 Task: Look for space in La Chaux-de-Fonds, Switzerland from 10th July, 2023 to 15th July, 2023 for 7 adults in price range Rs.10000 to Rs.15000. Place can be entire place or shared room with 4 bedrooms having 7 beds and 4 bathrooms. Property type can be house, flat, guest house. Amenities needed are: wifi, TV, free parkinig on premises, gym, breakfast. Booking option can be shelf check-in. Required host language is English.
Action: Mouse moved to (543, 117)
Screenshot: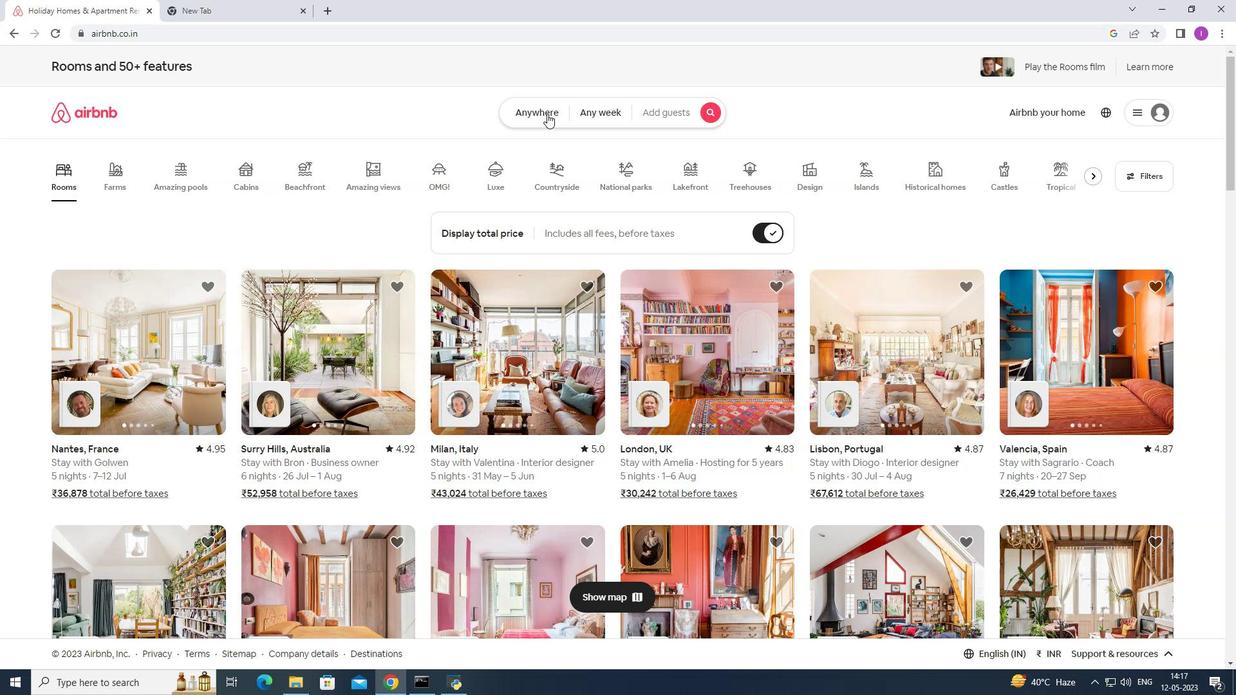 
Action: Mouse pressed left at (543, 117)
Screenshot: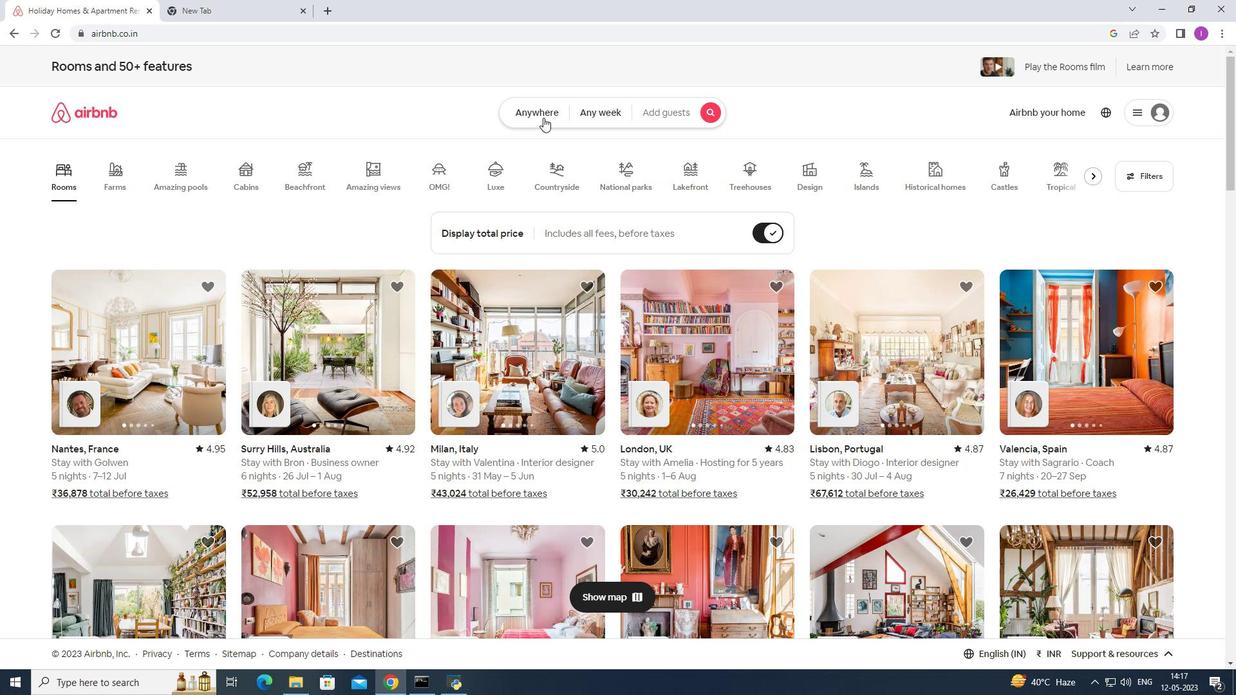 
Action: Mouse moved to (434, 170)
Screenshot: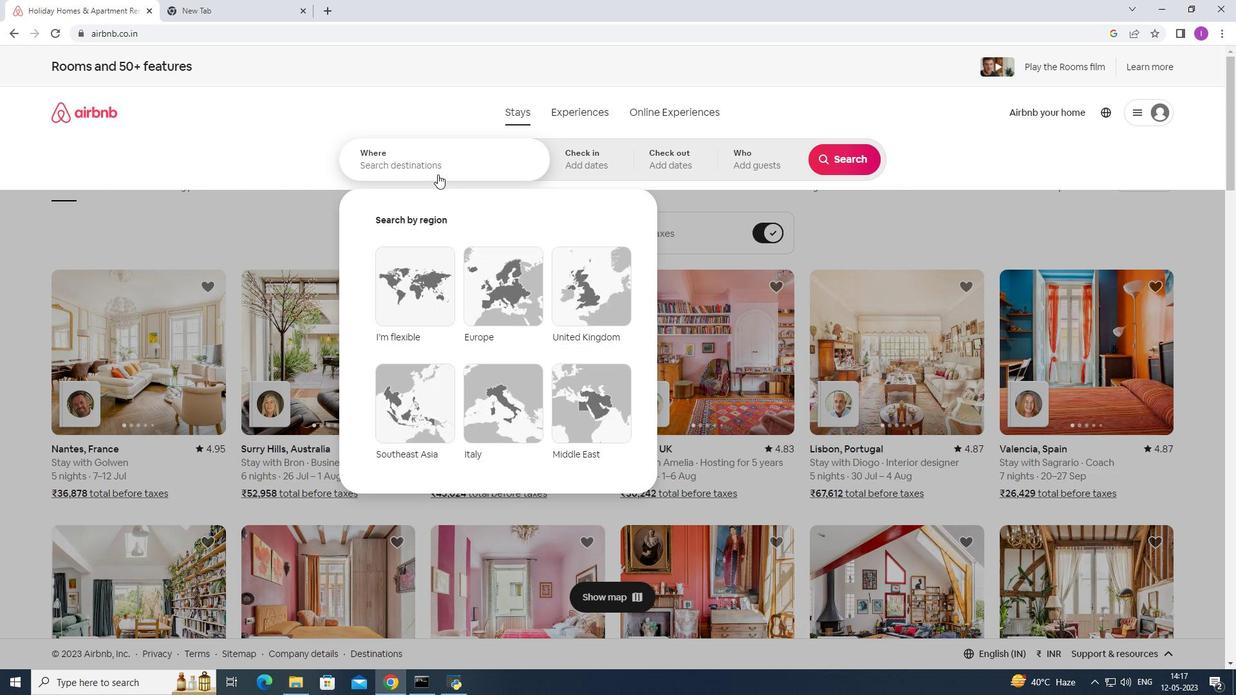 
Action: Mouse pressed left at (434, 170)
Screenshot: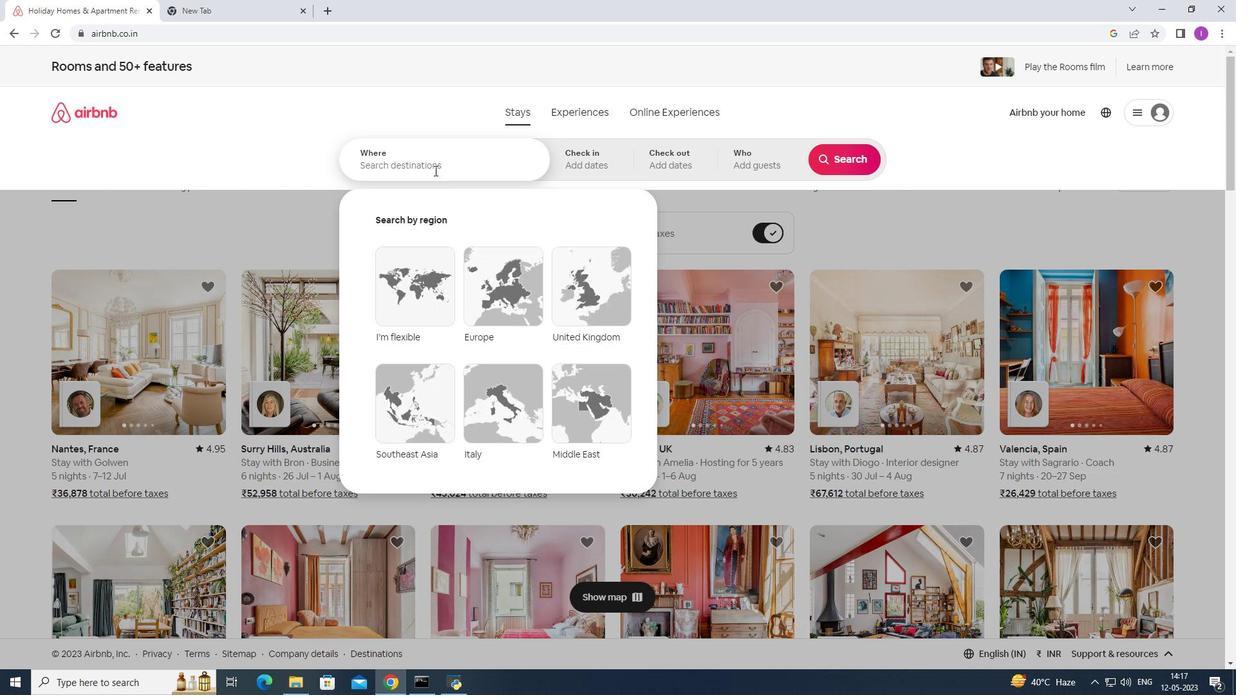 
Action: Mouse moved to (434, 168)
Screenshot: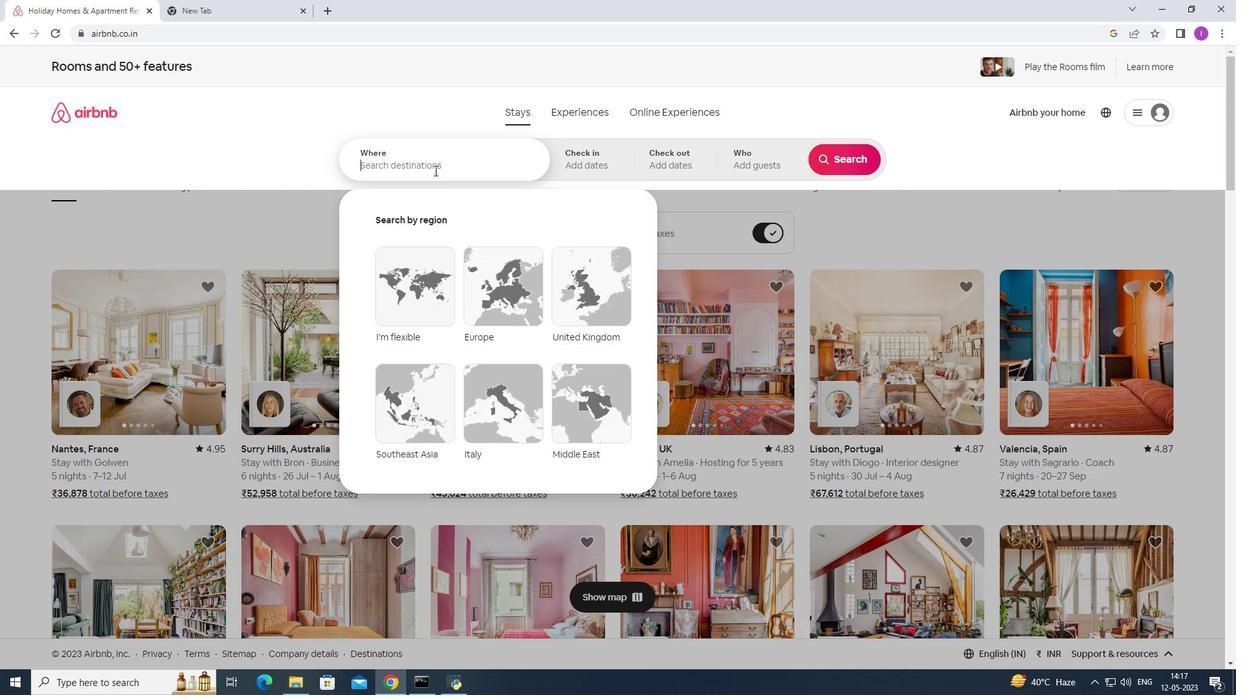 
Action: Key pressed <Key.shift>La<Key.space><Key.shift>Chaux-<Key.shift><Key.shift><Key.shift><Key.shift><Key.shift><Key.shift><Key.shift><Key.shift><Key.shift><Key.shift><Key.shift><Key.shift><Key.shift><Key.shift><Key.shift><Key.shift><Key.shift><Key.shift><Key.shift><Key.shift><Key.shift><Key.shift>De-<Key.shift><Key.shift><Key.shift><Key.shift><Key.shift>Fonds,<Key.shift>Sw
Screenshot: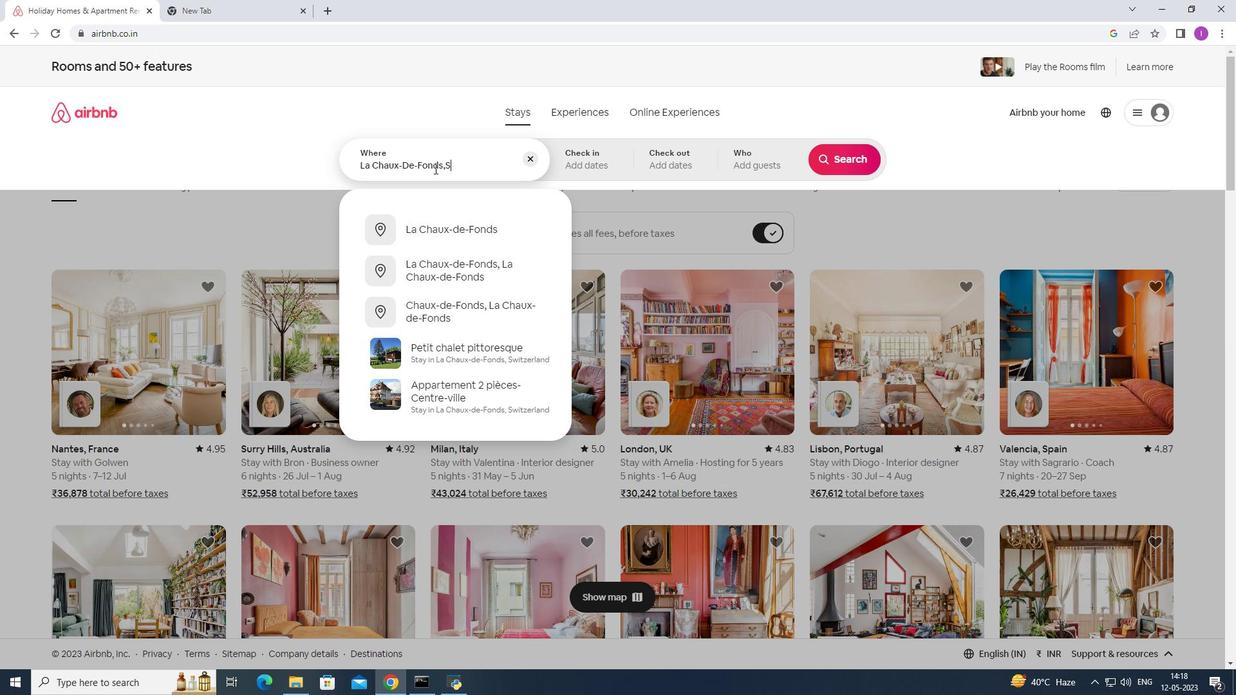 
Action: Mouse moved to (439, 220)
Screenshot: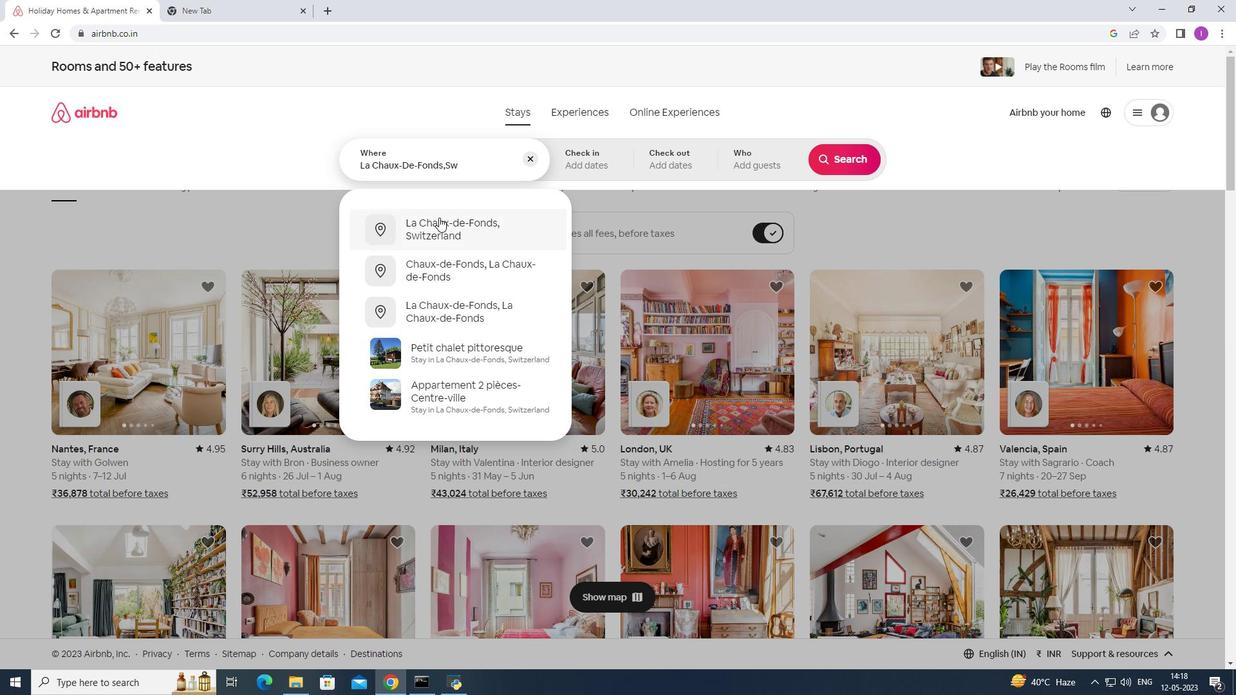 
Action: Mouse pressed left at (439, 220)
Screenshot: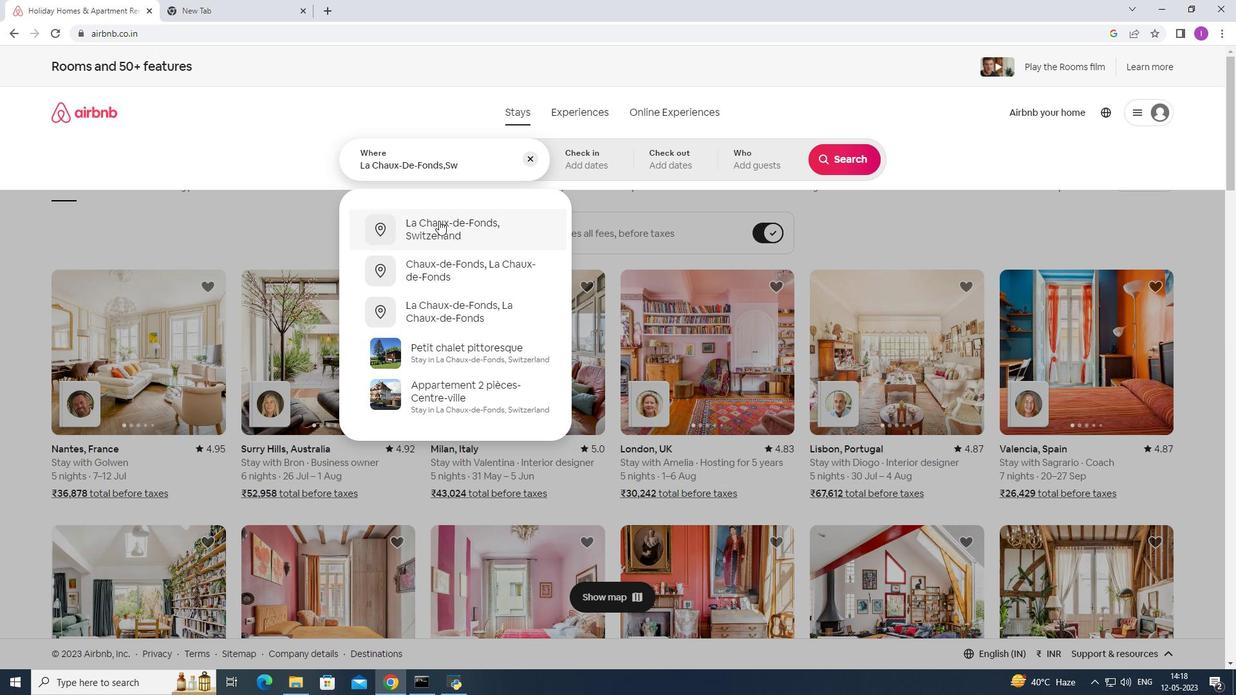 
Action: Mouse moved to (839, 256)
Screenshot: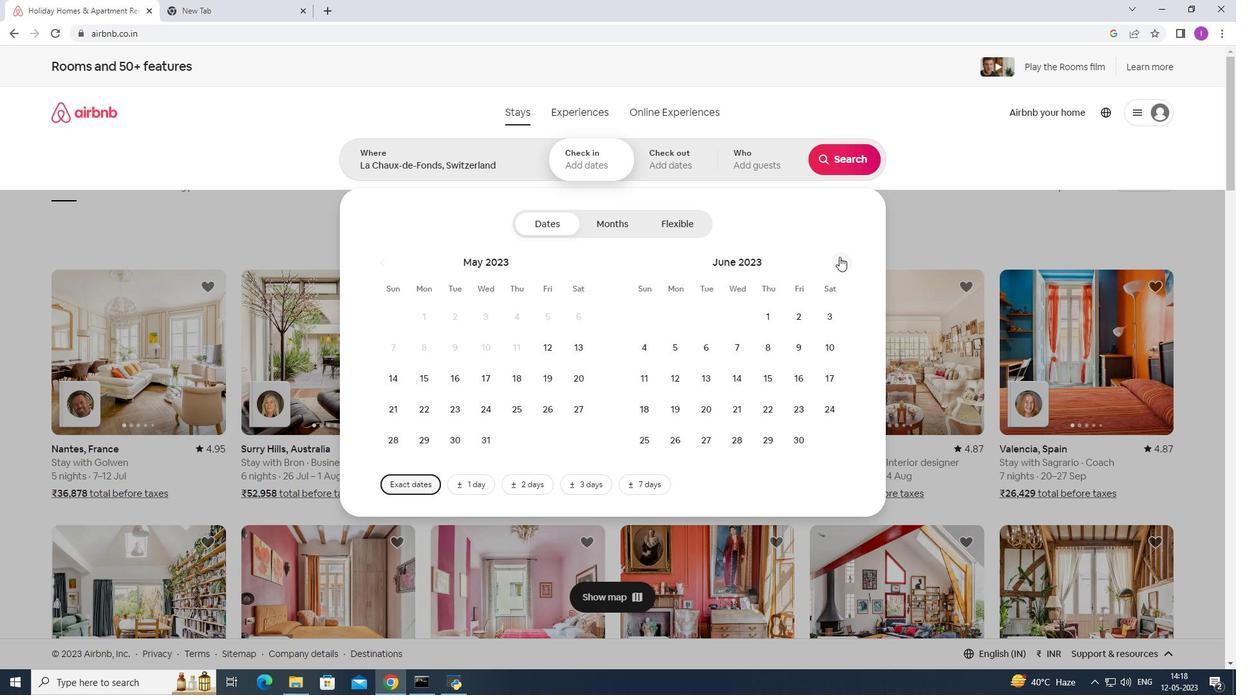
Action: Mouse pressed left at (839, 256)
Screenshot: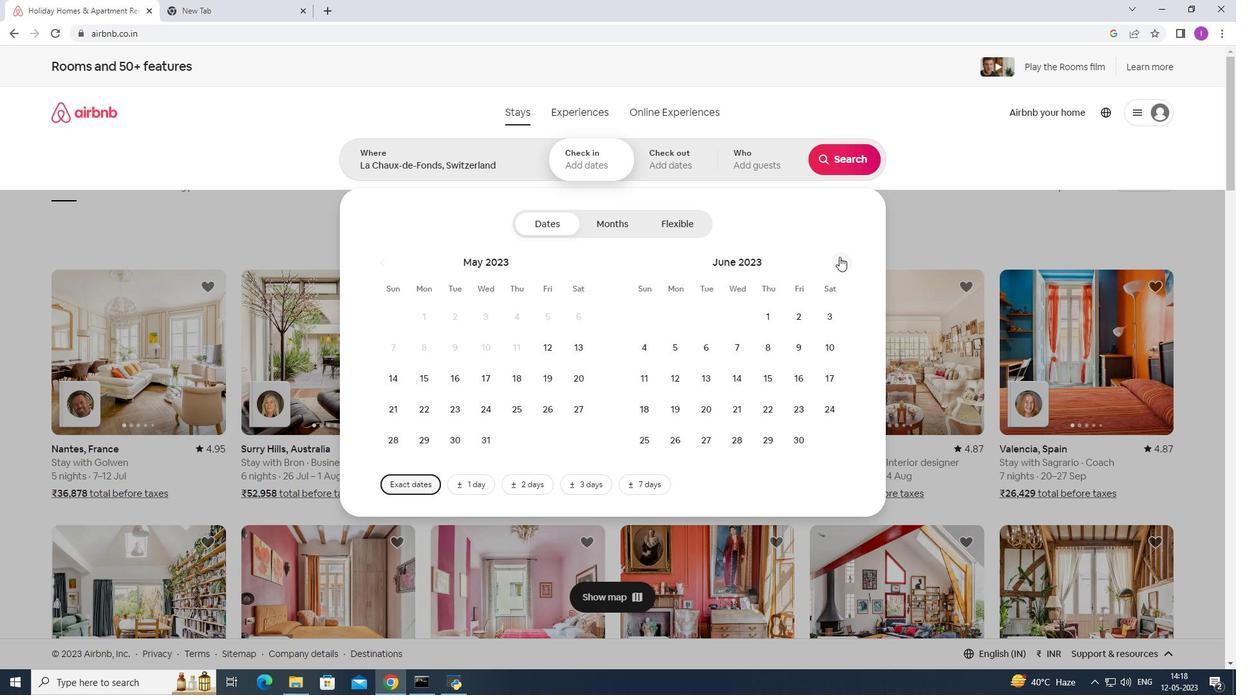 
Action: Mouse pressed left at (839, 256)
Screenshot: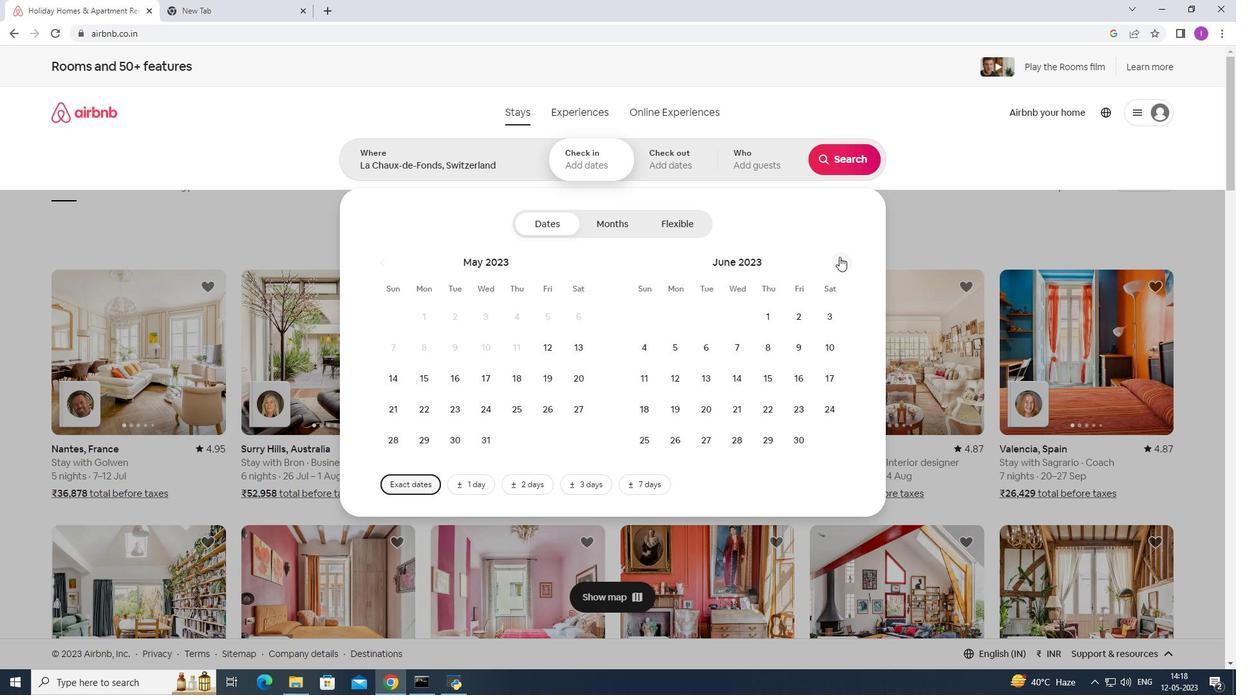 
Action: Mouse moved to (670, 381)
Screenshot: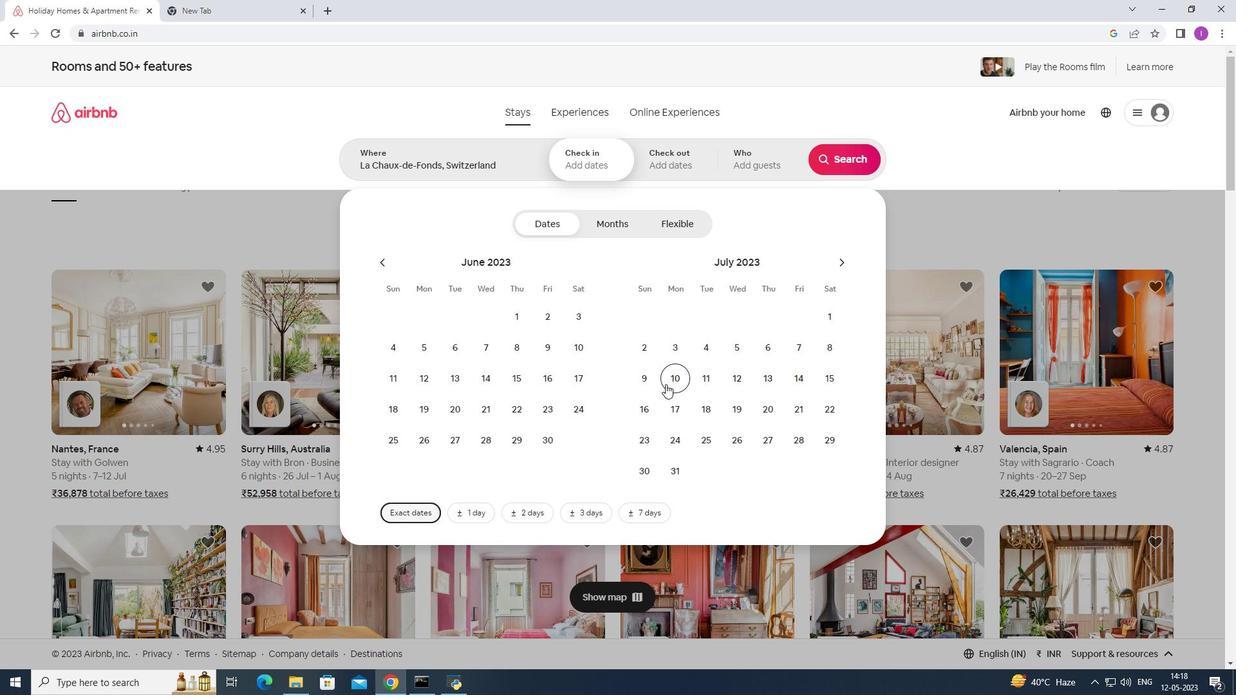 
Action: Mouse pressed left at (670, 381)
Screenshot: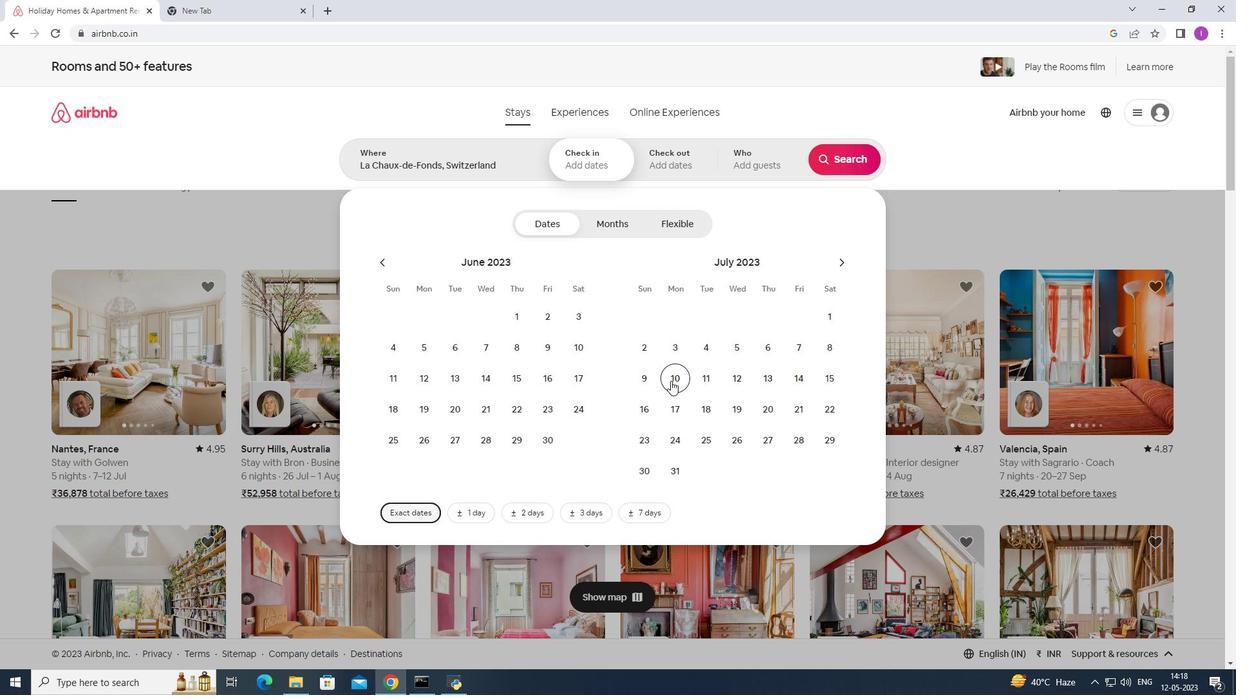 
Action: Mouse moved to (831, 377)
Screenshot: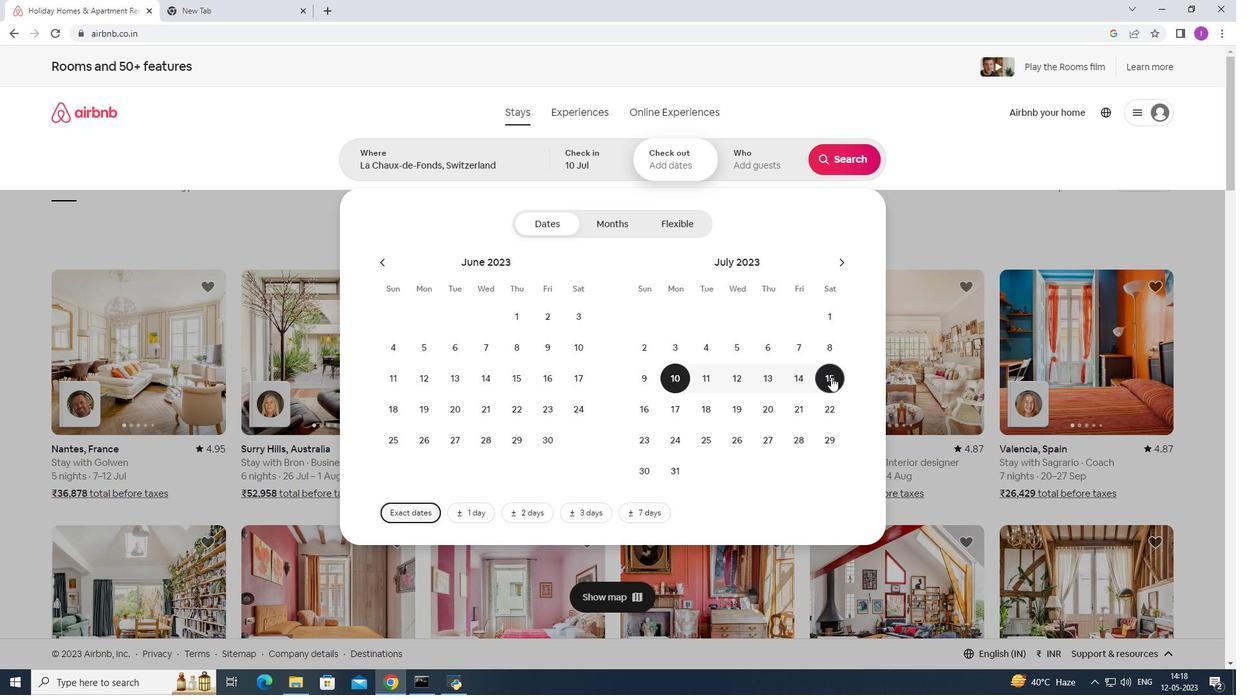 
Action: Mouse pressed left at (831, 377)
Screenshot: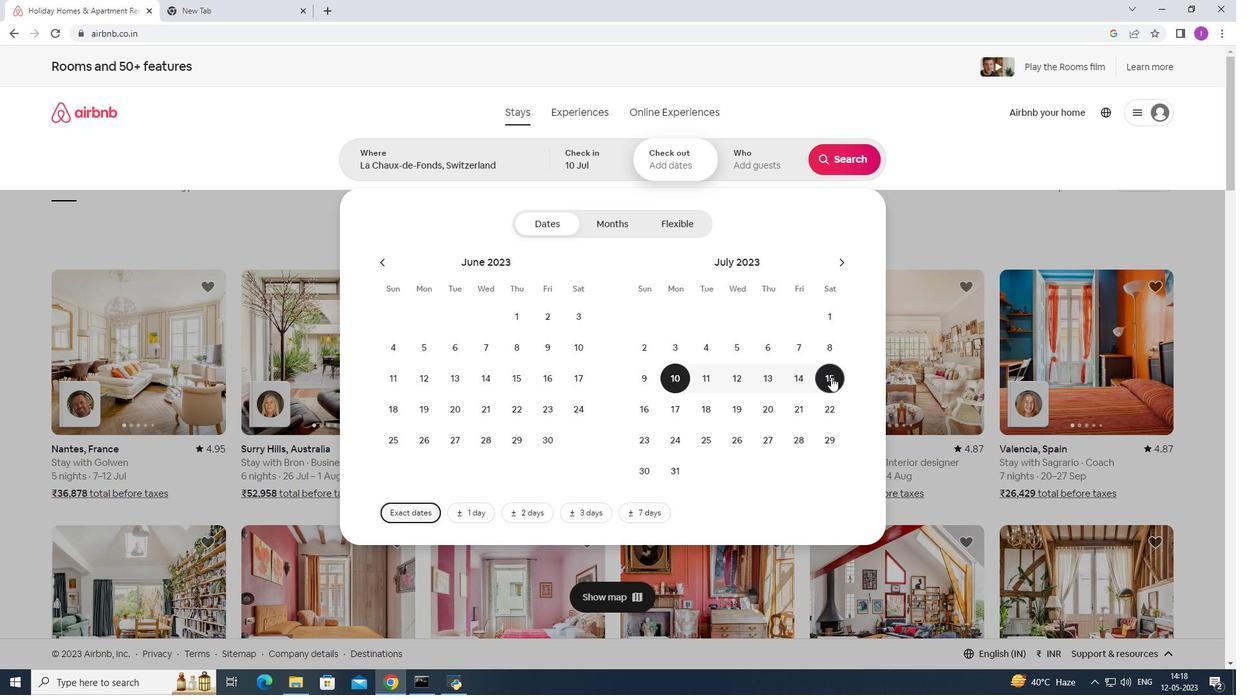 
Action: Mouse moved to (772, 168)
Screenshot: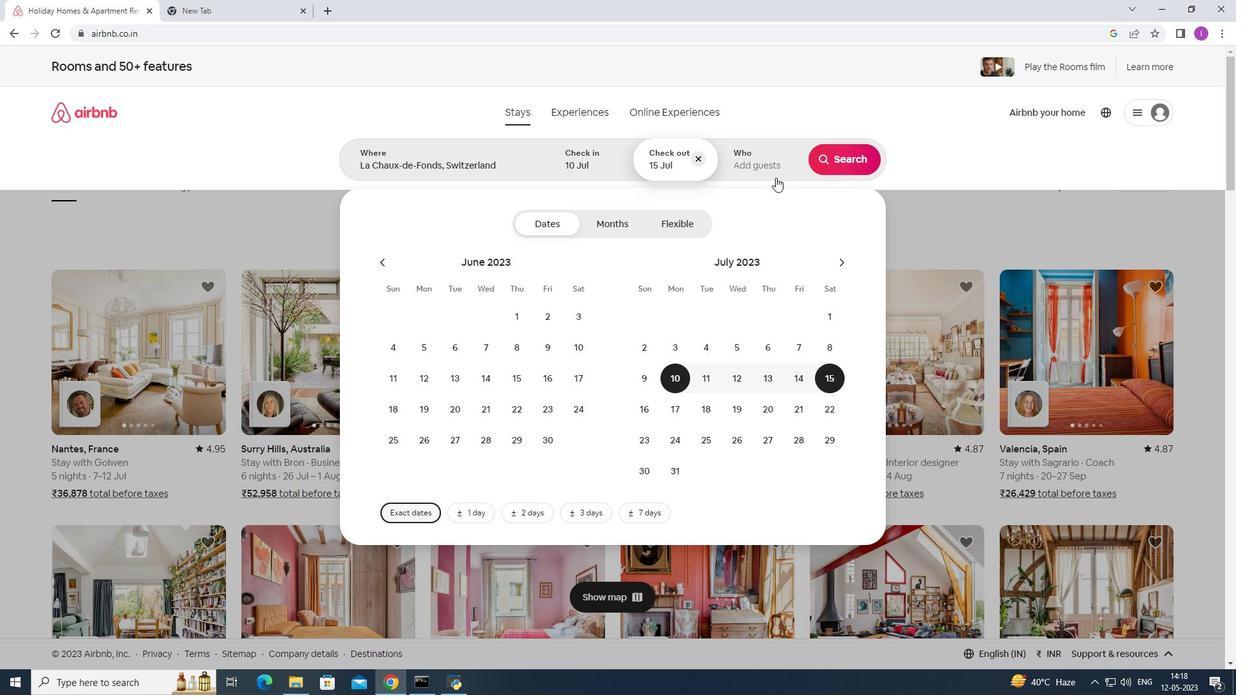 
Action: Mouse pressed left at (772, 168)
Screenshot: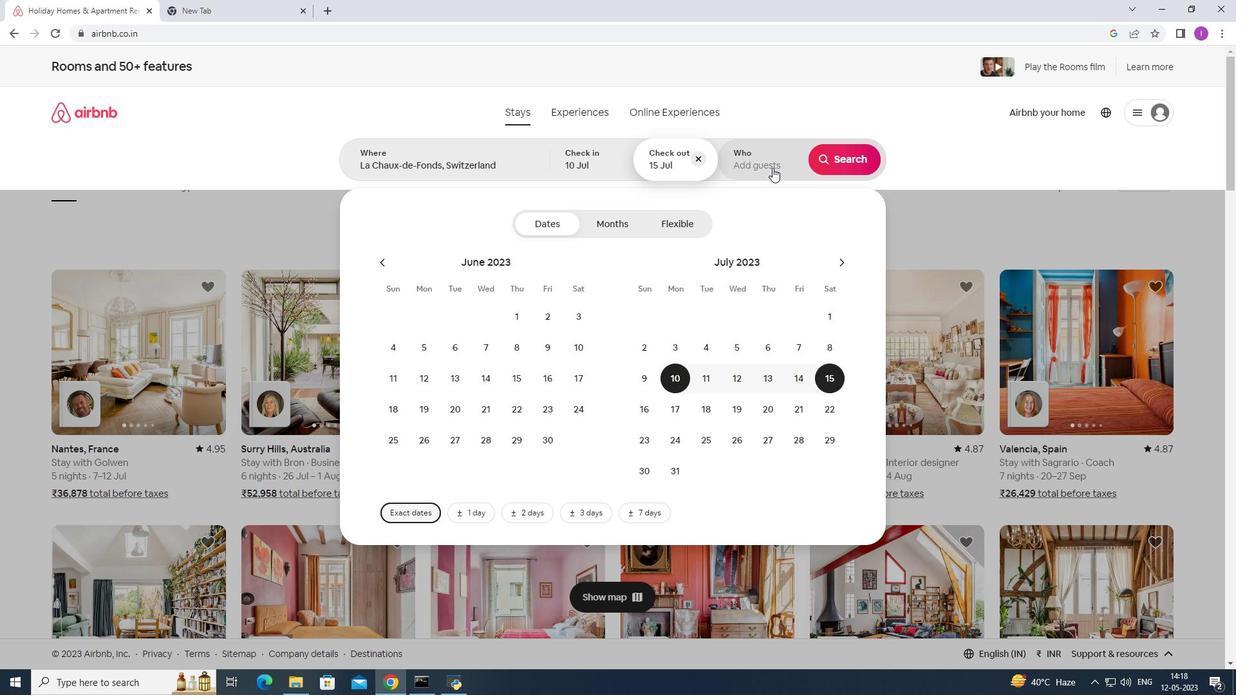 
Action: Mouse moved to (851, 229)
Screenshot: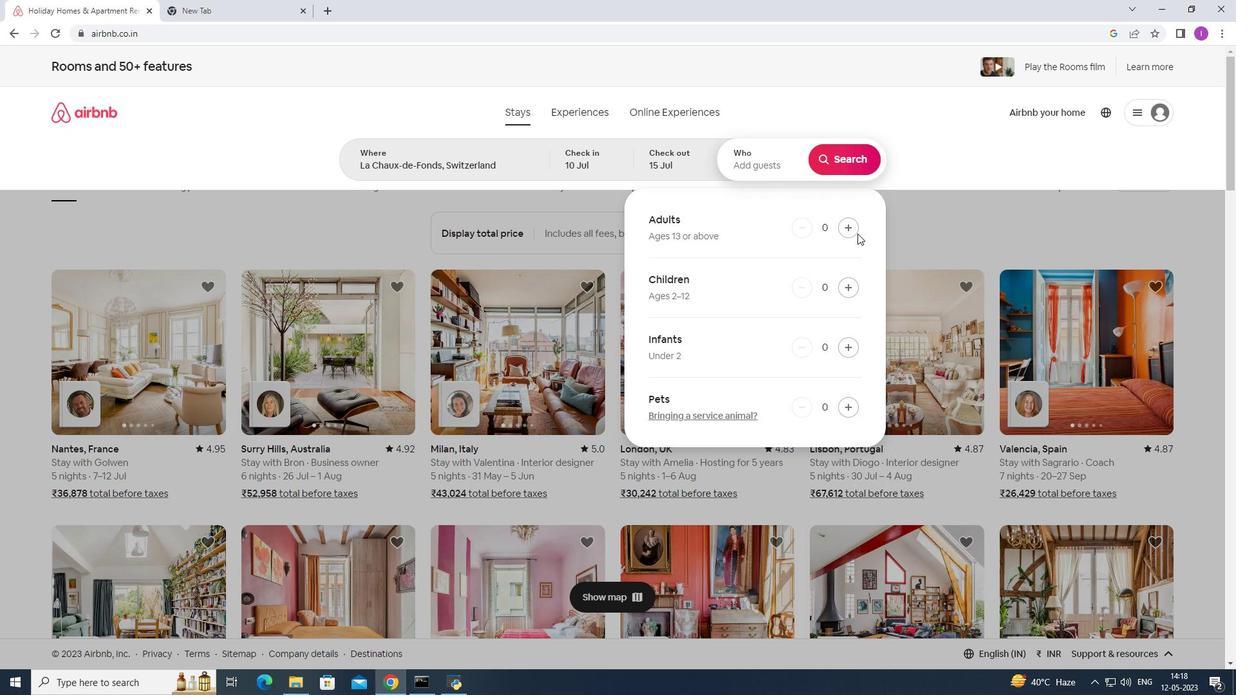 
Action: Mouse pressed left at (851, 229)
Screenshot: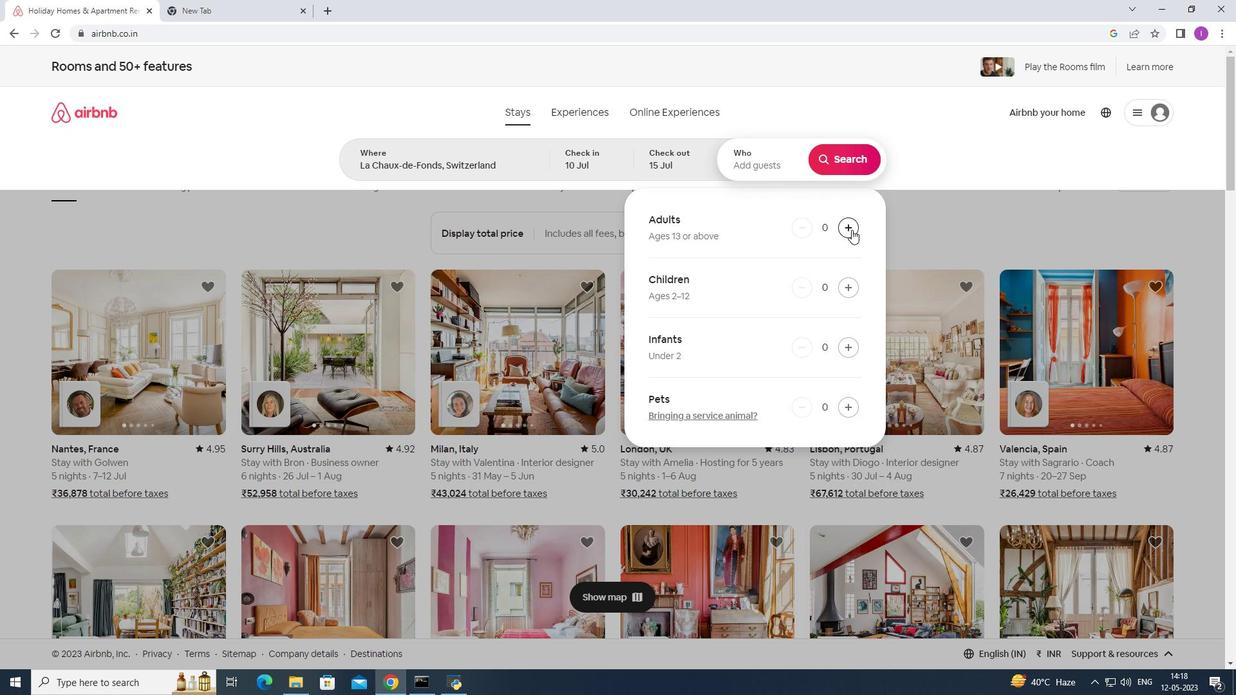 
Action: Mouse pressed left at (851, 229)
Screenshot: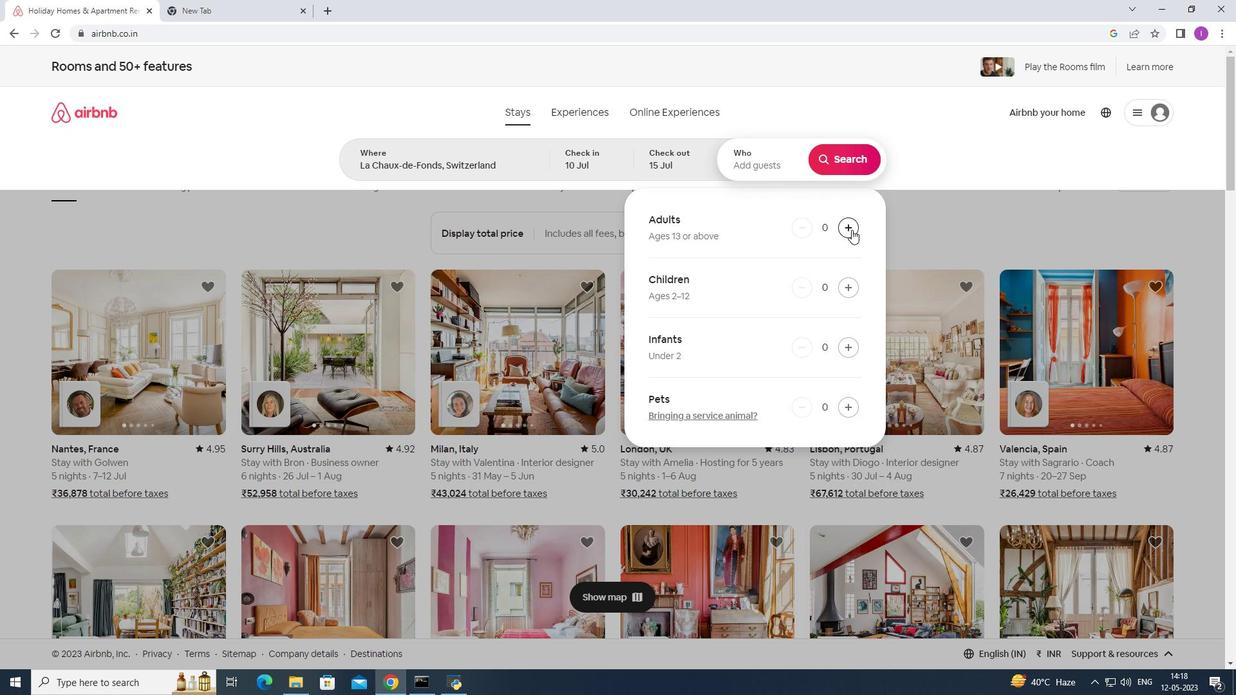 
Action: Mouse pressed left at (851, 229)
Screenshot: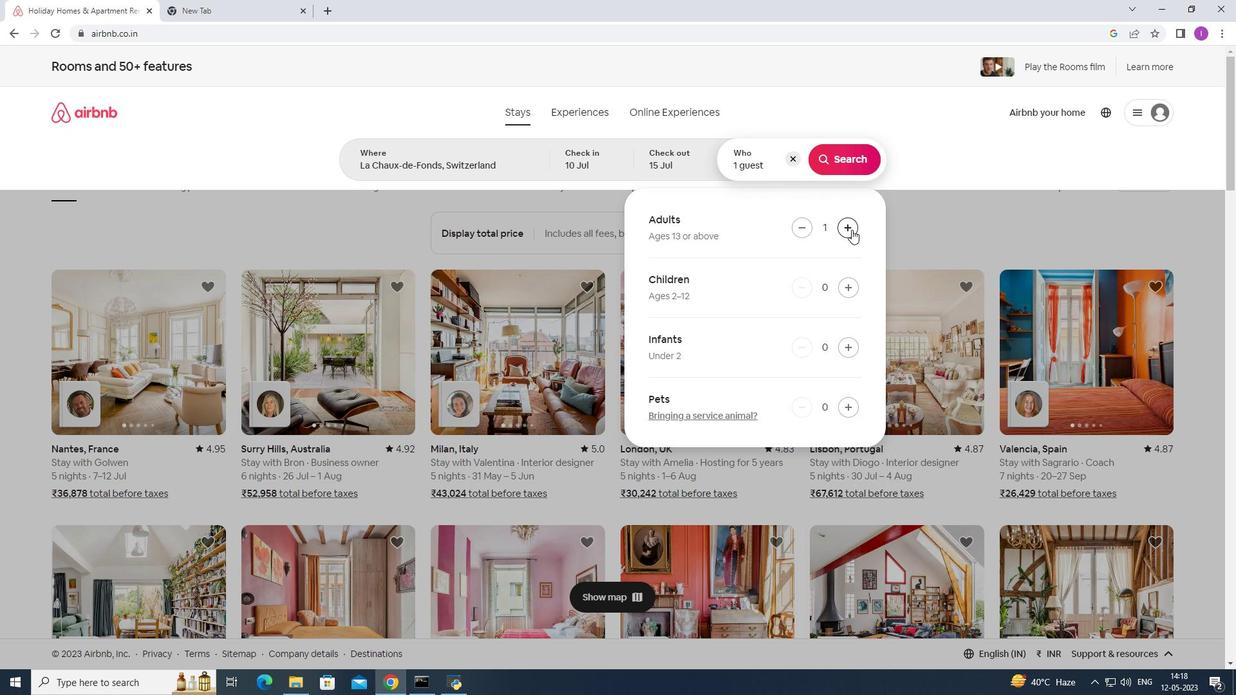 
Action: Mouse pressed left at (851, 229)
Screenshot: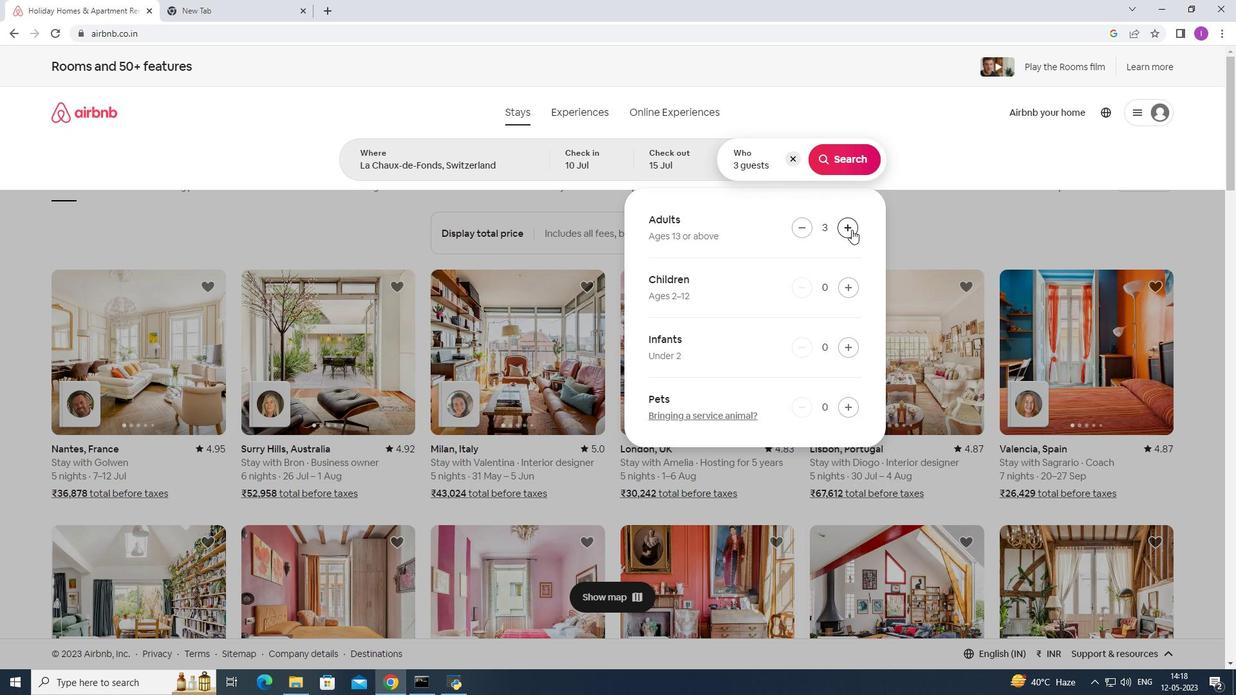 
Action: Mouse pressed left at (851, 229)
Screenshot: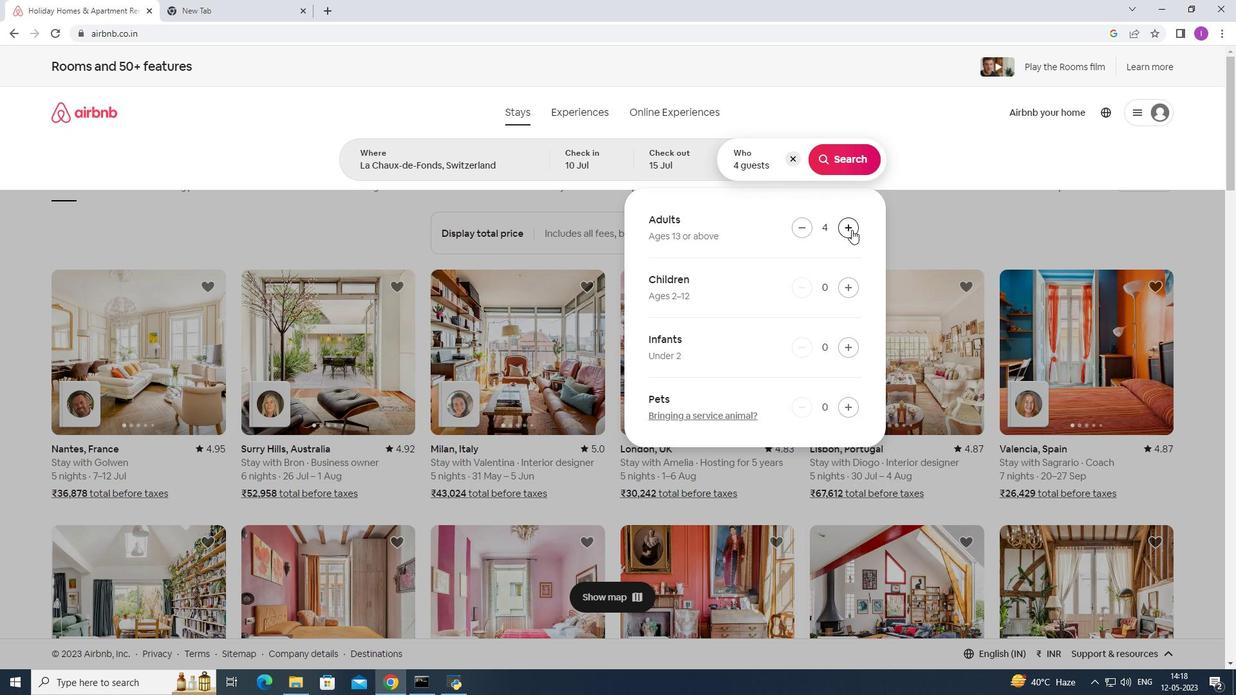
Action: Mouse pressed left at (851, 229)
Screenshot: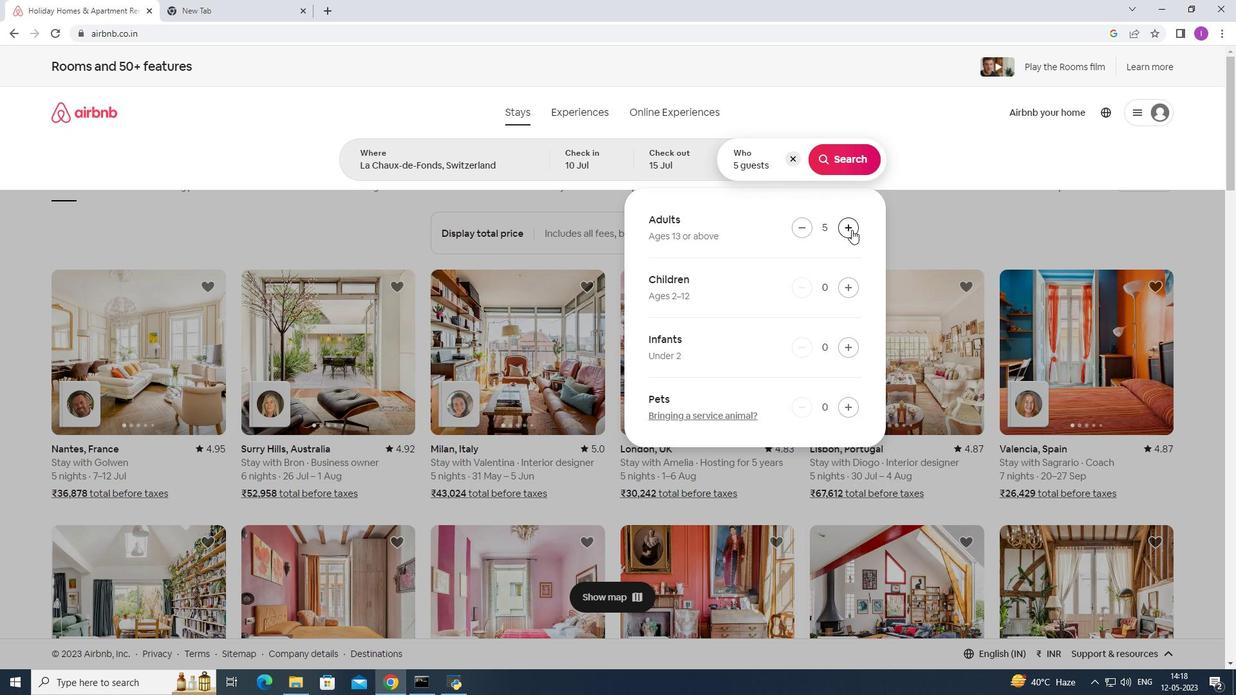 
Action: Mouse pressed left at (851, 229)
Screenshot: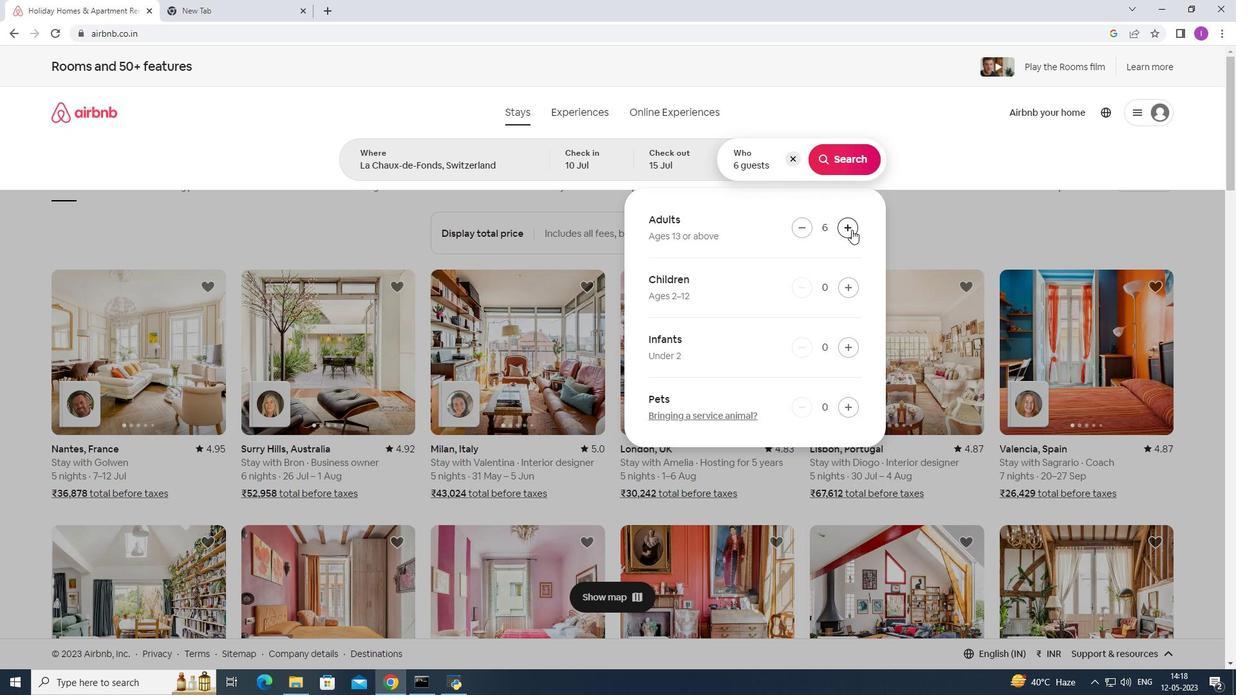 
Action: Mouse moved to (830, 167)
Screenshot: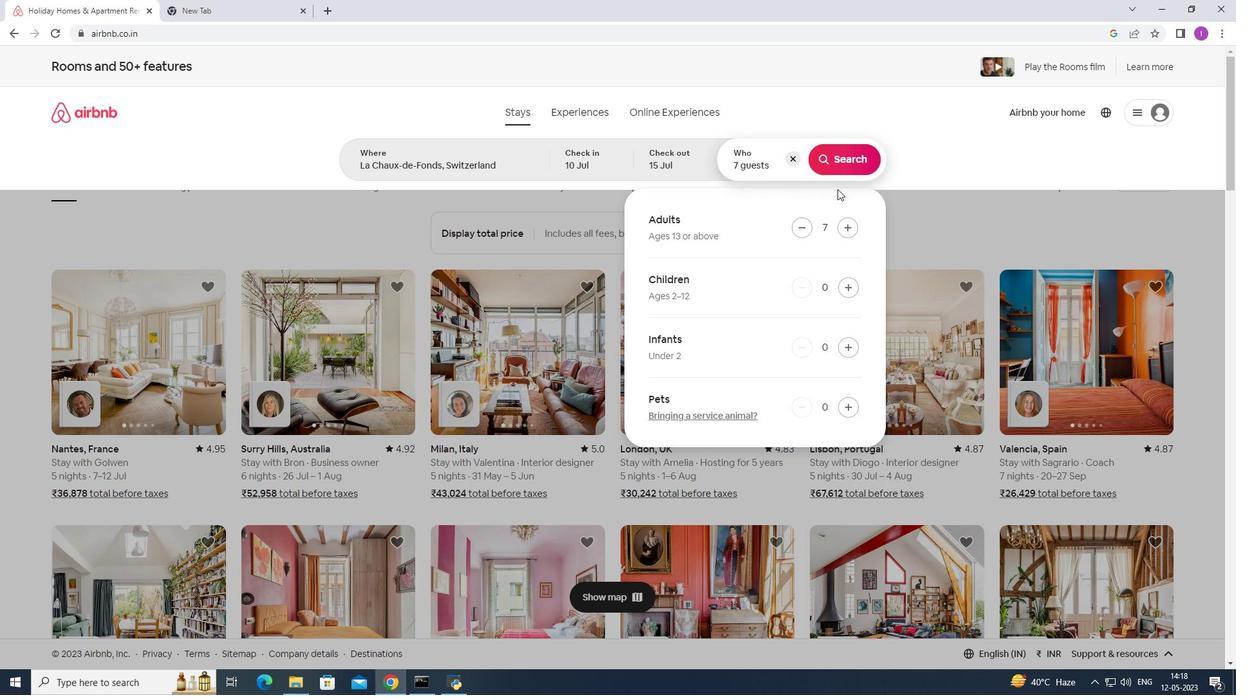 
Action: Mouse pressed left at (830, 167)
Screenshot: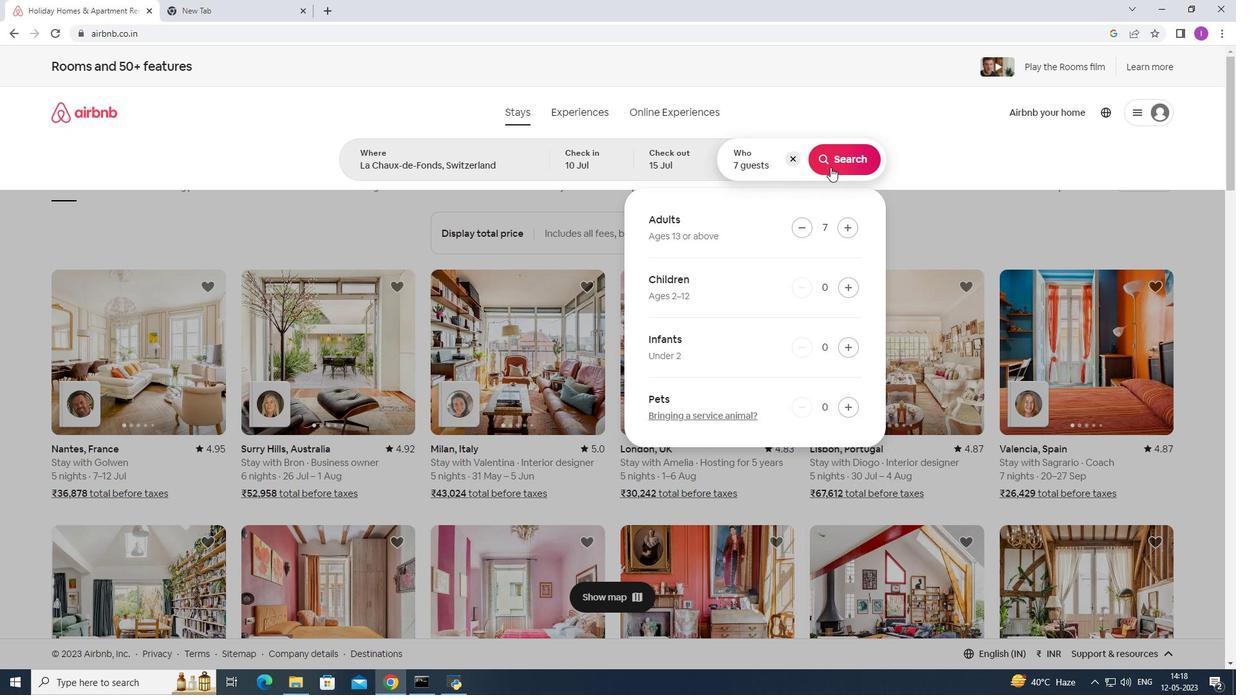
Action: Mouse moved to (1168, 126)
Screenshot: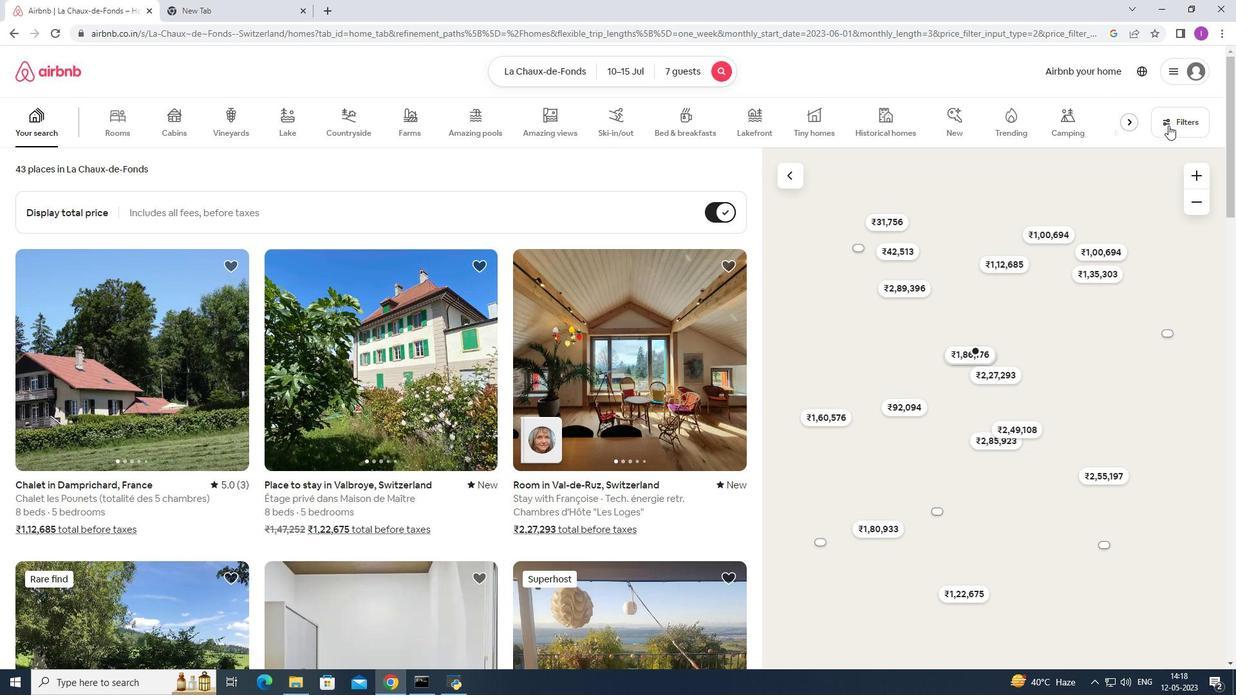 
Action: Mouse pressed left at (1168, 126)
Screenshot: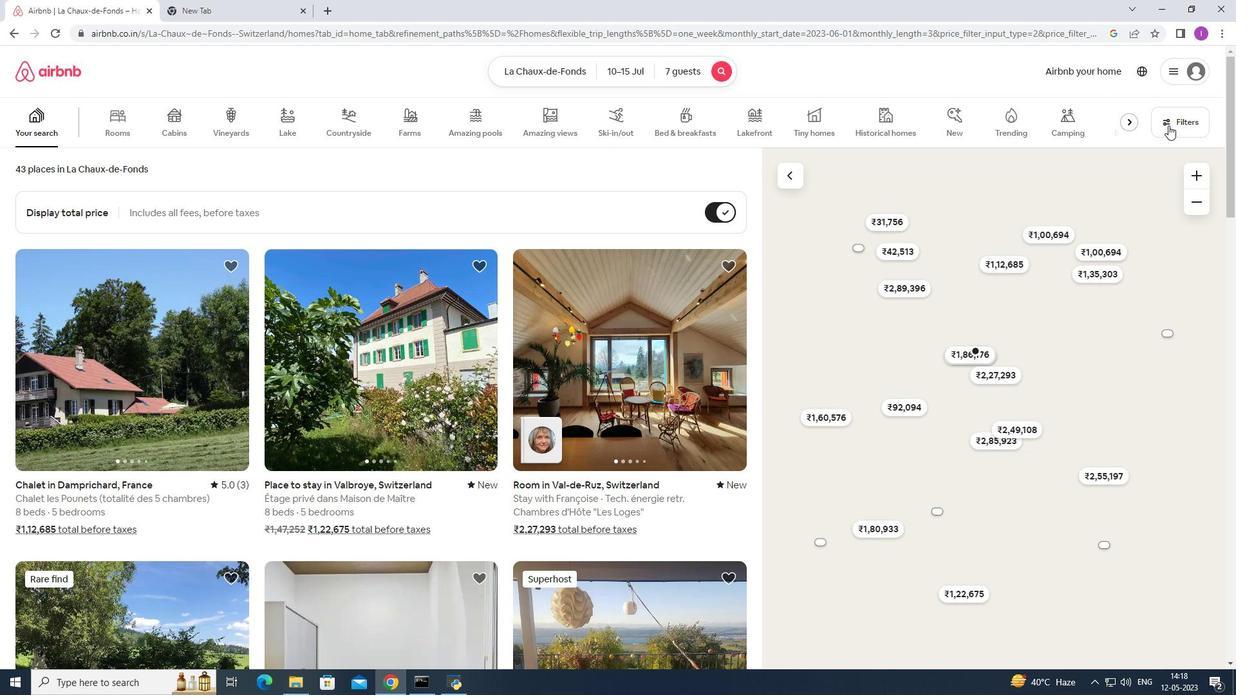 
Action: Mouse moved to (694, 439)
Screenshot: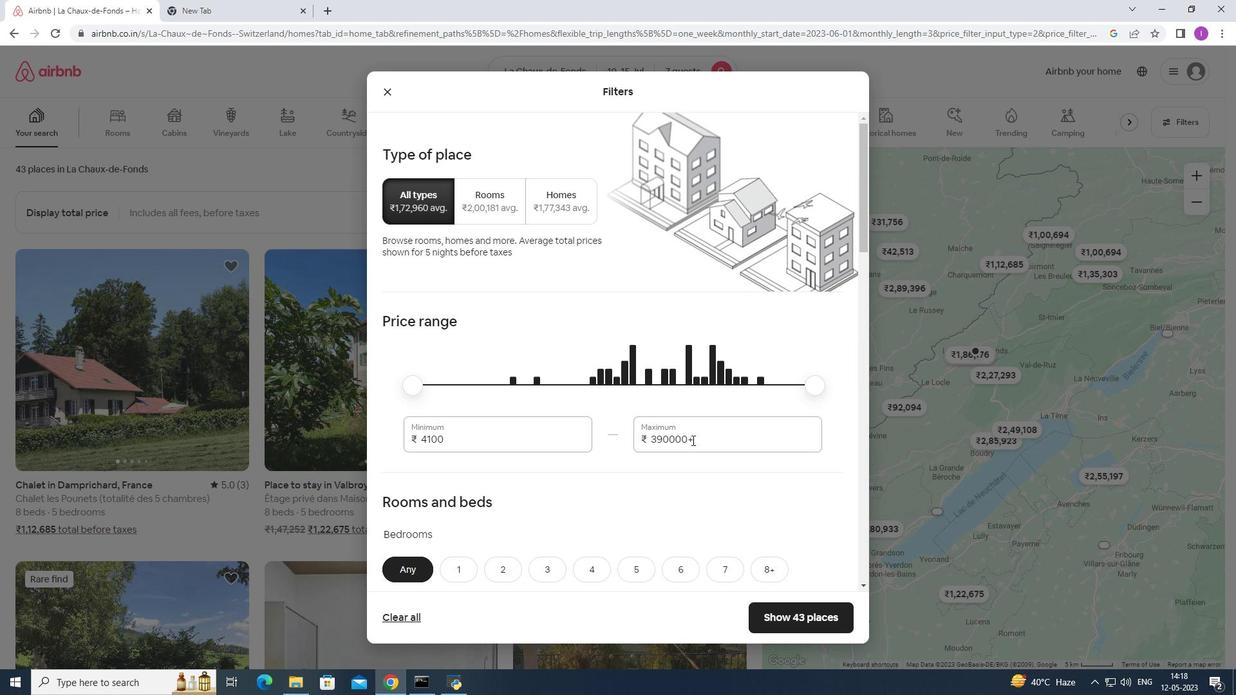 
Action: Mouse pressed left at (694, 439)
Screenshot: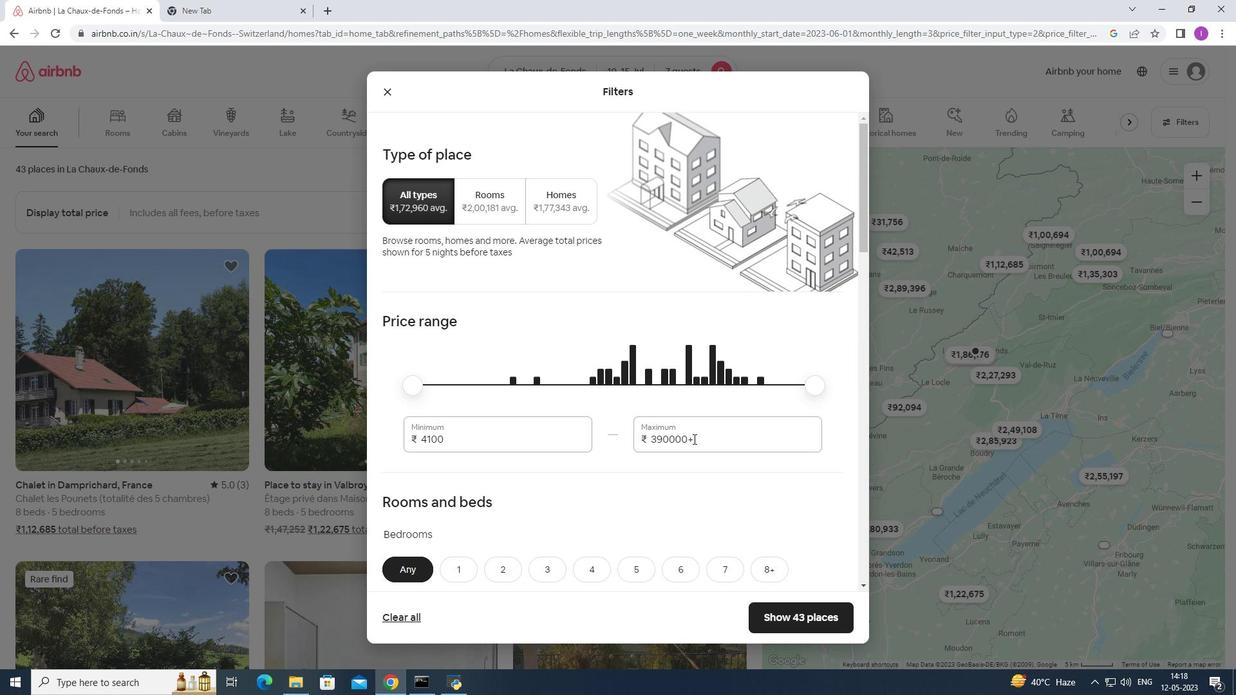 
Action: Mouse moved to (637, 433)
Screenshot: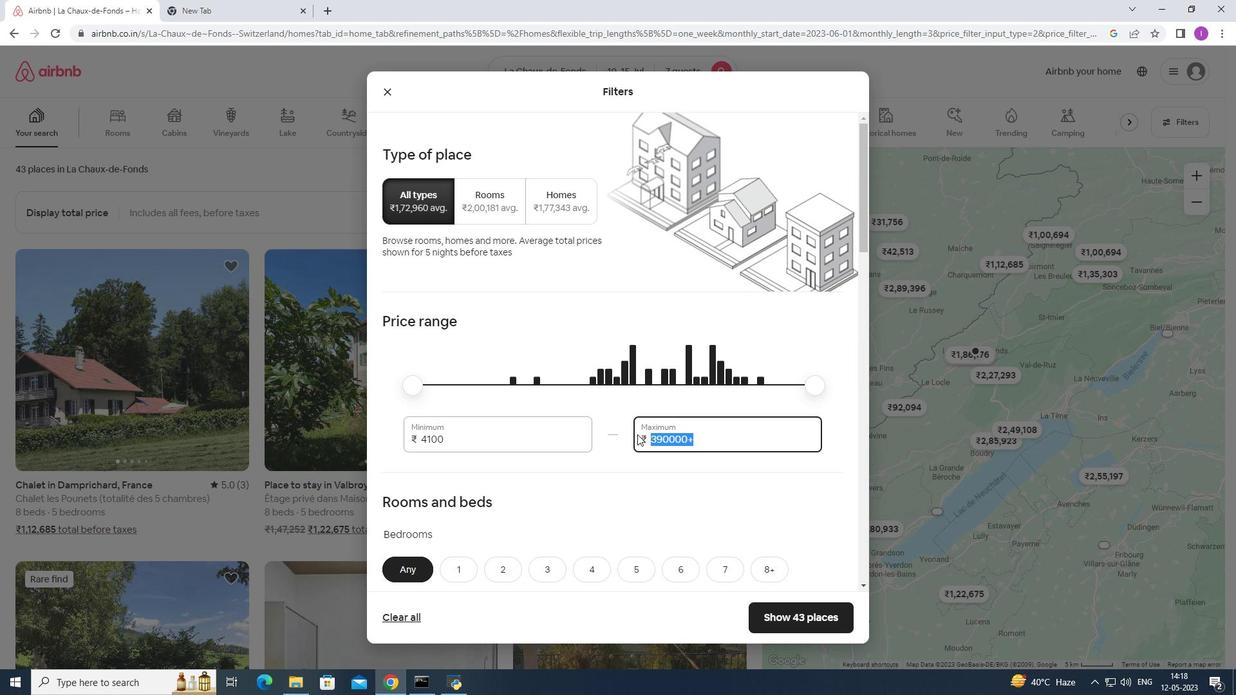 
Action: Key pressed 1
Screenshot: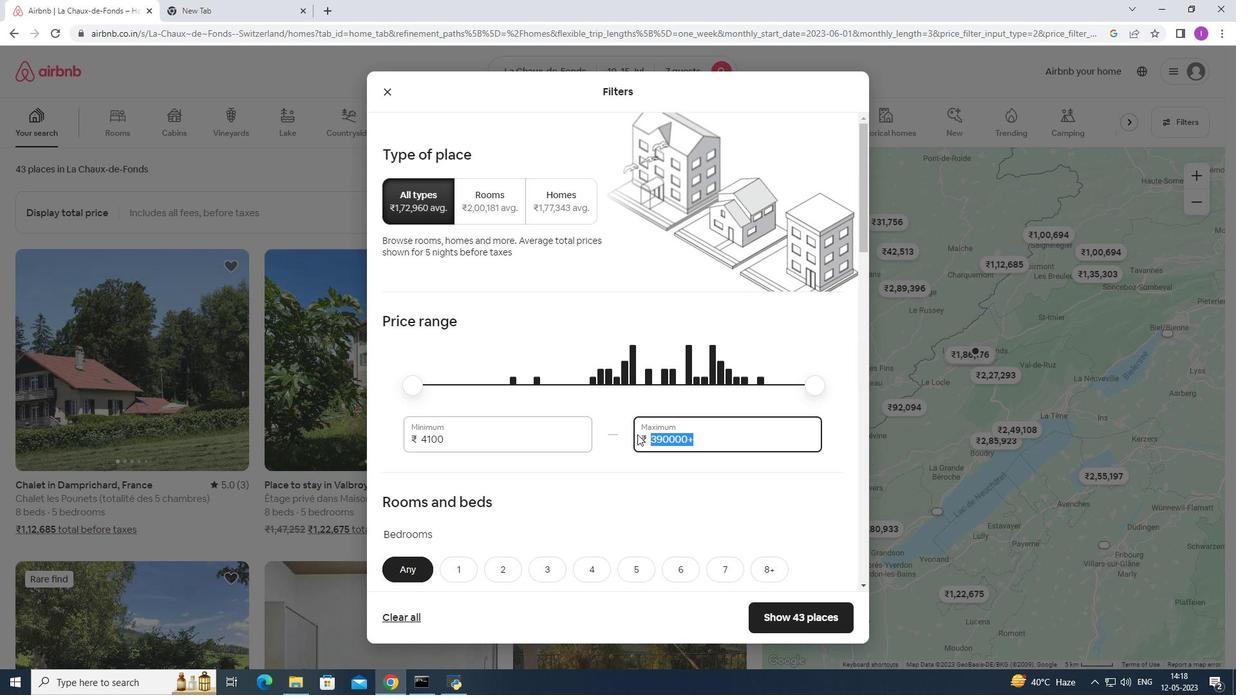 
Action: Mouse moved to (638, 432)
Screenshot: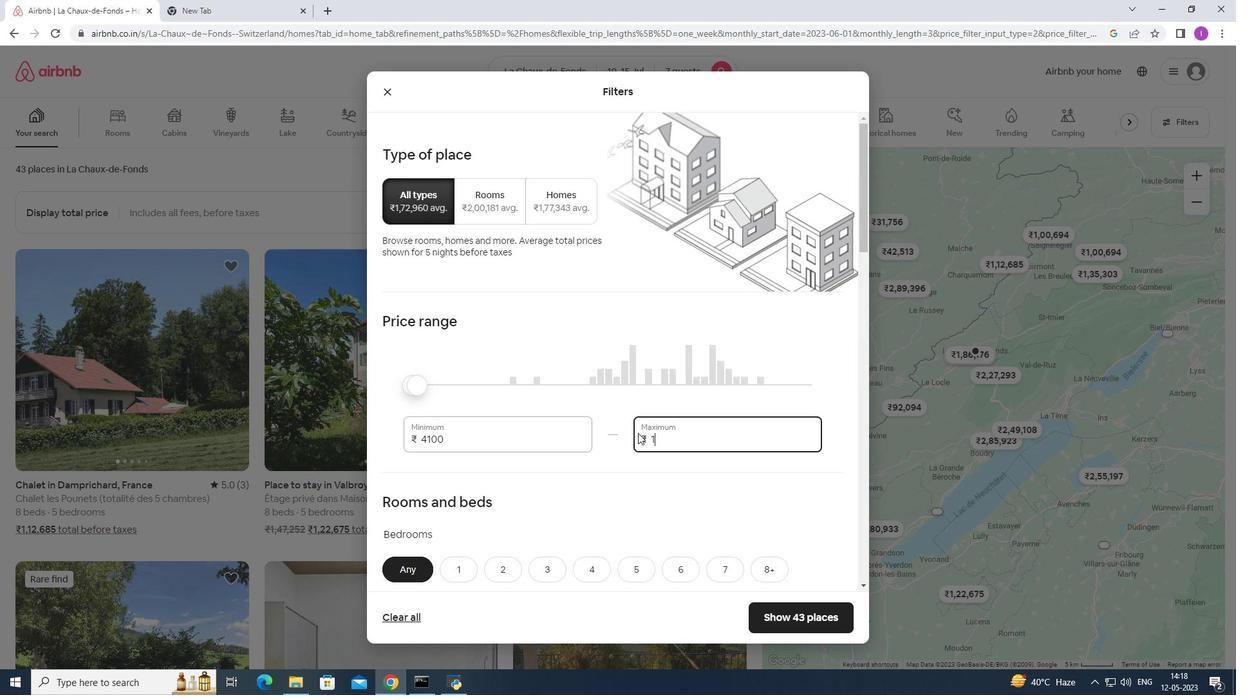 
Action: Key pressed 5
Screenshot: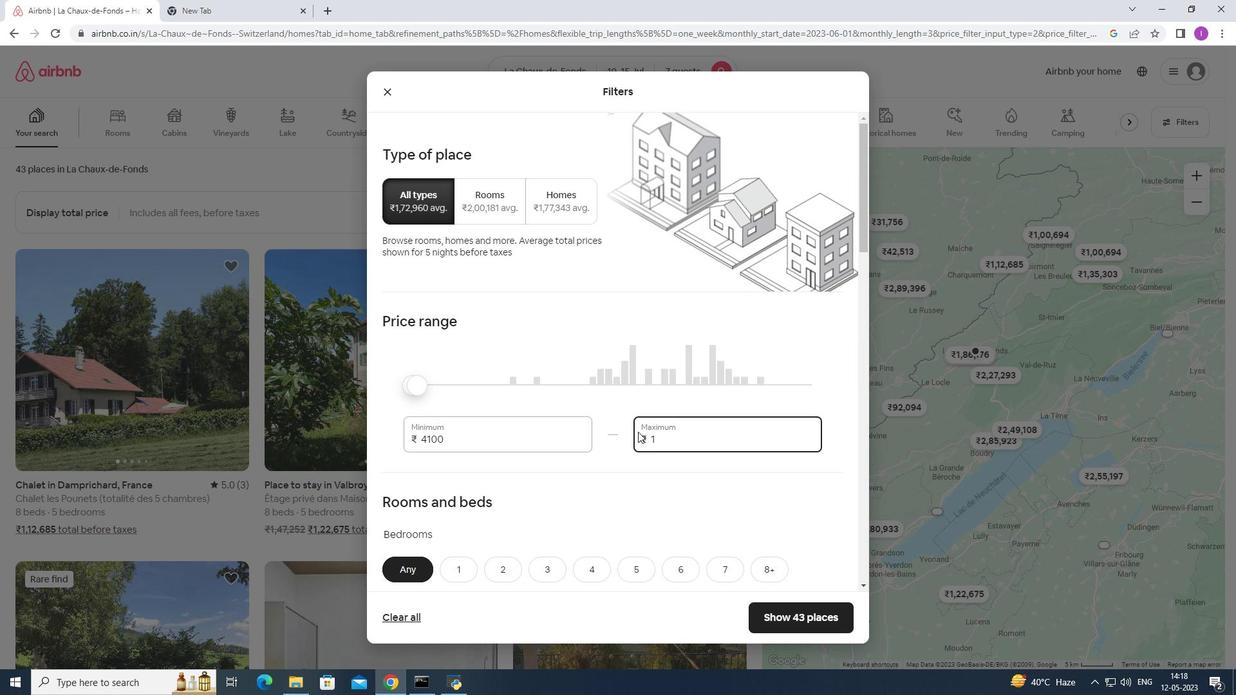 
Action: Mouse moved to (638, 430)
Screenshot: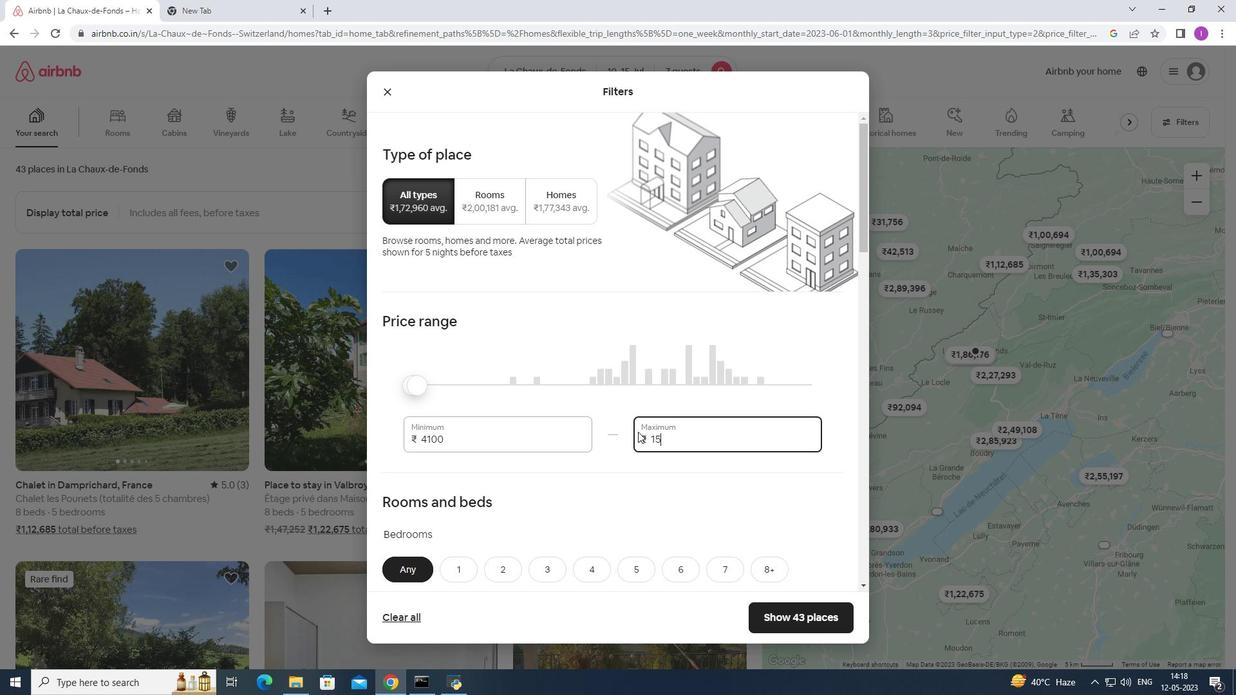 
Action: Key pressed 000
Screenshot: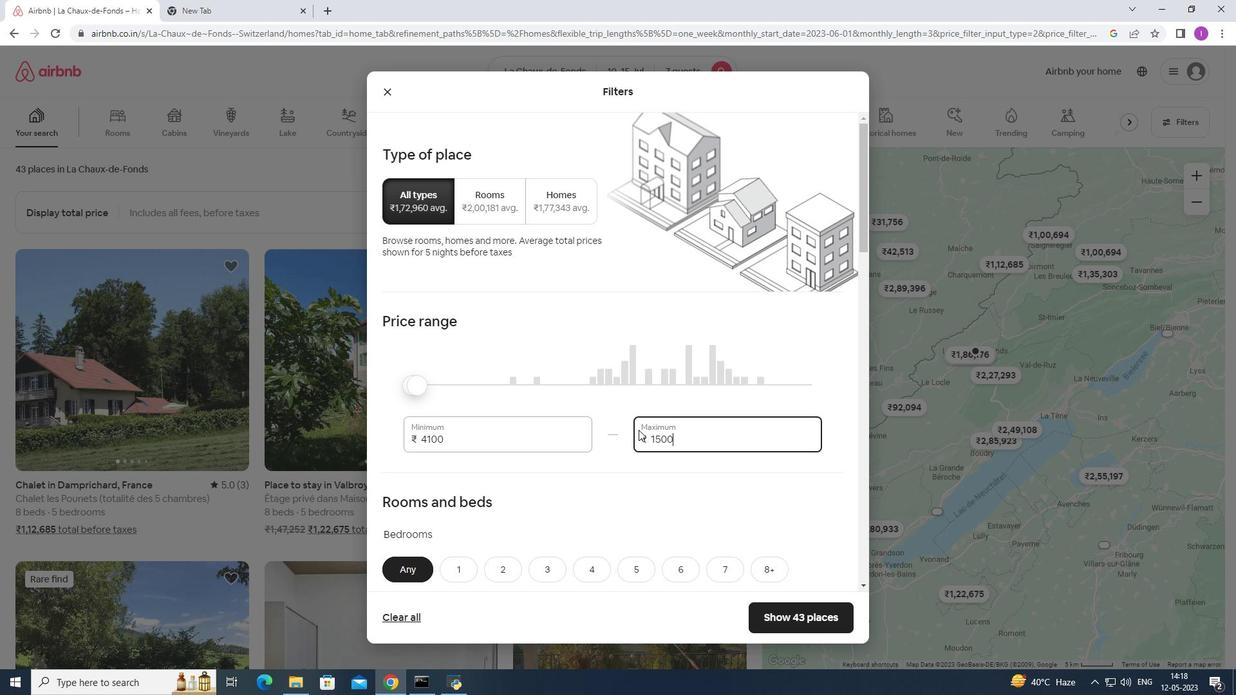 
Action: Mouse moved to (473, 444)
Screenshot: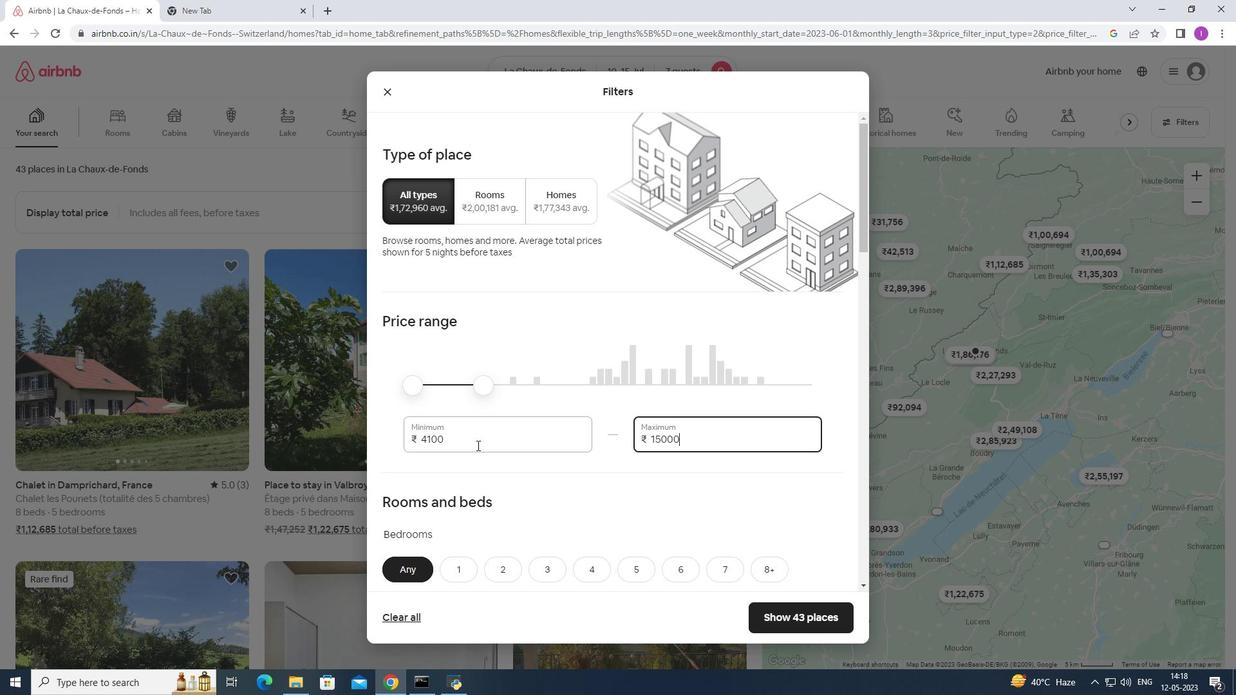 
Action: Mouse pressed left at (473, 444)
Screenshot: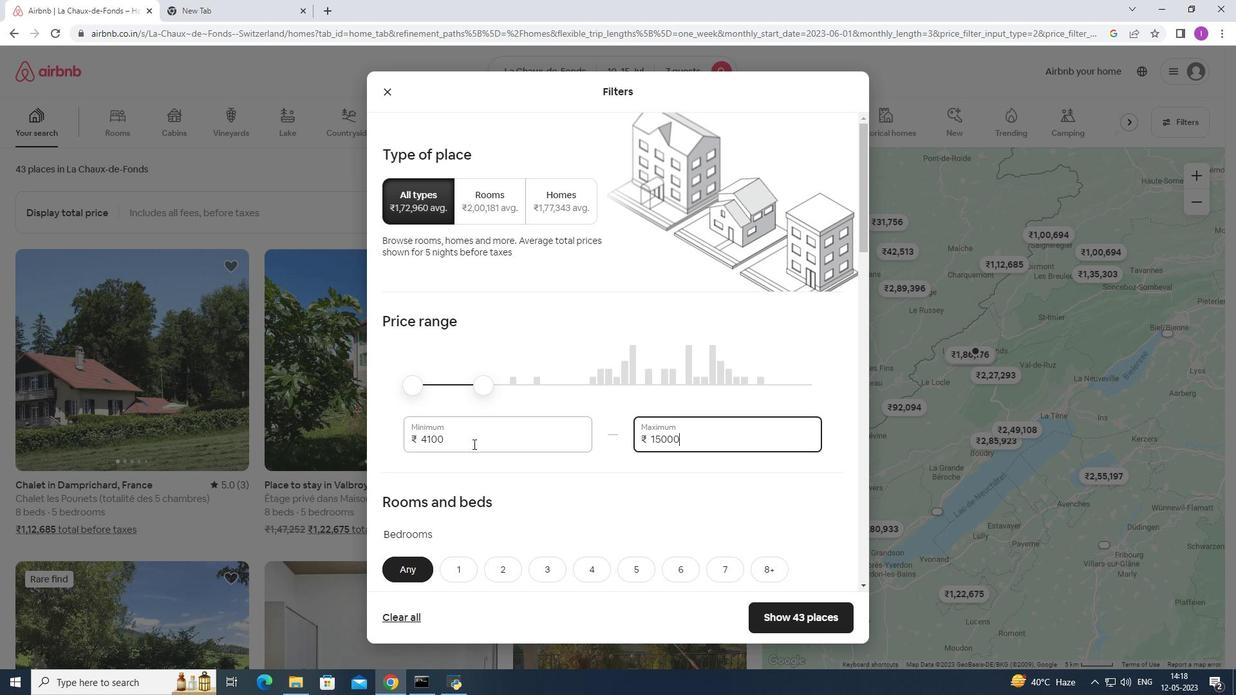 
Action: Mouse moved to (591, 442)
Screenshot: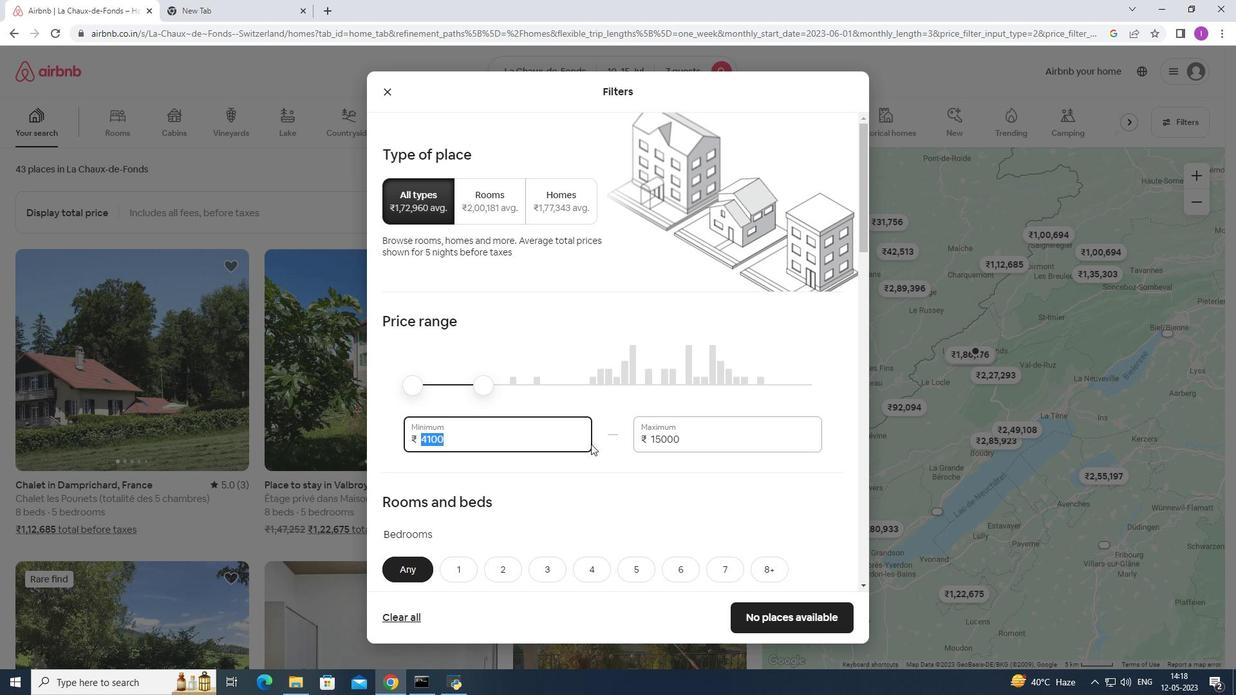 
Action: Key pressed 1000
Screenshot: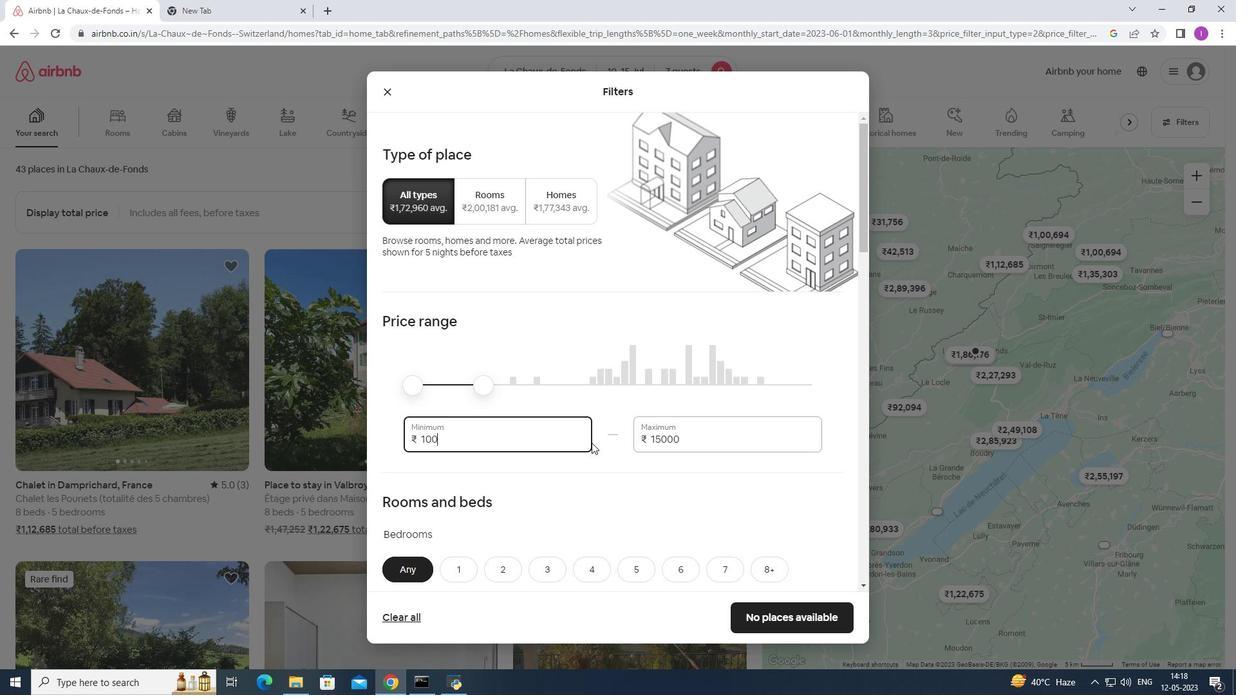 
Action: Mouse moved to (591, 442)
Screenshot: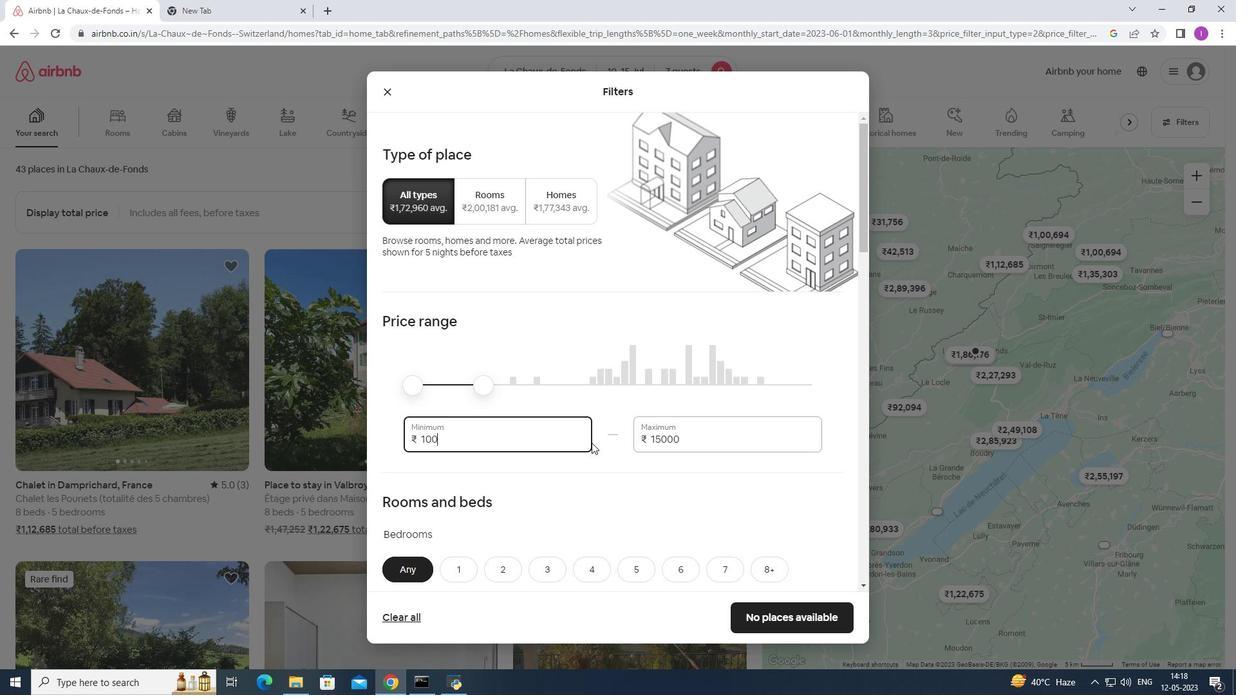 
Action: Key pressed 0
Screenshot: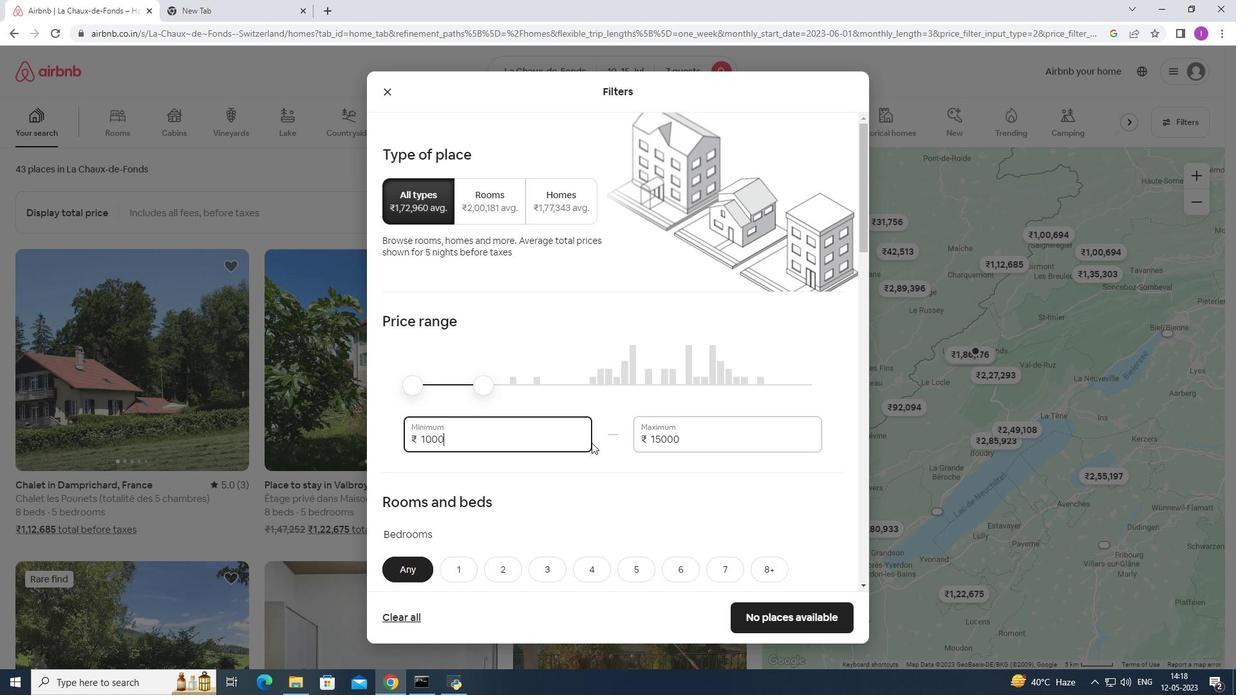 
Action: Mouse moved to (640, 464)
Screenshot: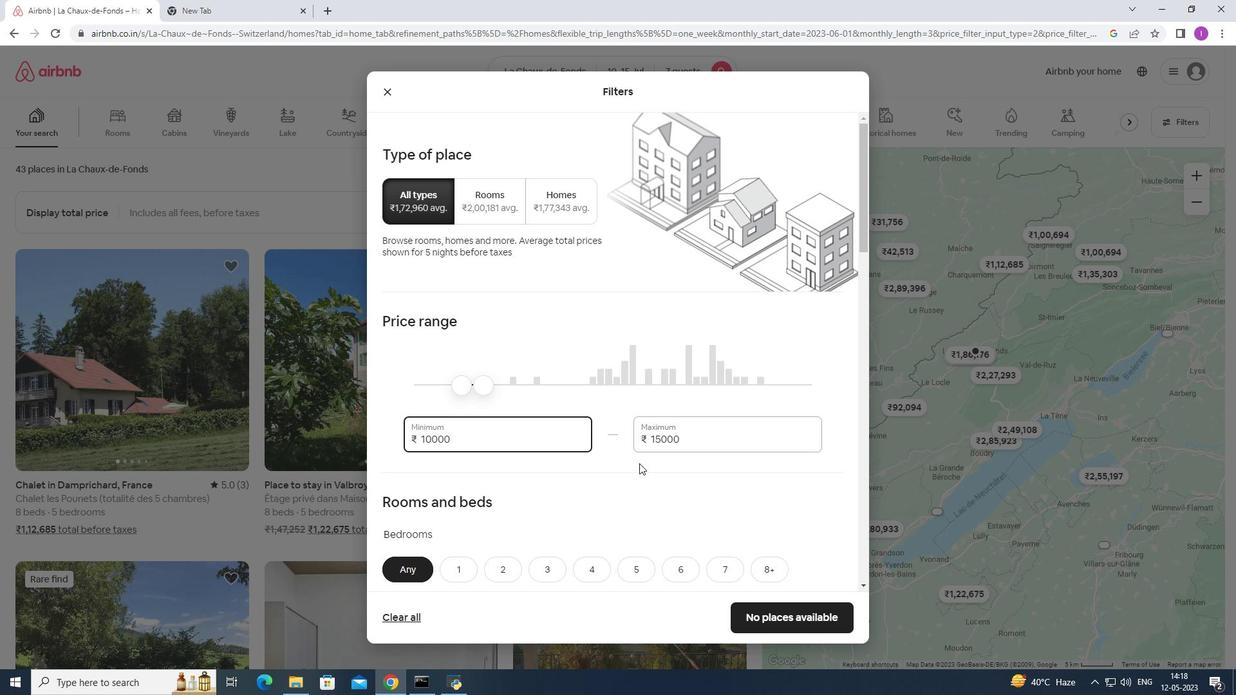 
Action: Mouse scrolled (640, 464) with delta (0, 0)
Screenshot: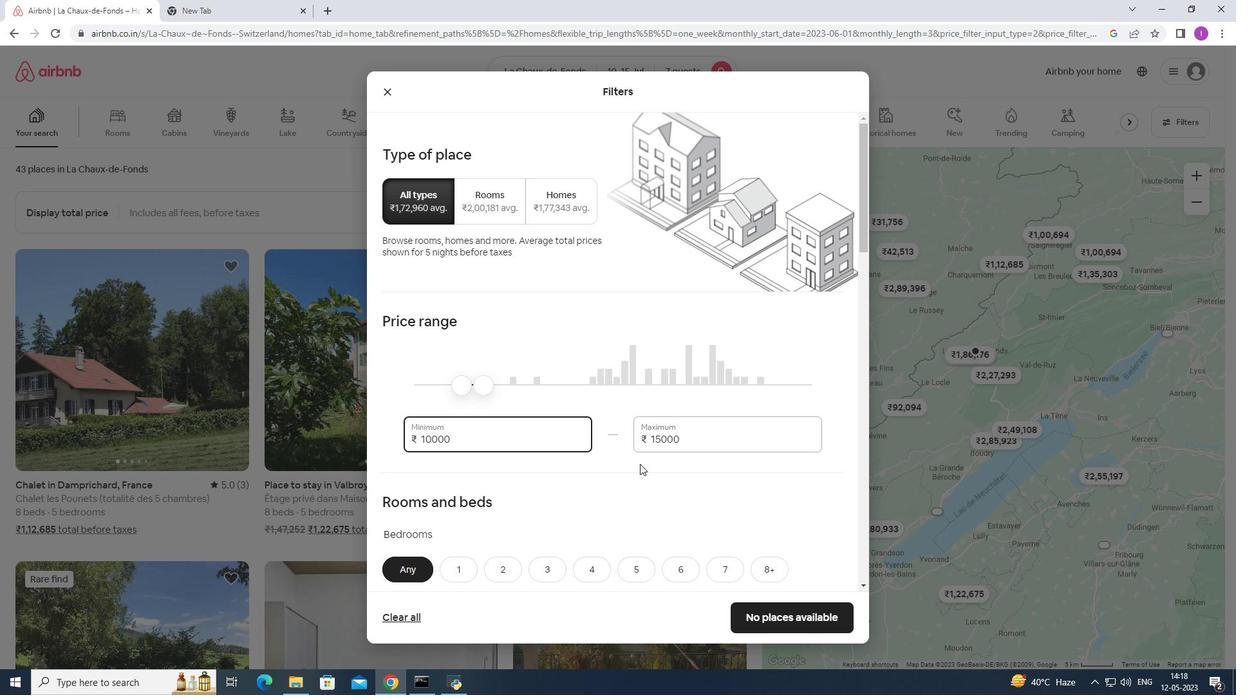 
Action: Mouse scrolled (640, 464) with delta (0, 0)
Screenshot: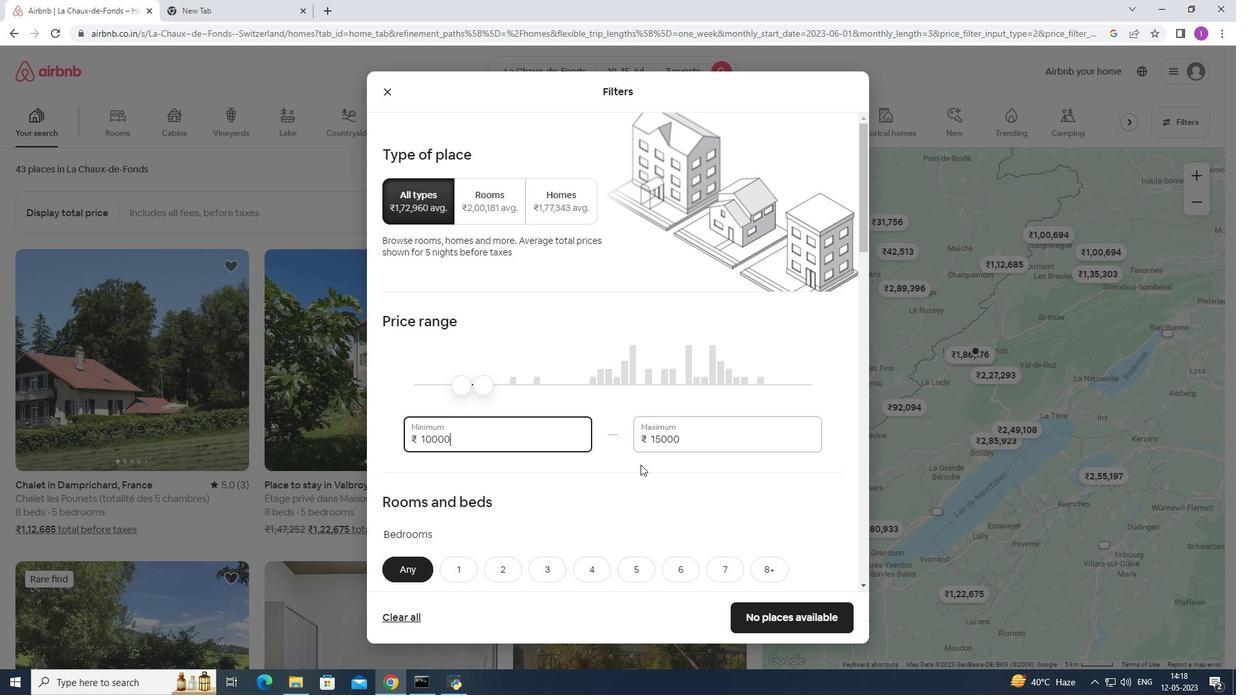
Action: Mouse moved to (593, 442)
Screenshot: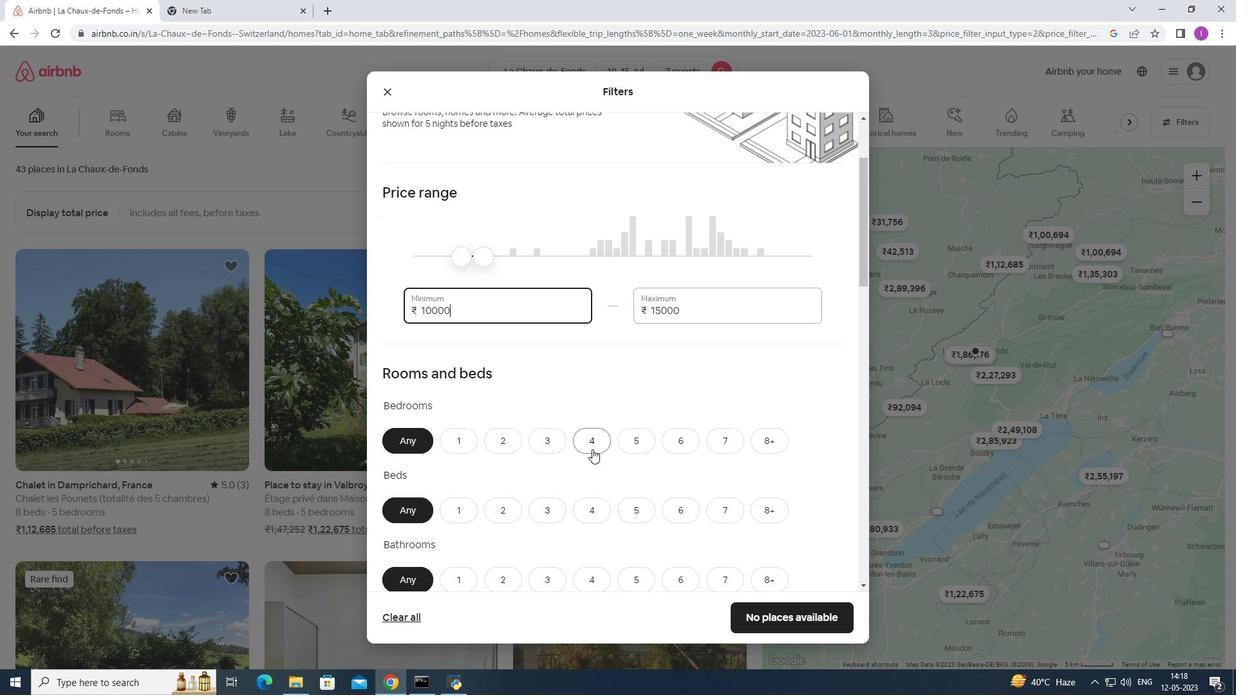 
Action: Mouse pressed left at (593, 442)
Screenshot: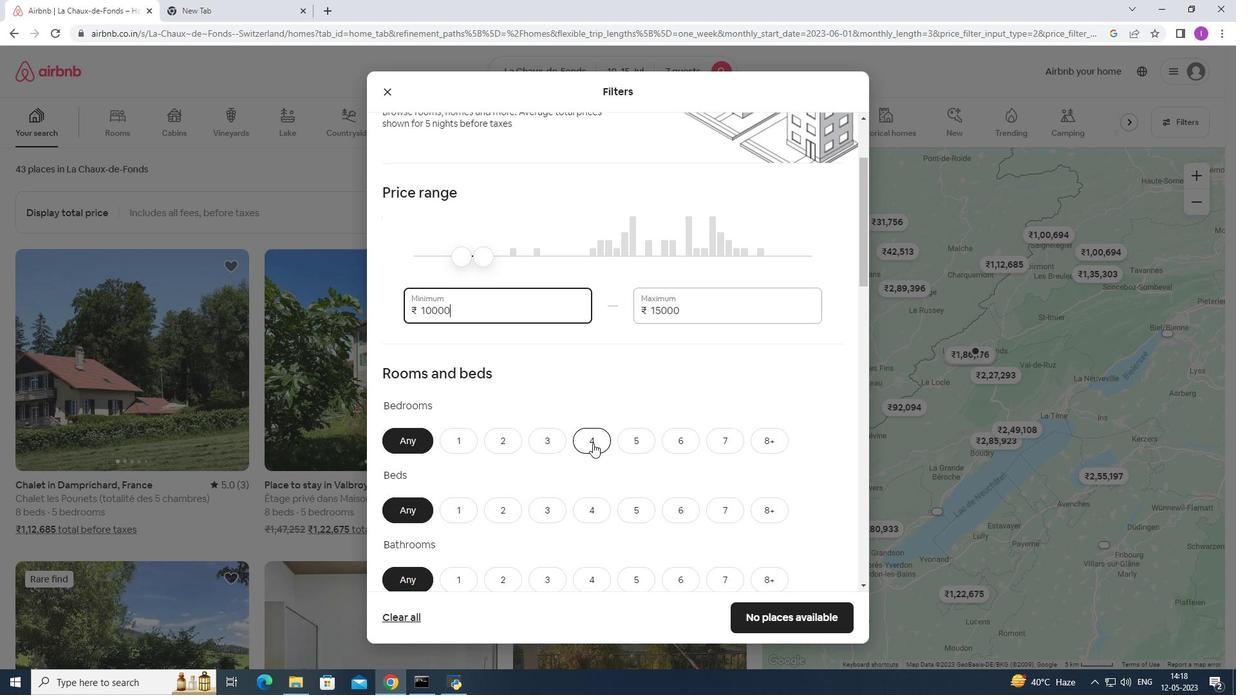 
Action: Mouse moved to (730, 504)
Screenshot: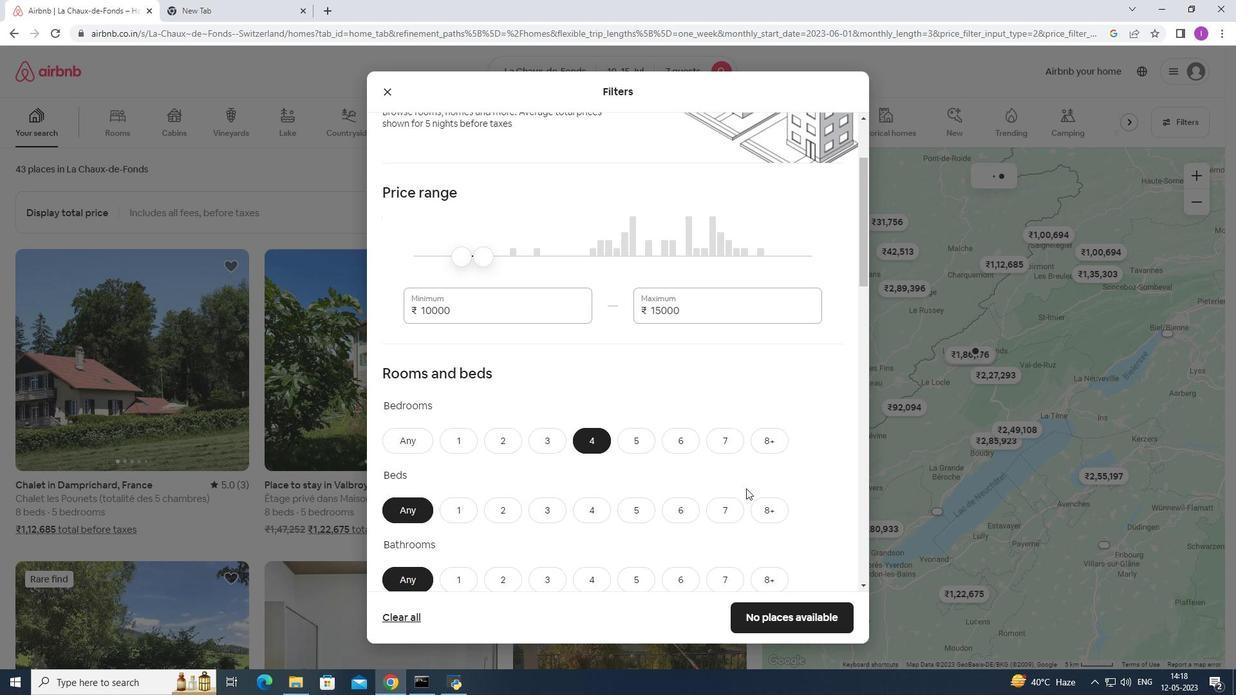 
Action: Mouse pressed left at (730, 504)
Screenshot: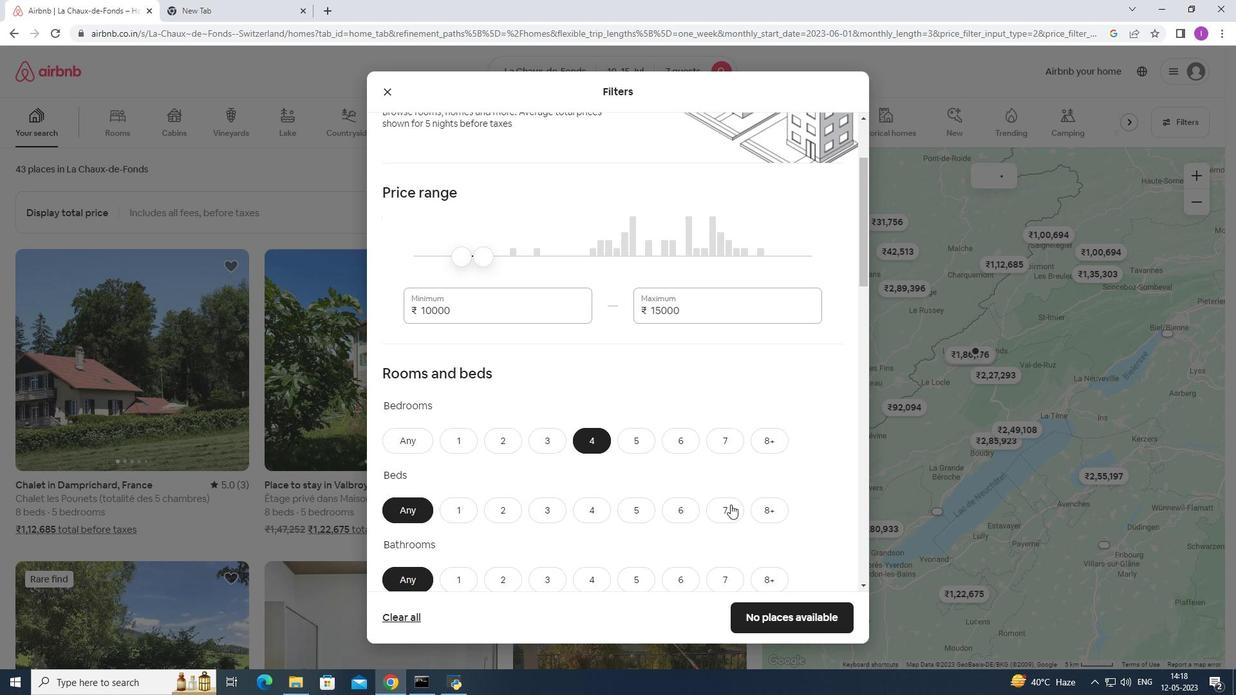 
Action: Mouse moved to (683, 475)
Screenshot: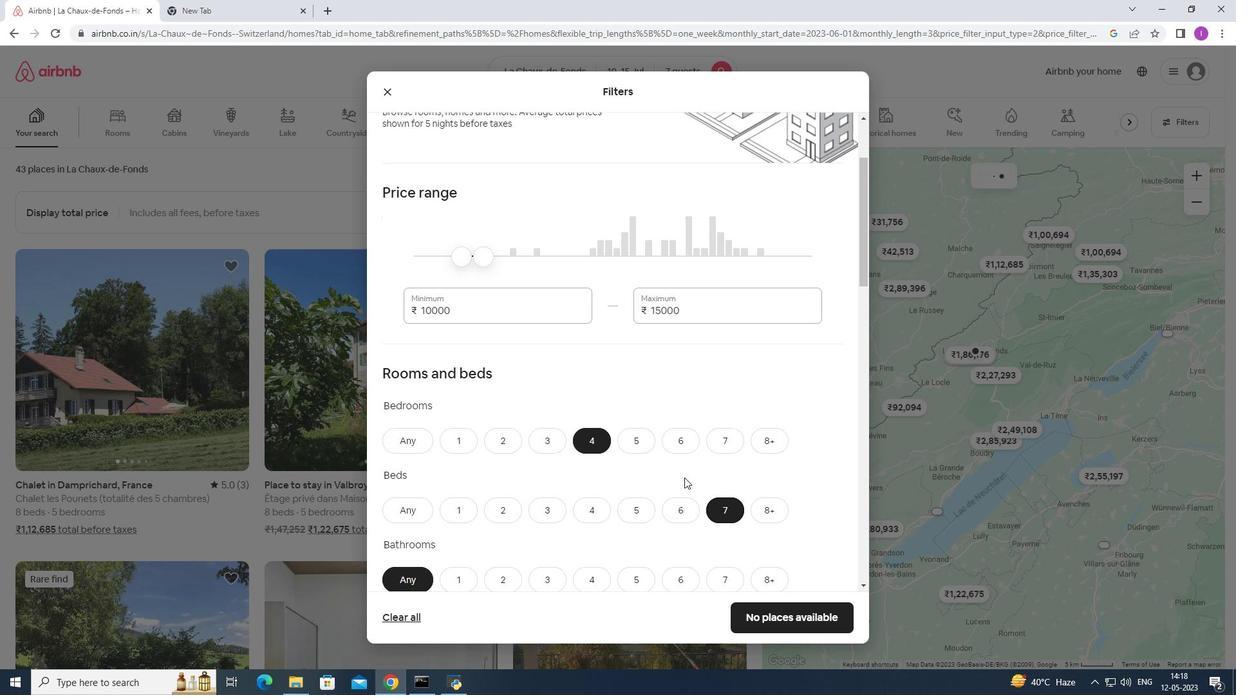 
Action: Mouse scrolled (683, 474) with delta (0, 0)
Screenshot: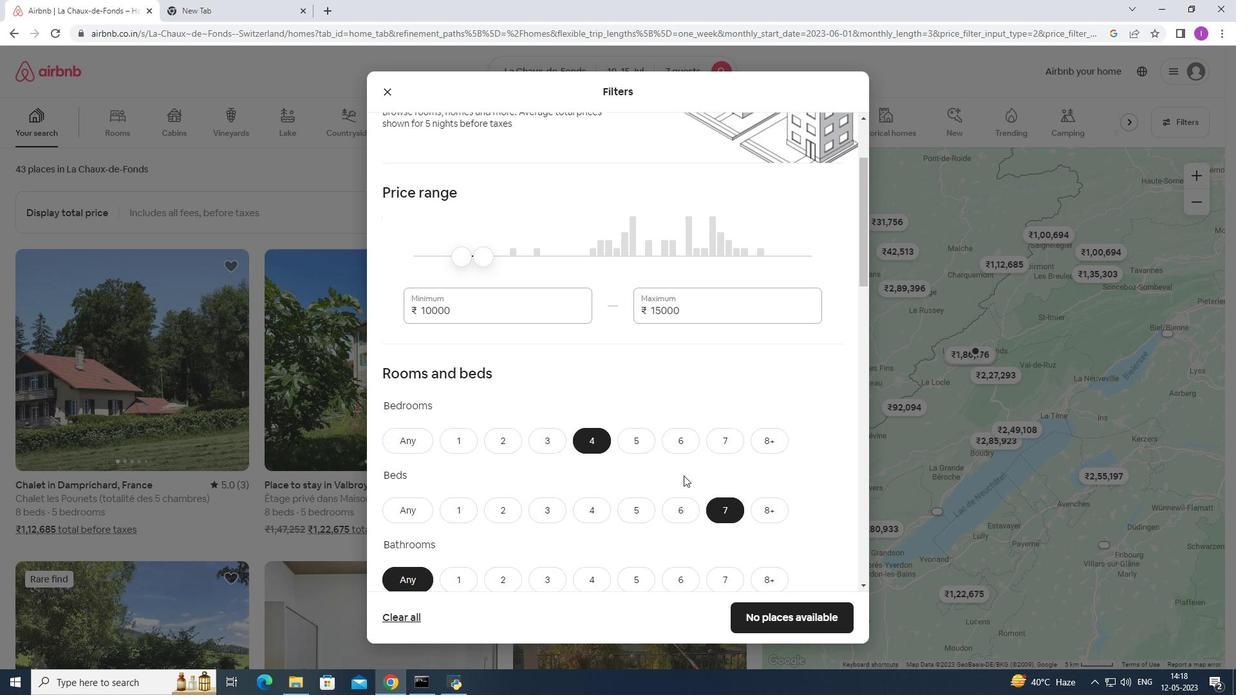 
Action: Mouse moved to (682, 475)
Screenshot: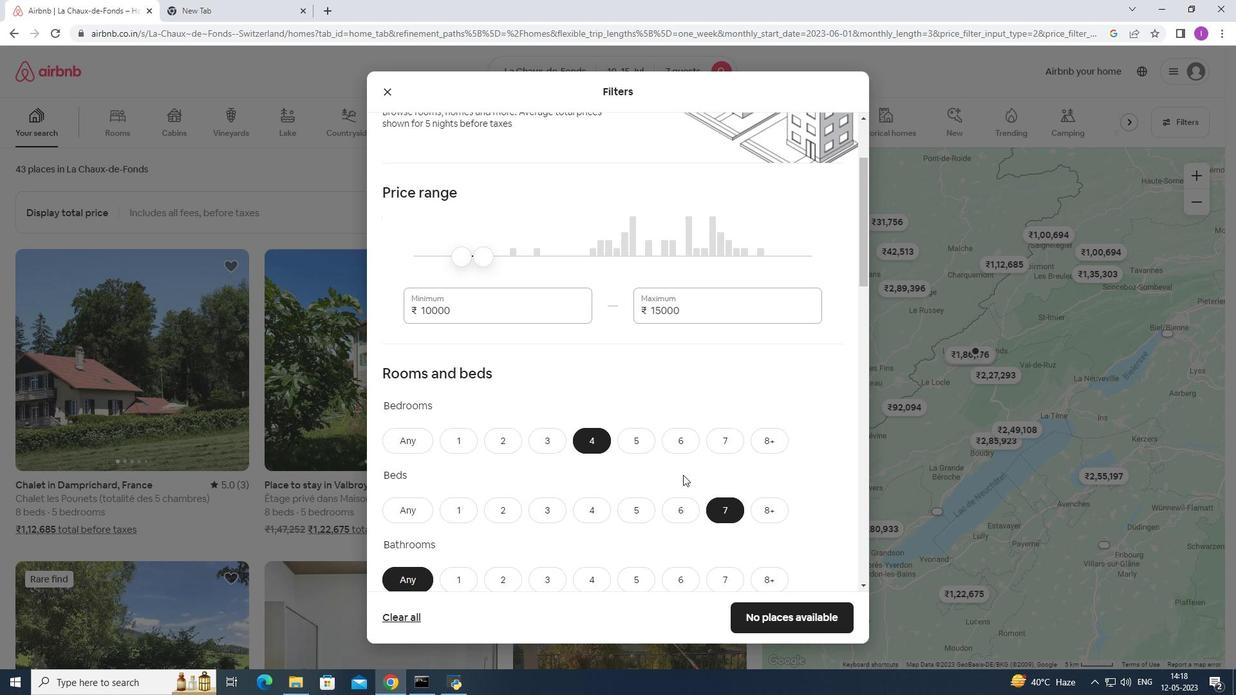 
Action: Mouse scrolled (682, 474) with delta (0, 0)
Screenshot: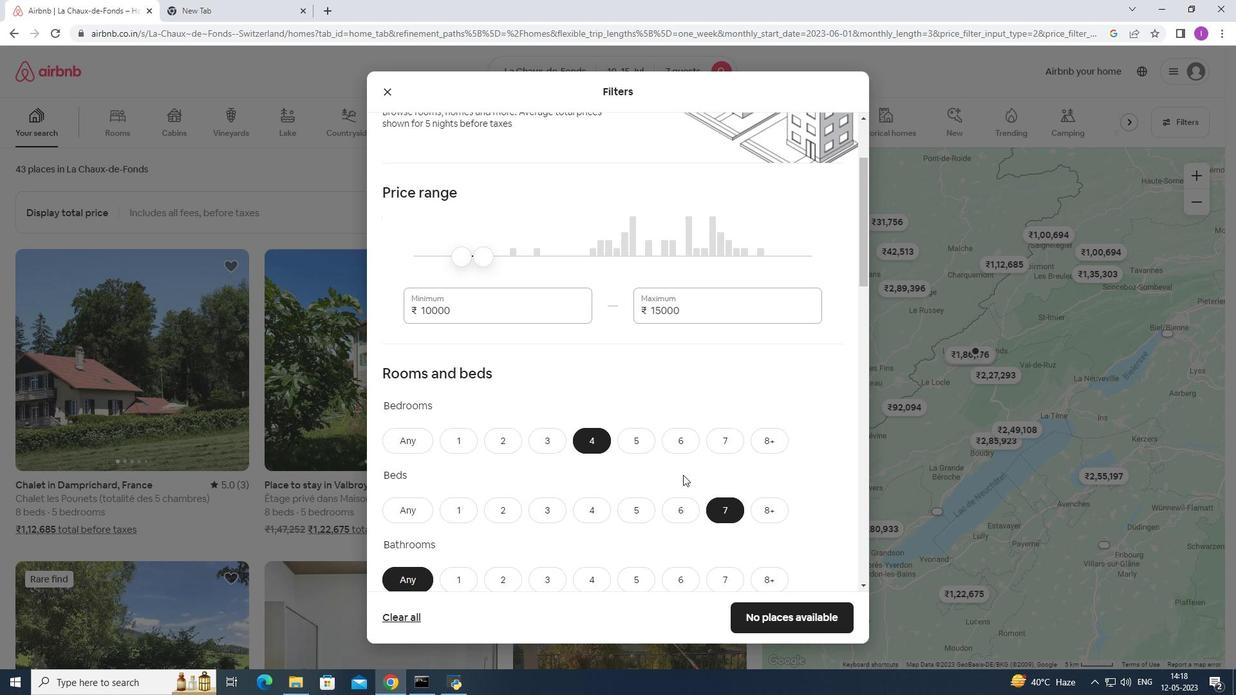 
Action: Mouse moved to (596, 452)
Screenshot: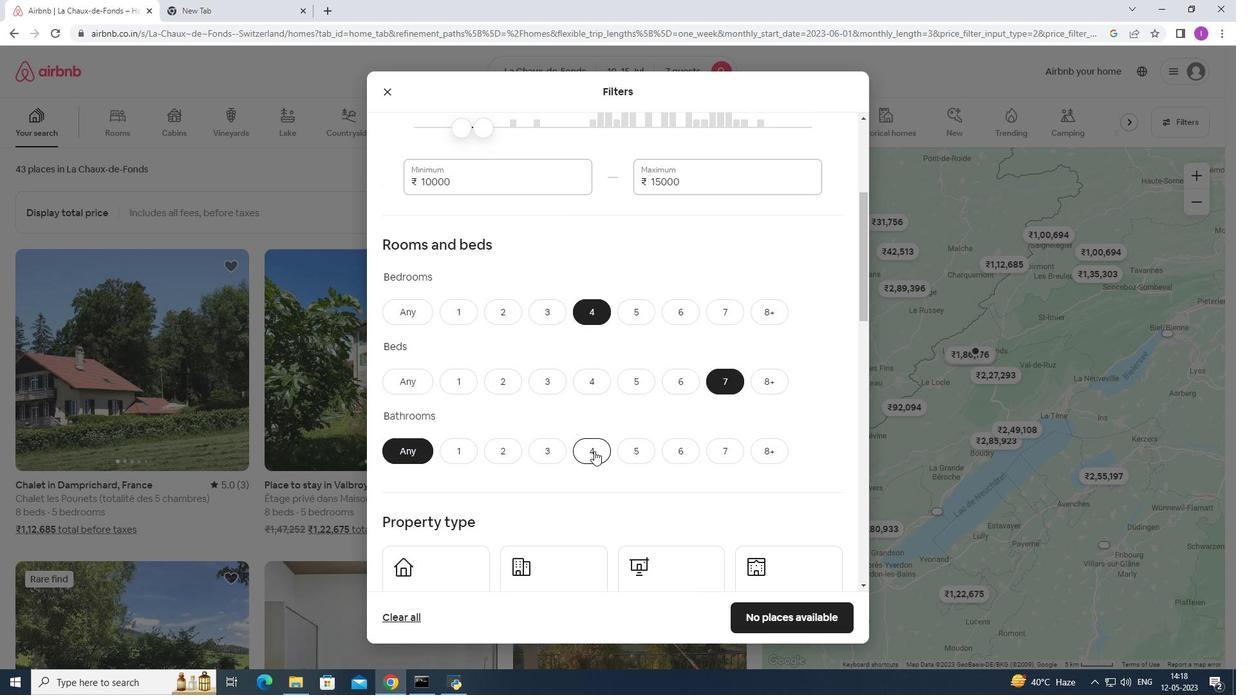 
Action: Mouse pressed left at (596, 452)
Screenshot: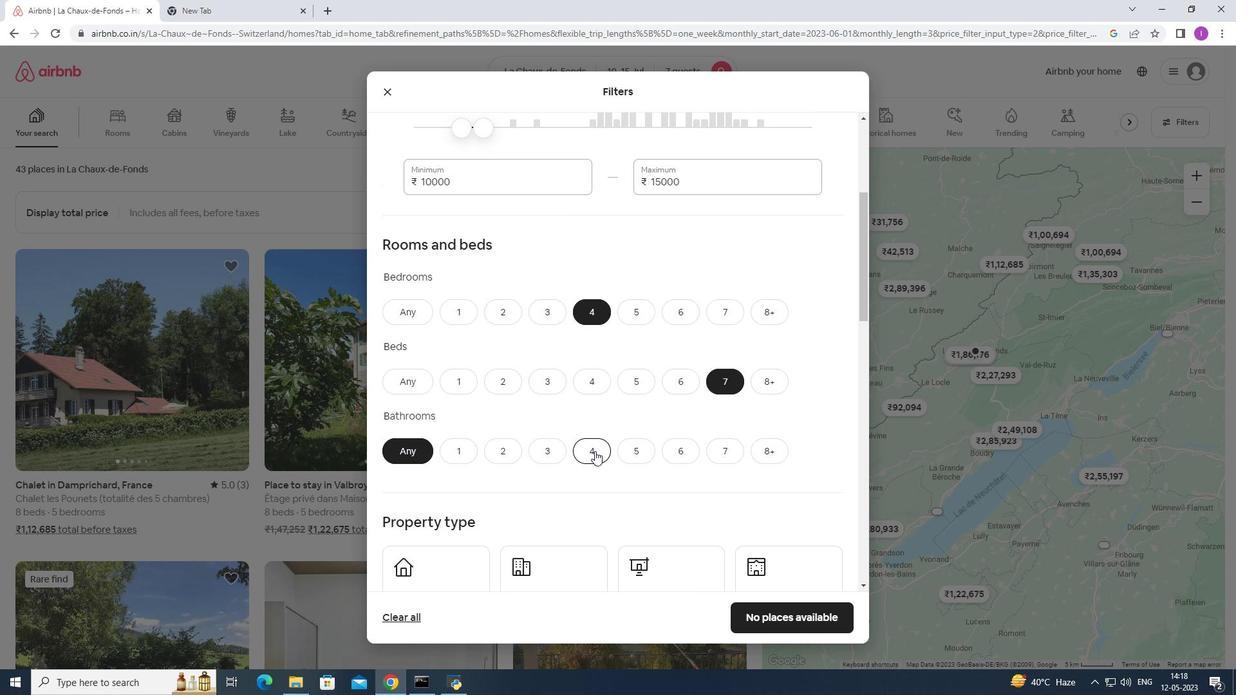 
Action: Mouse moved to (543, 494)
Screenshot: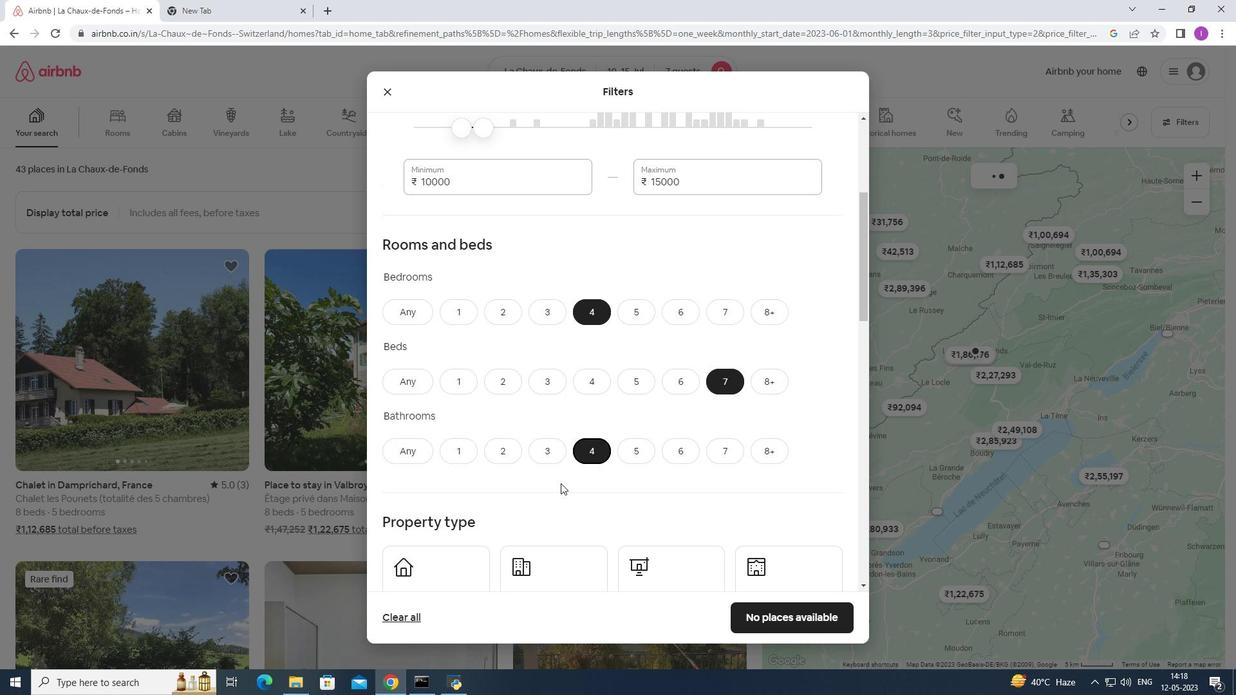 
Action: Mouse scrolled (543, 493) with delta (0, 0)
Screenshot: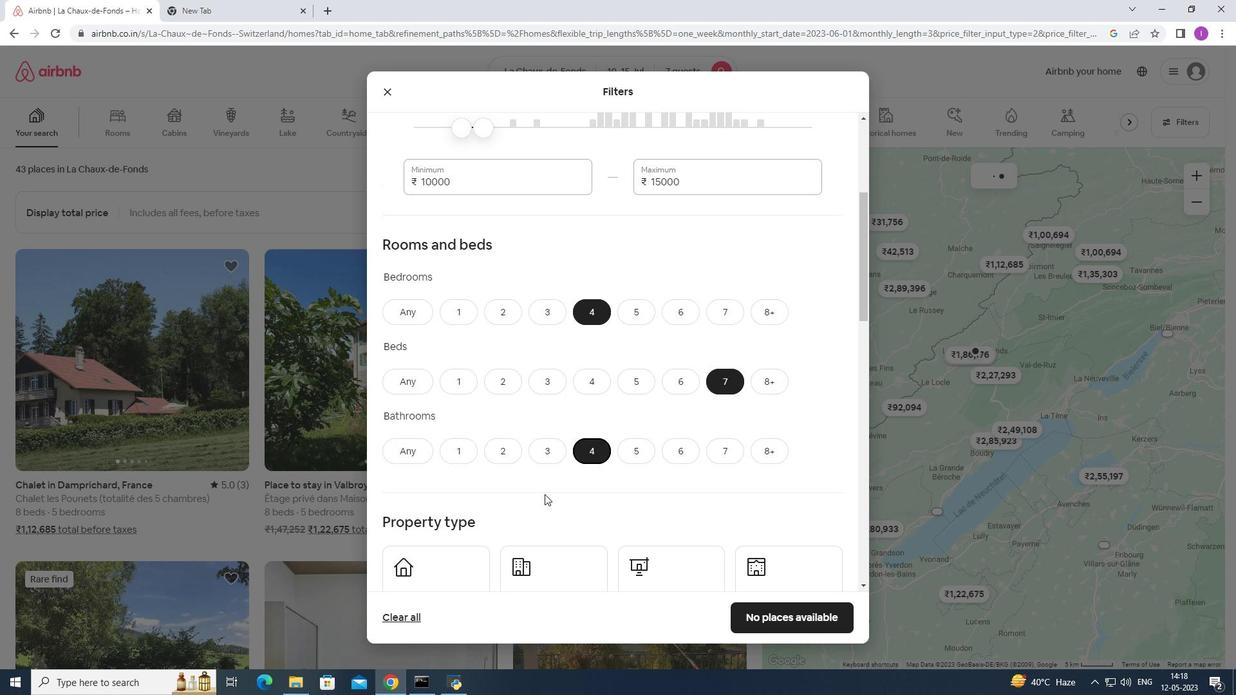 
Action: Mouse scrolled (543, 493) with delta (0, 0)
Screenshot: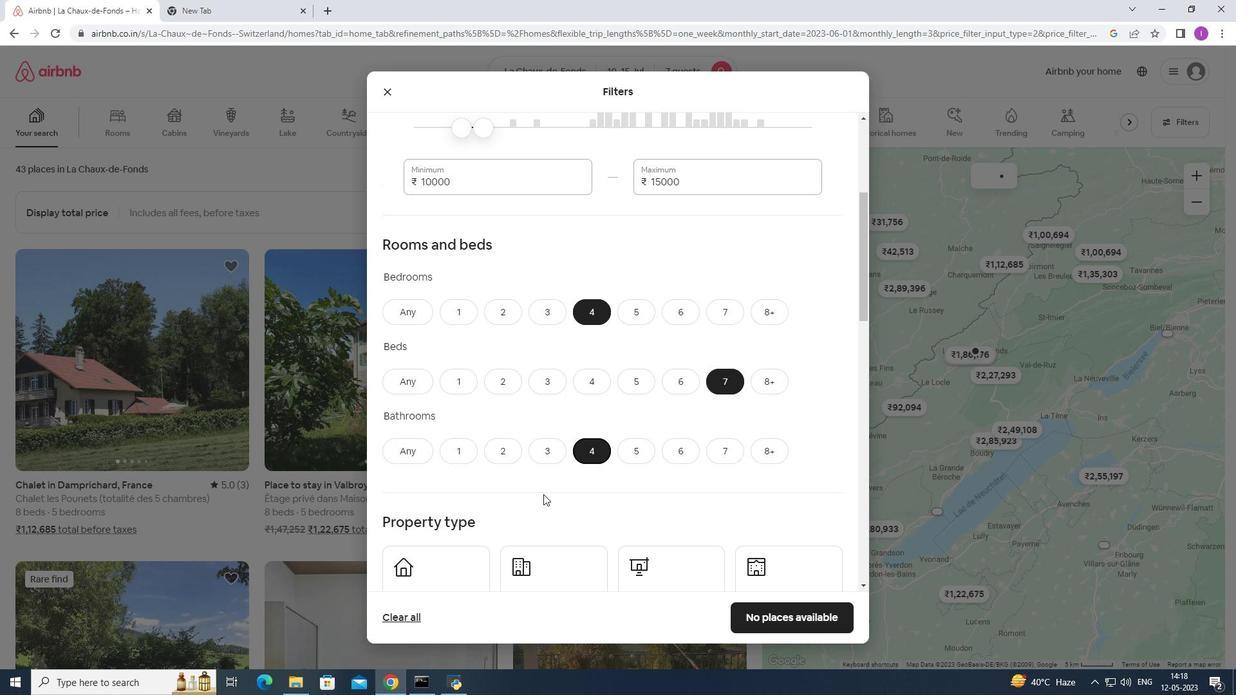
Action: Mouse scrolled (543, 493) with delta (0, 0)
Screenshot: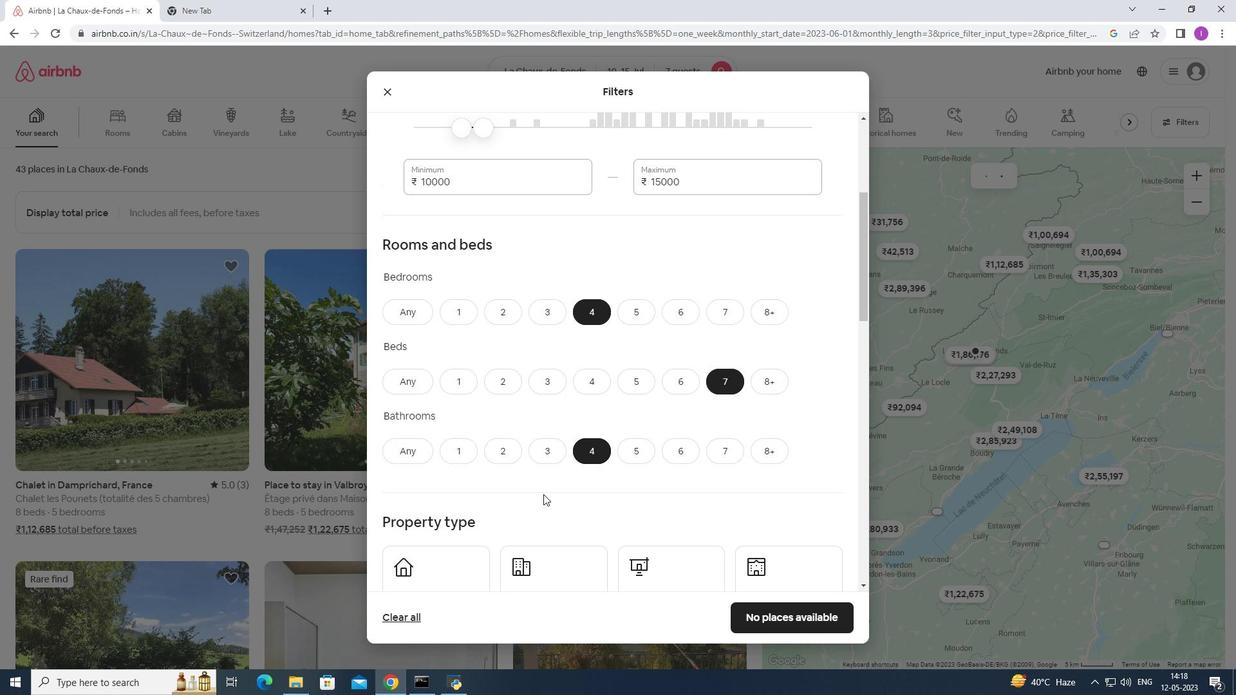 
Action: Mouse moved to (489, 408)
Screenshot: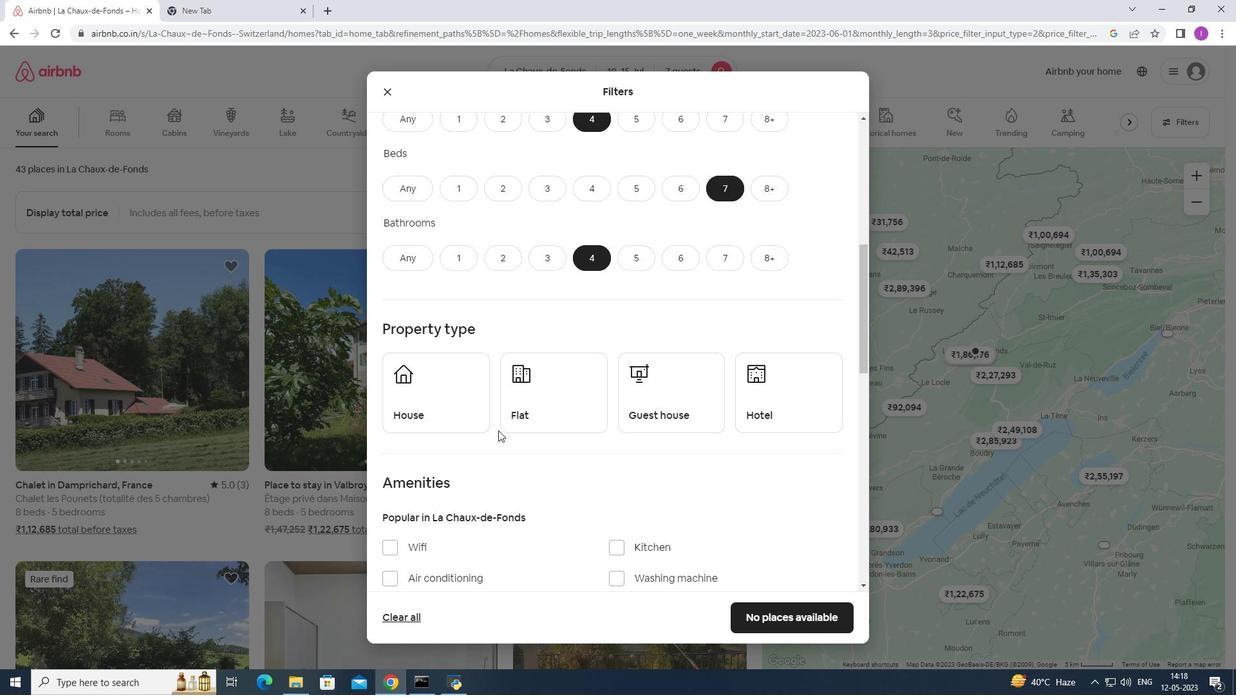 
Action: Mouse pressed left at (489, 408)
Screenshot: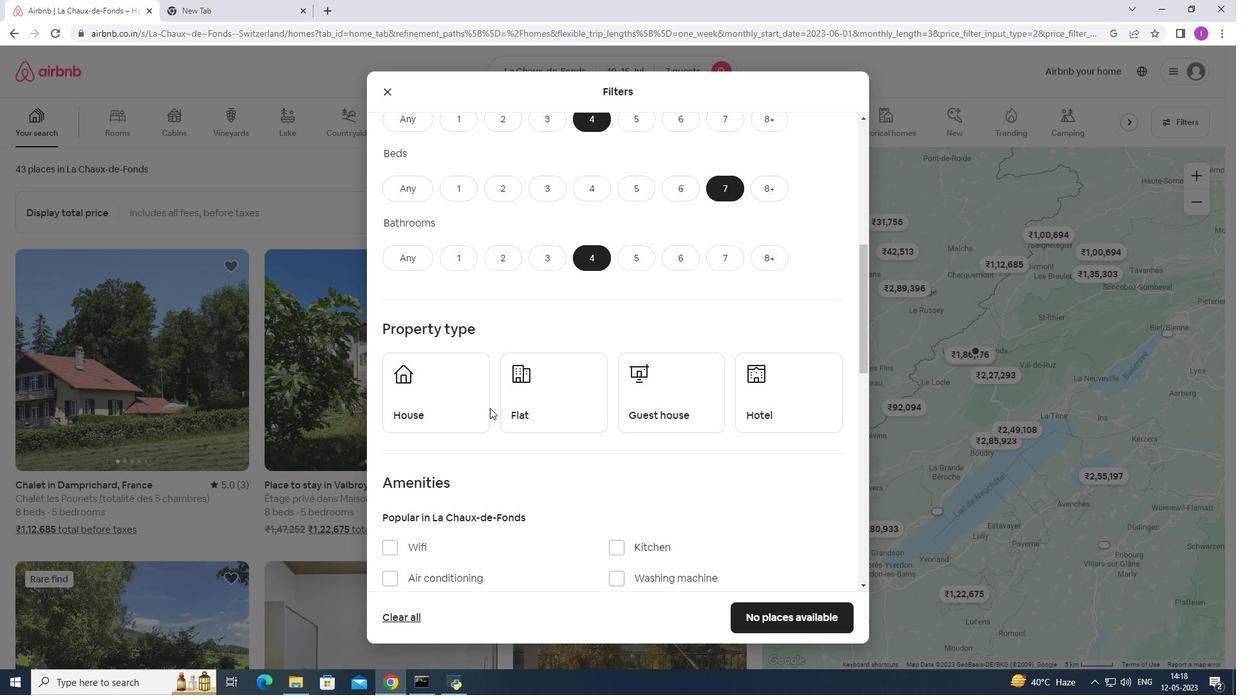 
Action: Mouse moved to (463, 406)
Screenshot: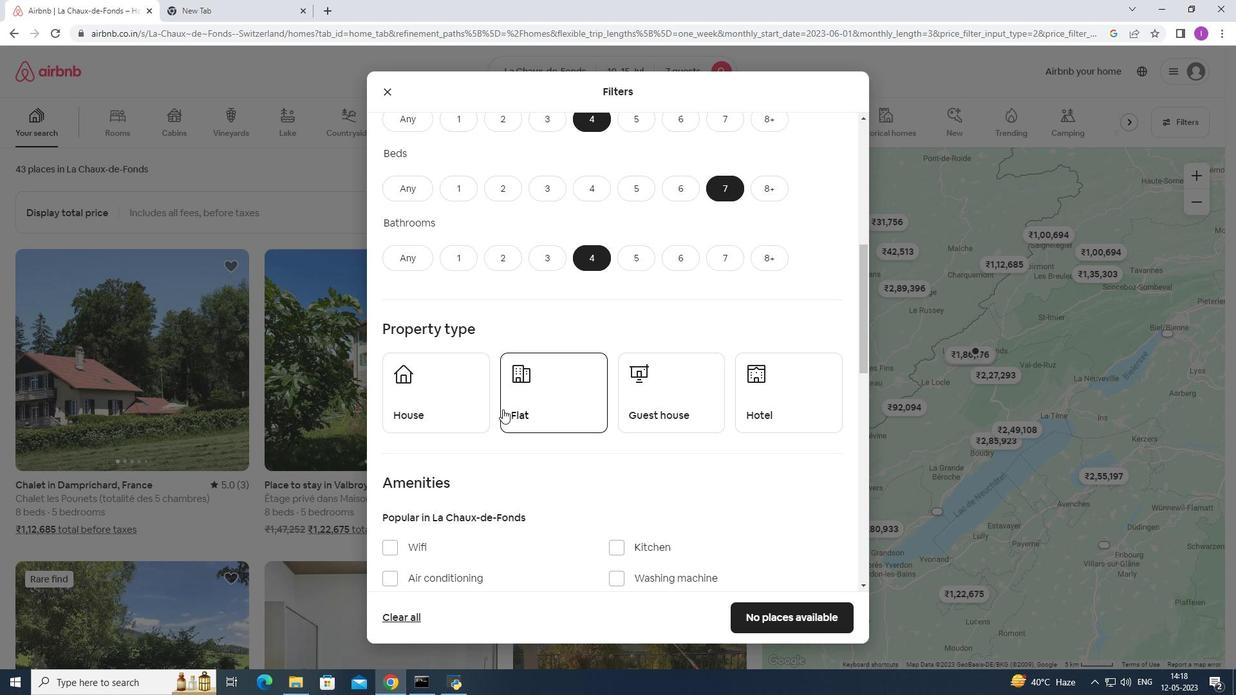 
Action: Mouse pressed left at (463, 406)
Screenshot: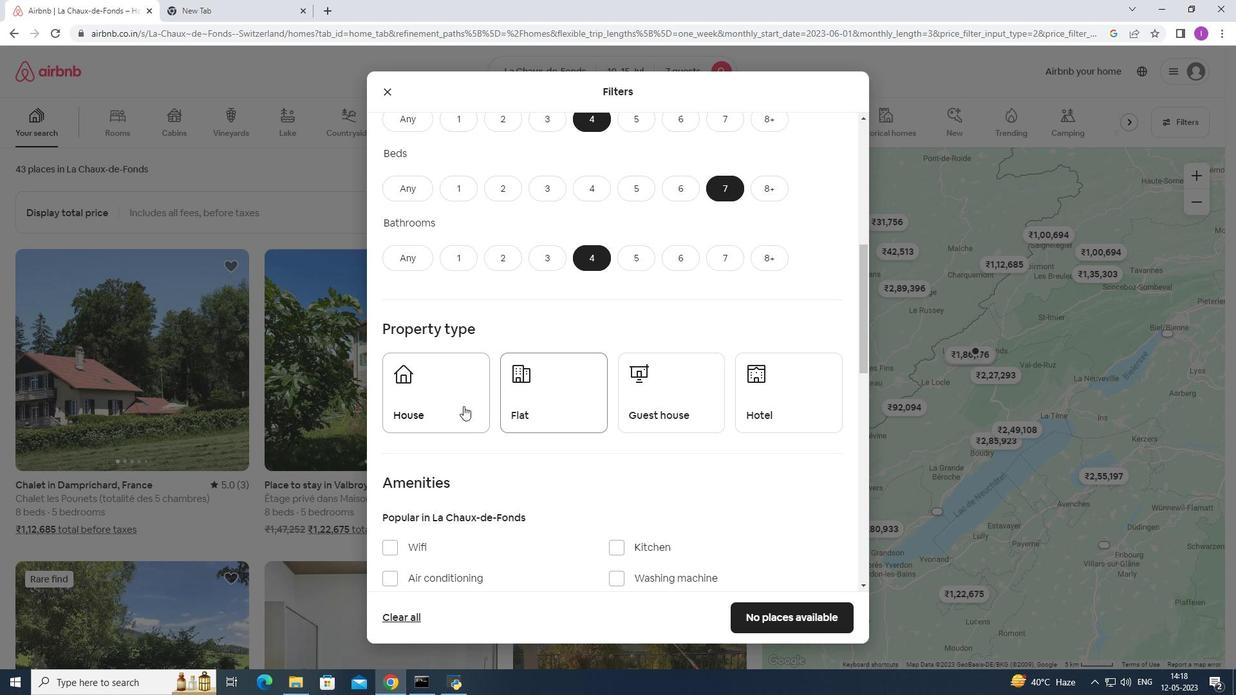
Action: Mouse moved to (609, 406)
Screenshot: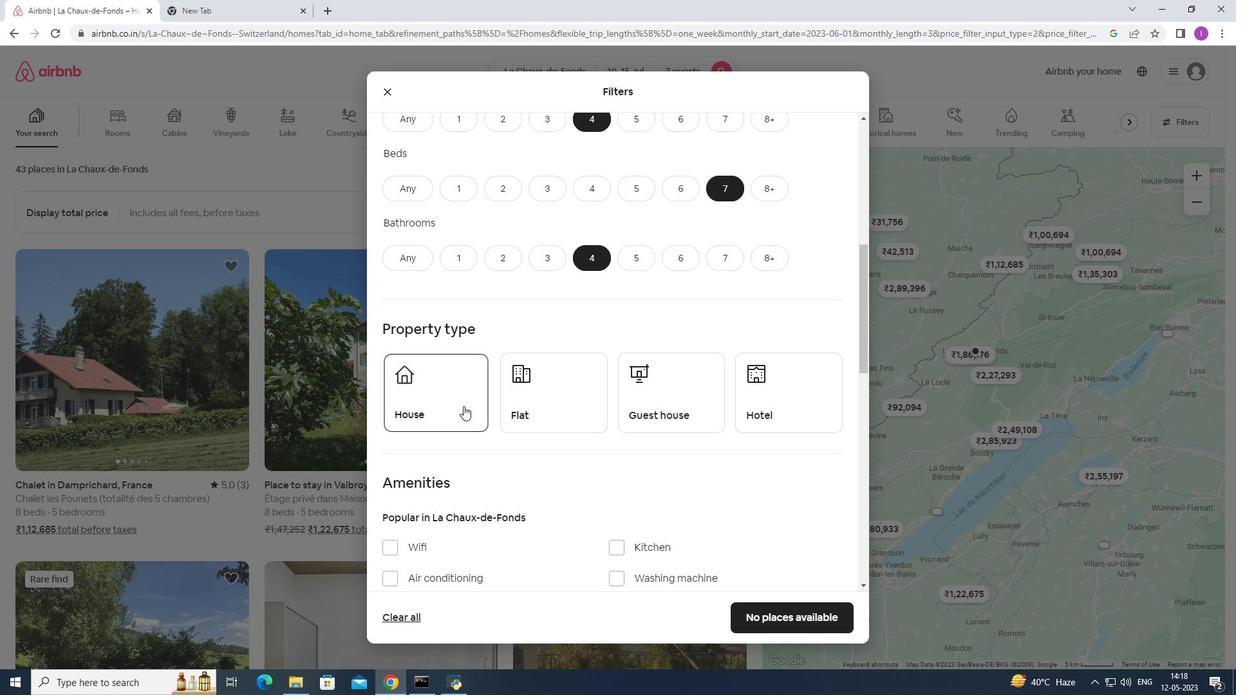 
Action: Mouse pressed left at (609, 406)
Screenshot: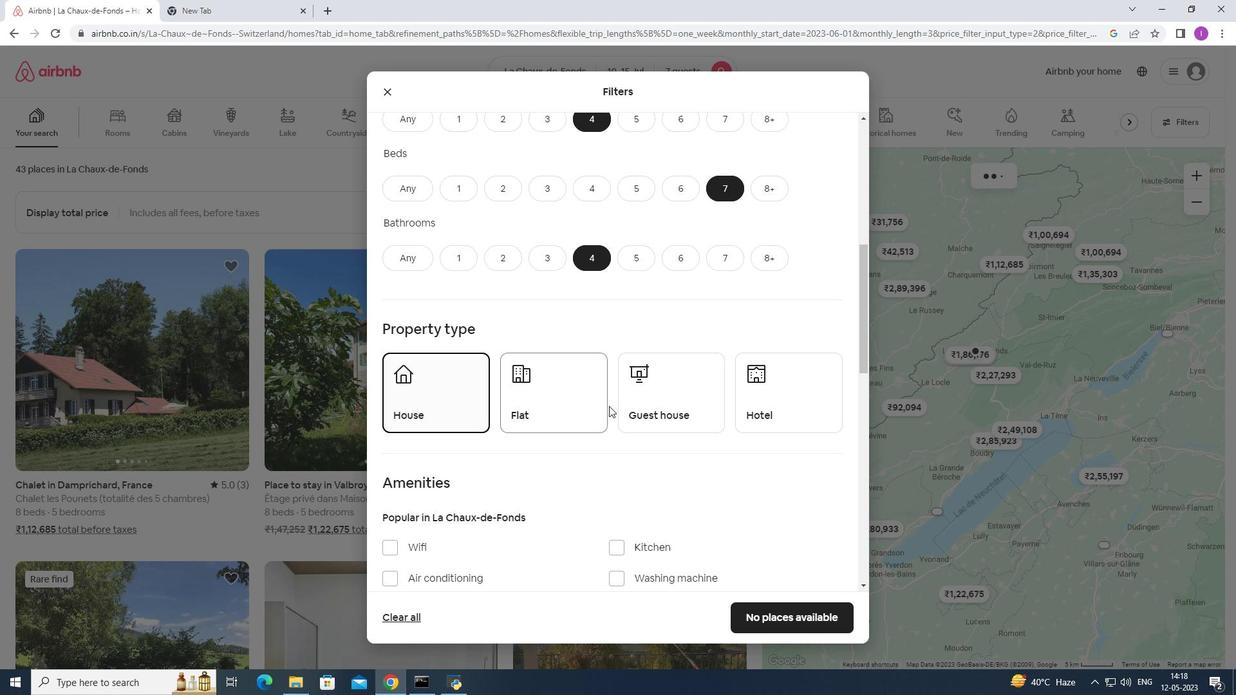 
Action: Mouse moved to (587, 412)
Screenshot: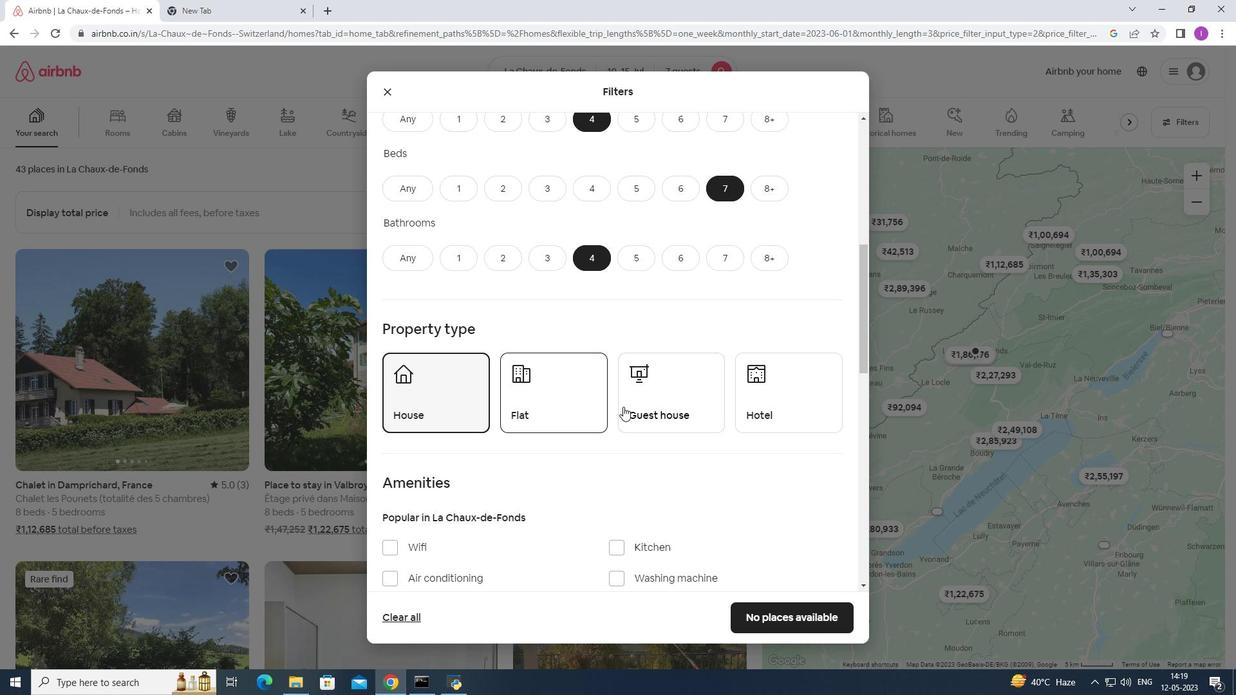 
Action: Mouse pressed left at (587, 412)
Screenshot: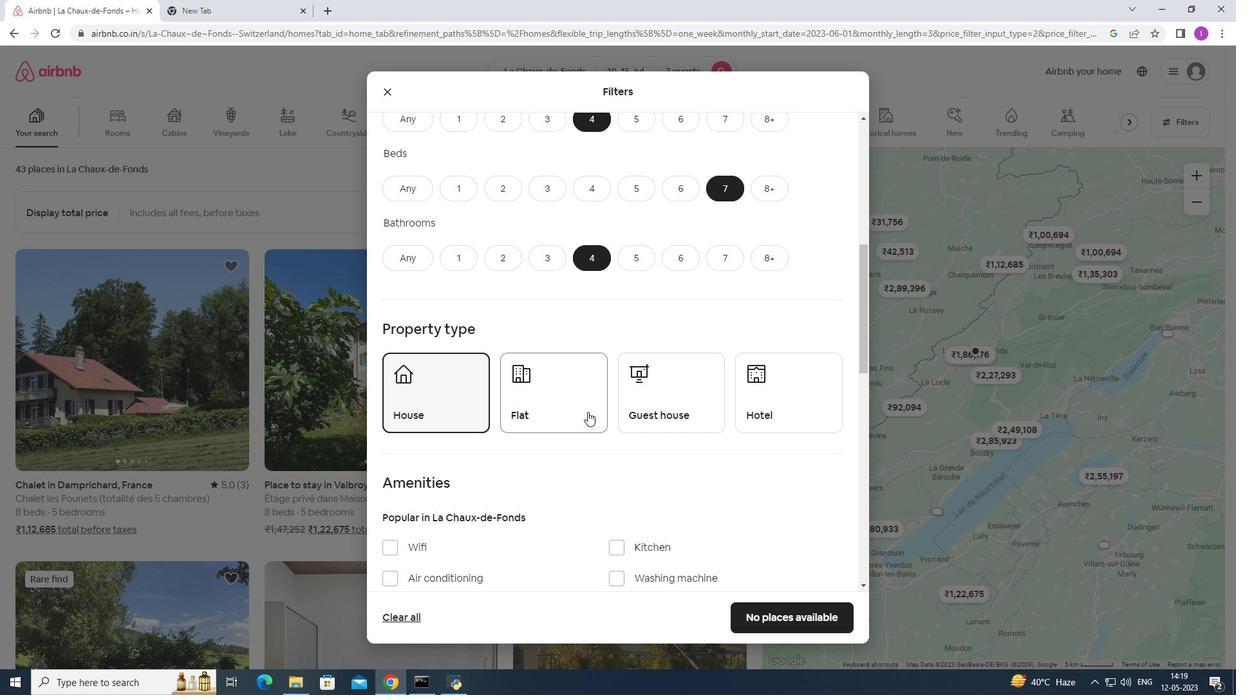 
Action: Mouse moved to (672, 390)
Screenshot: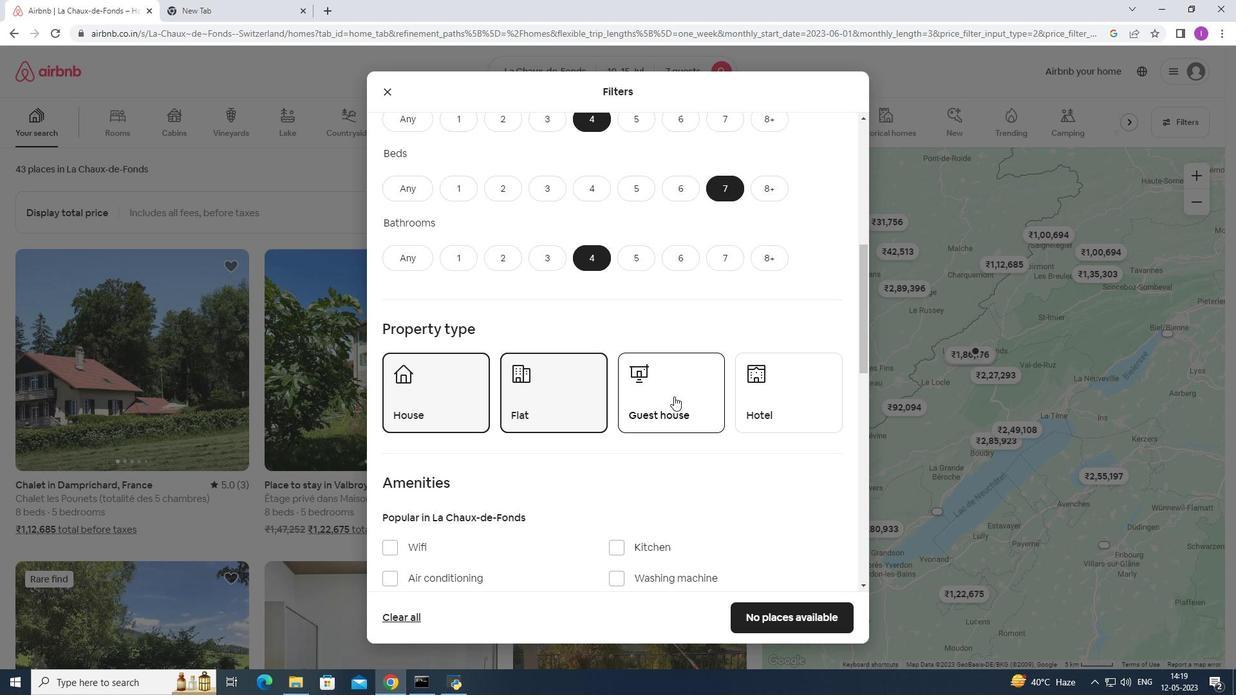 
Action: Mouse pressed left at (672, 390)
Screenshot: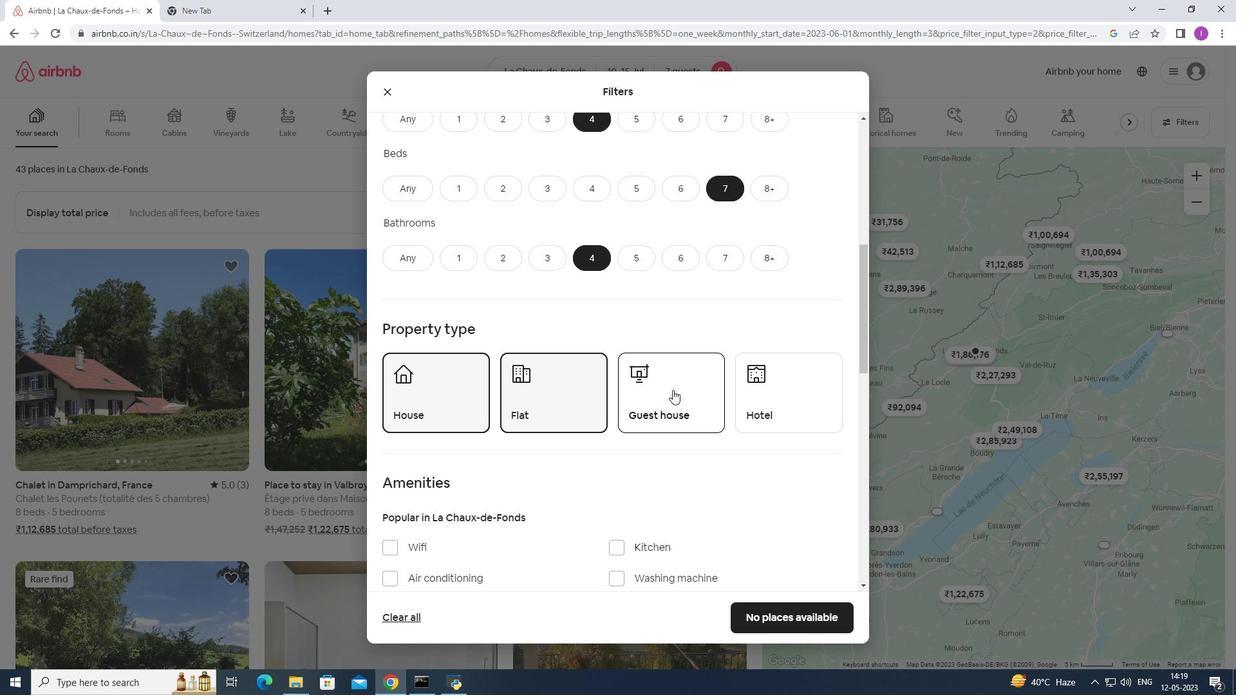 
Action: Mouse moved to (596, 421)
Screenshot: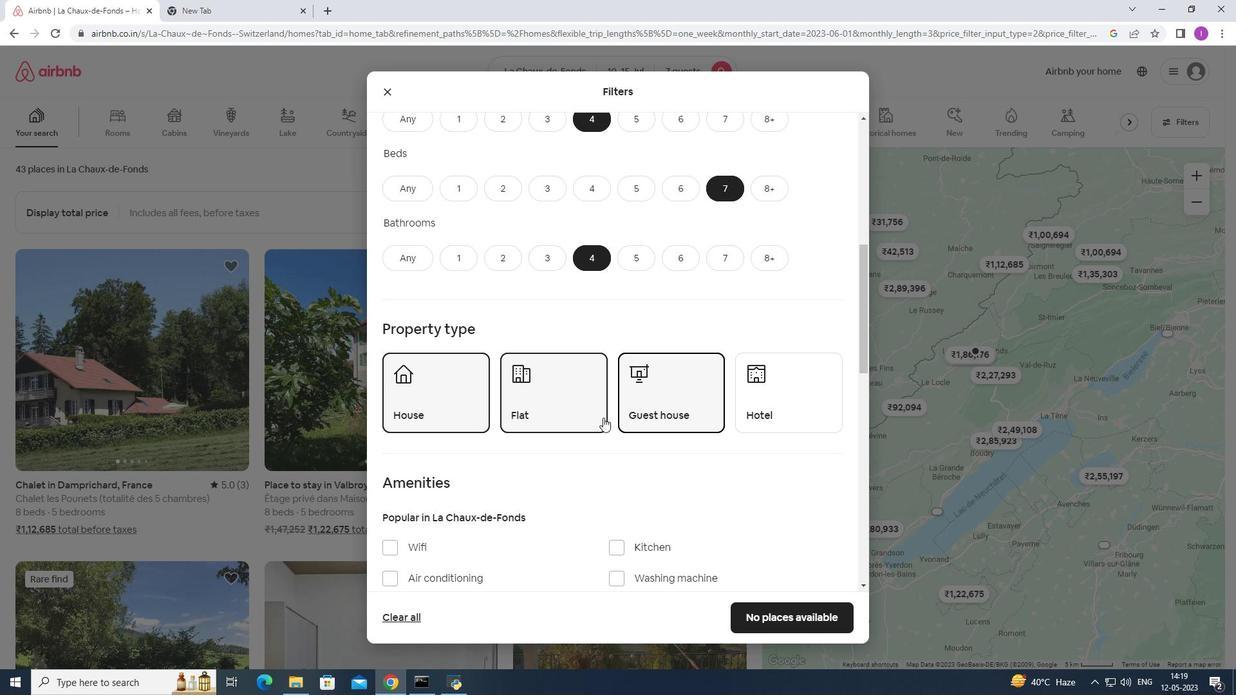 
Action: Mouse scrolled (596, 420) with delta (0, 0)
Screenshot: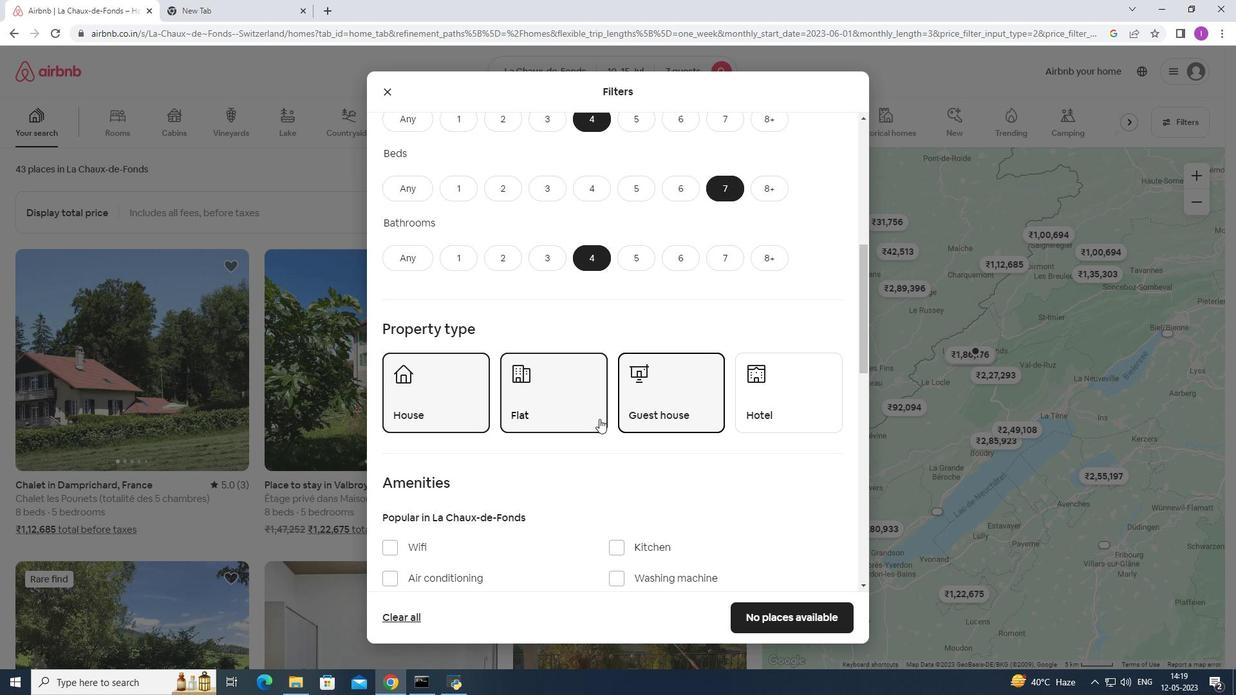 
Action: Mouse scrolled (596, 420) with delta (0, 0)
Screenshot: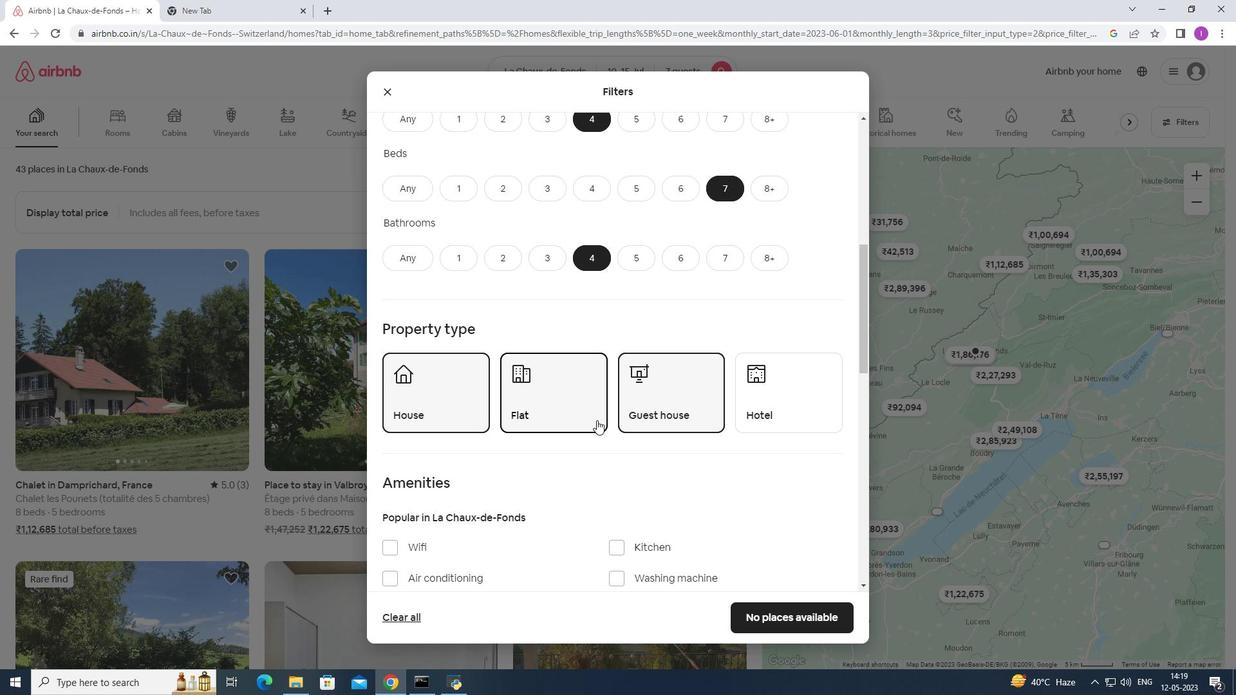 
Action: Mouse scrolled (596, 420) with delta (0, 0)
Screenshot: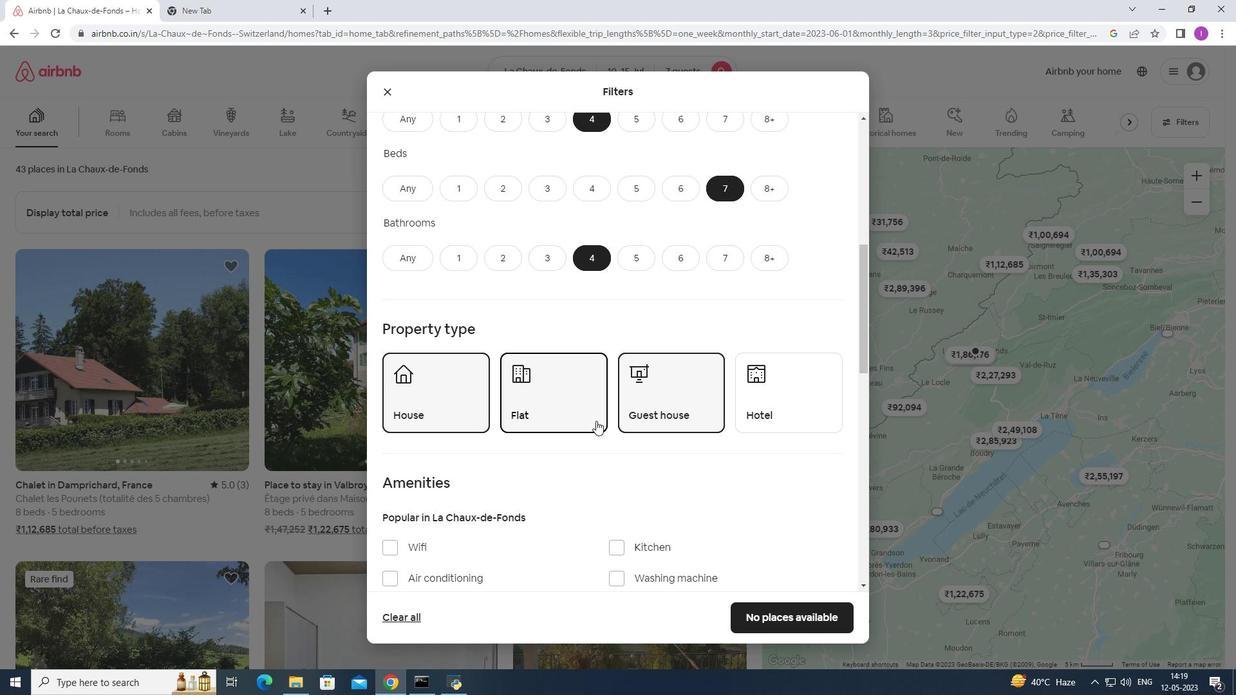 
Action: Mouse moved to (390, 349)
Screenshot: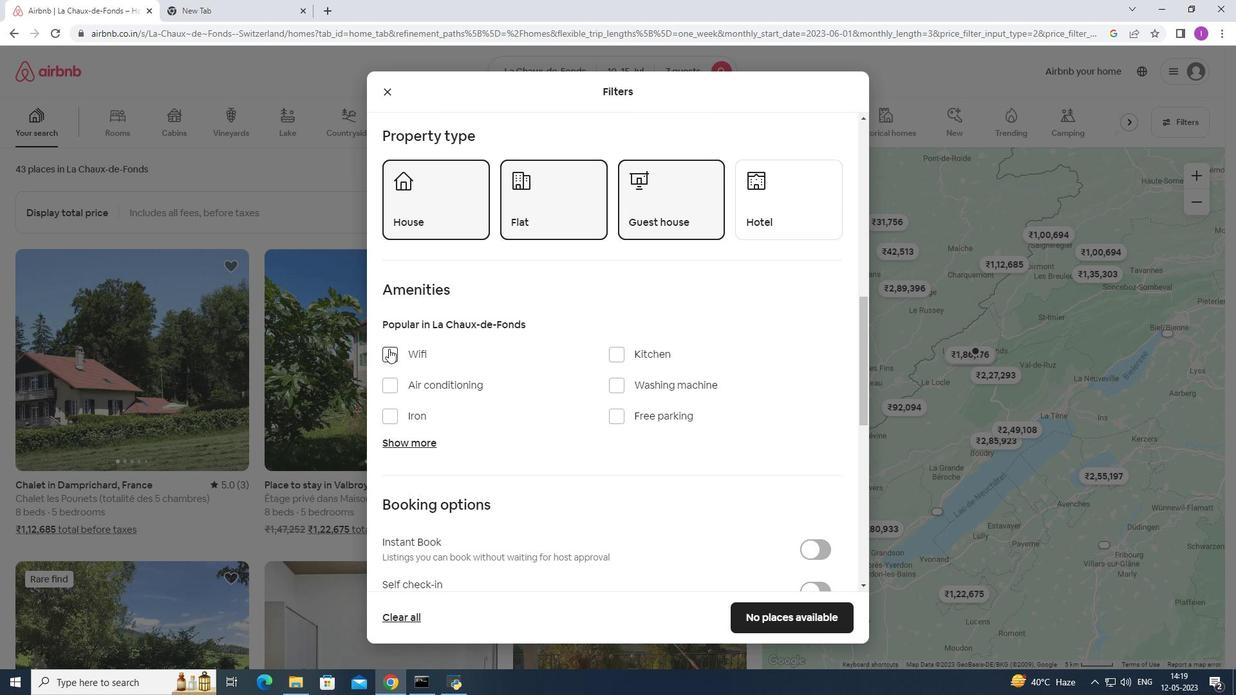 
Action: Mouse pressed left at (390, 349)
Screenshot: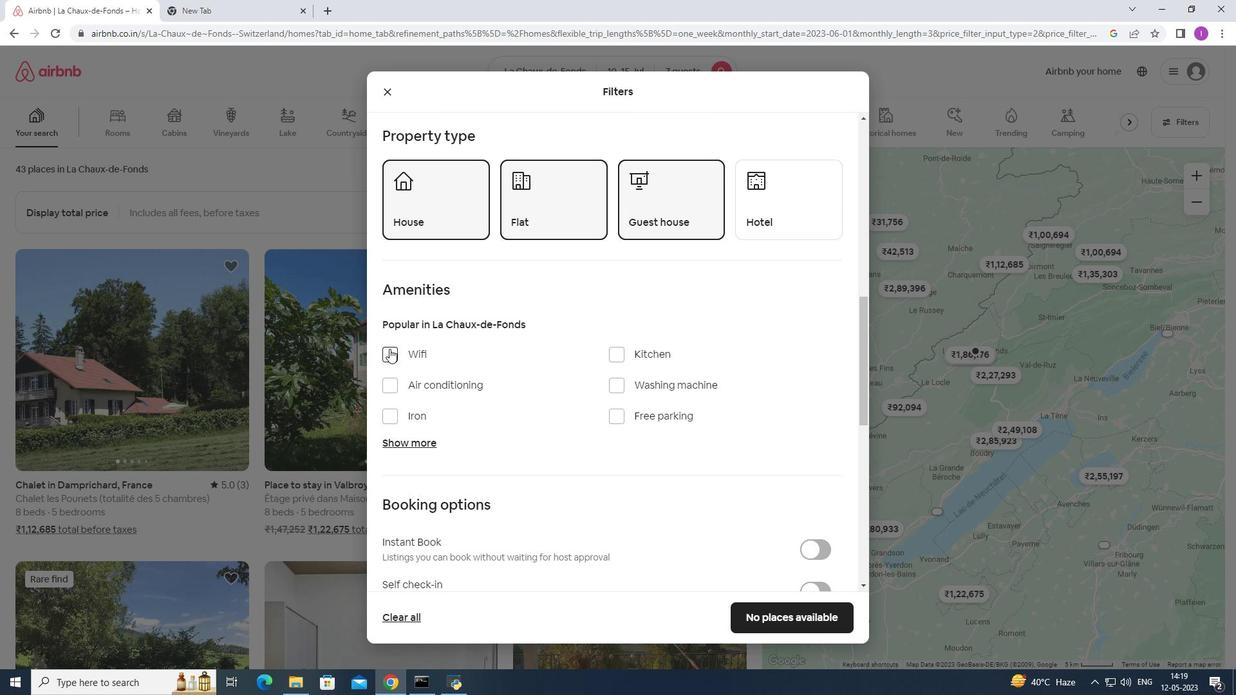 
Action: Mouse moved to (624, 416)
Screenshot: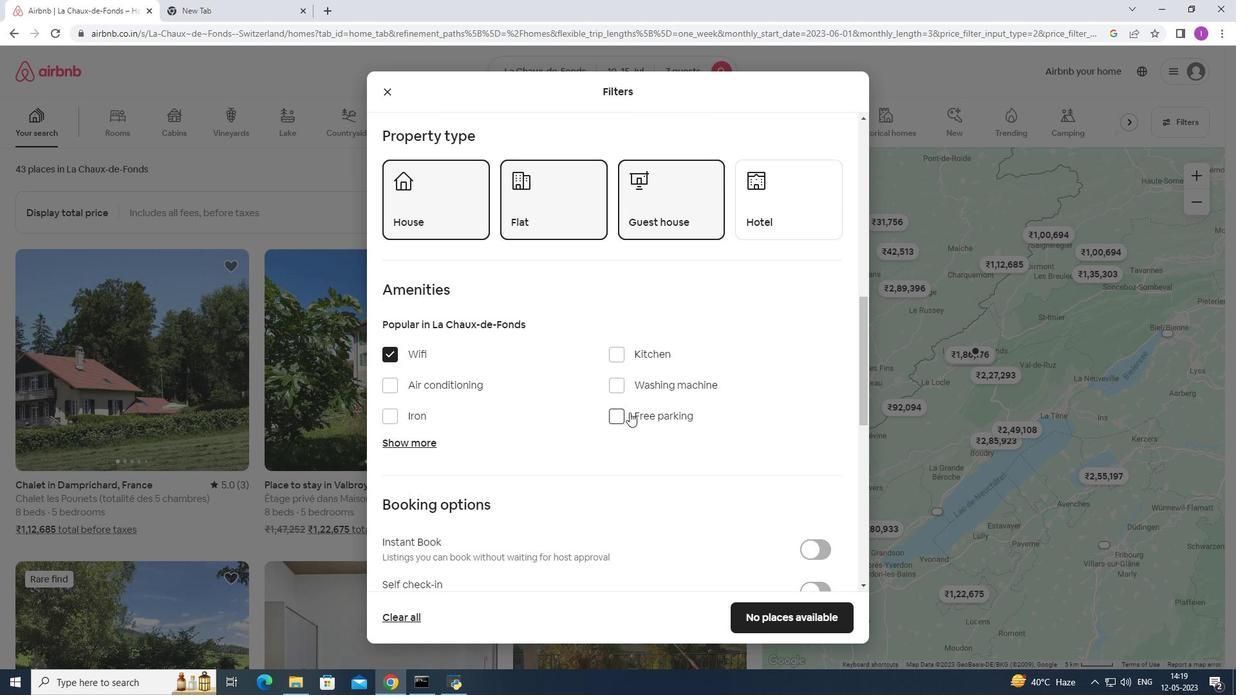 
Action: Mouse pressed left at (624, 416)
Screenshot: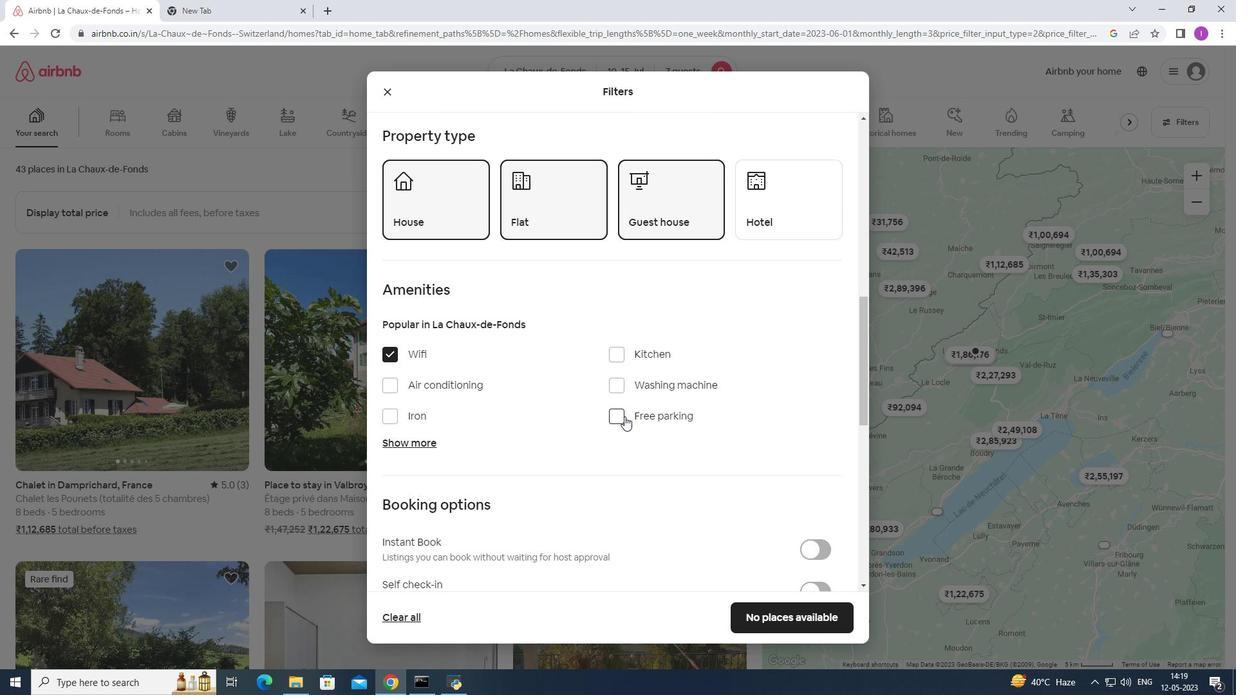 
Action: Mouse moved to (393, 439)
Screenshot: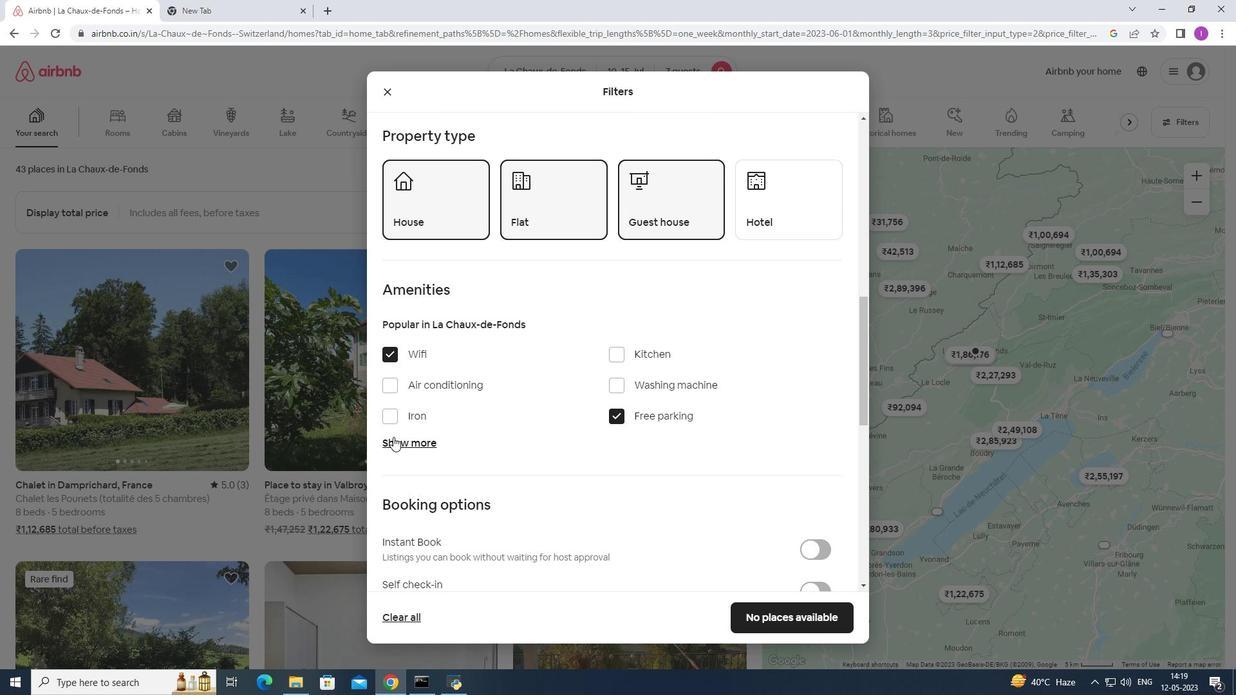 
Action: Mouse pressed left at (393, 439)
Screenshot: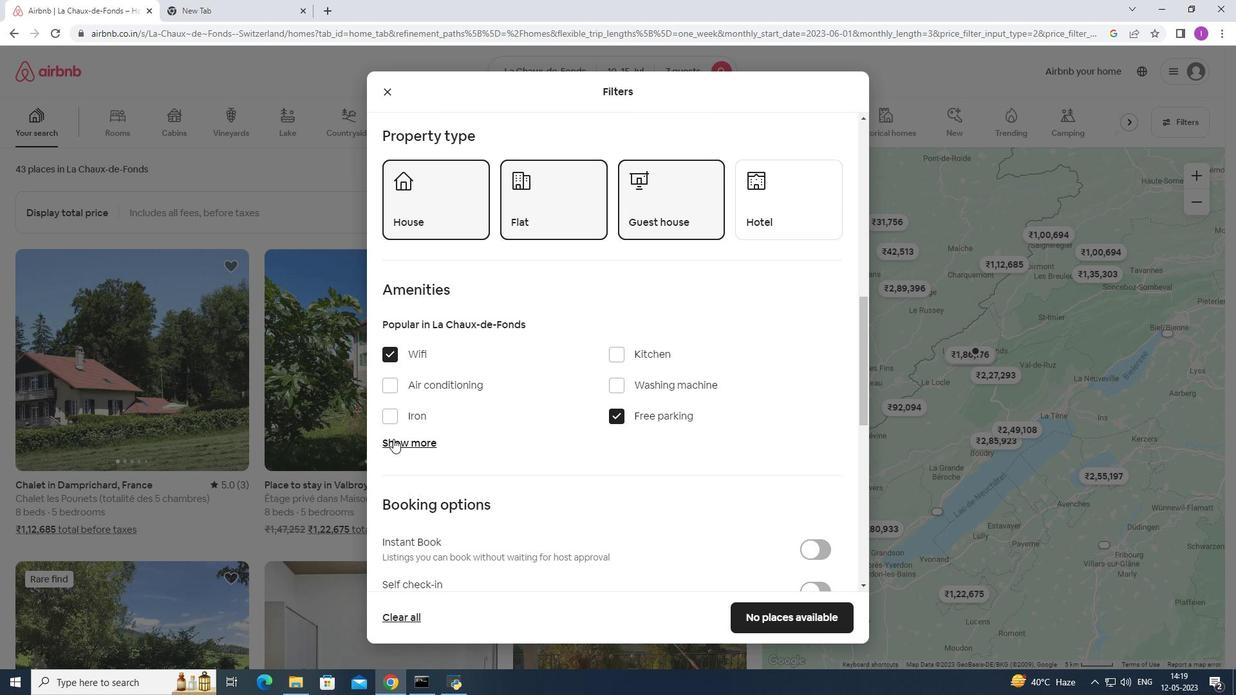 
Action: Mouse moved to (617, 518)
Screenshot: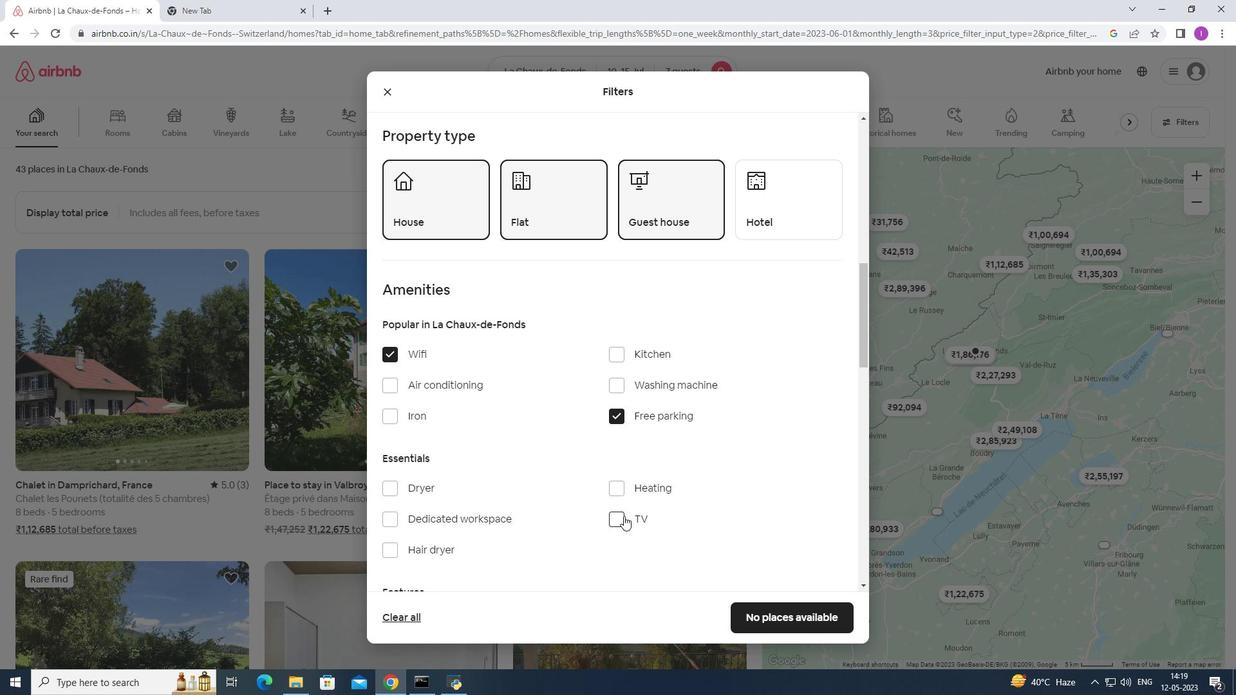 
Action: Mouse pressed left at (617, 518)
Screenshot: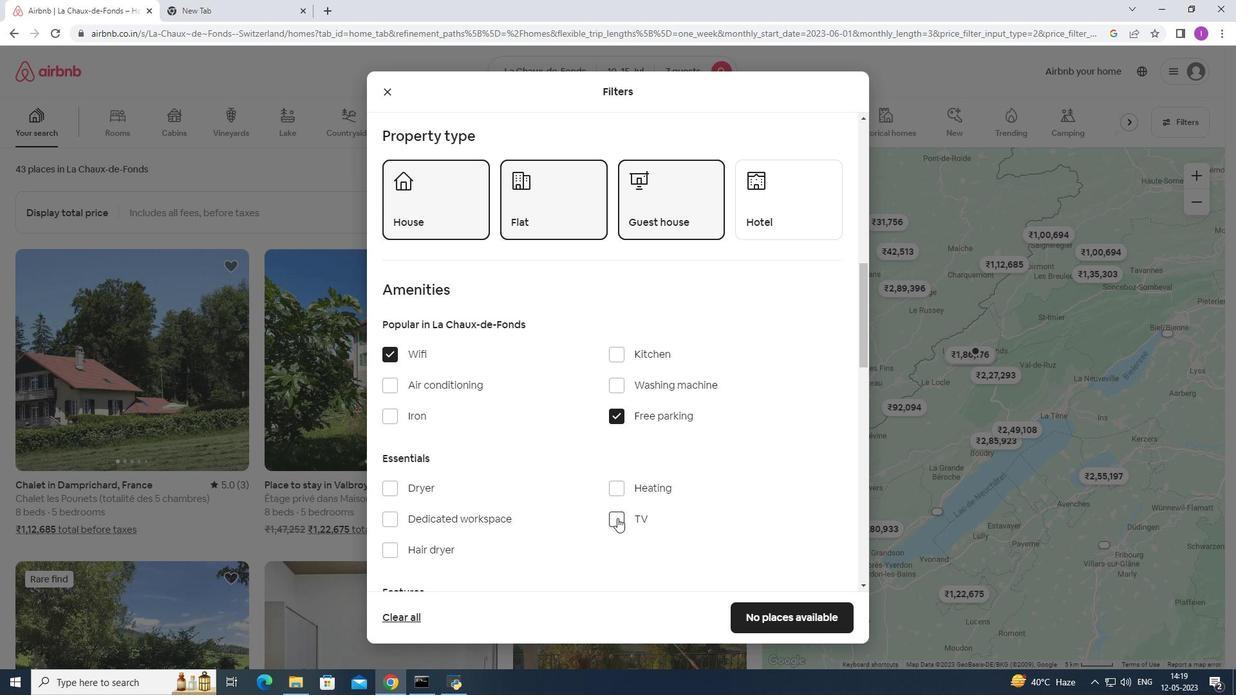 
Action: Mouse moved to (515, 506)
Screenshot: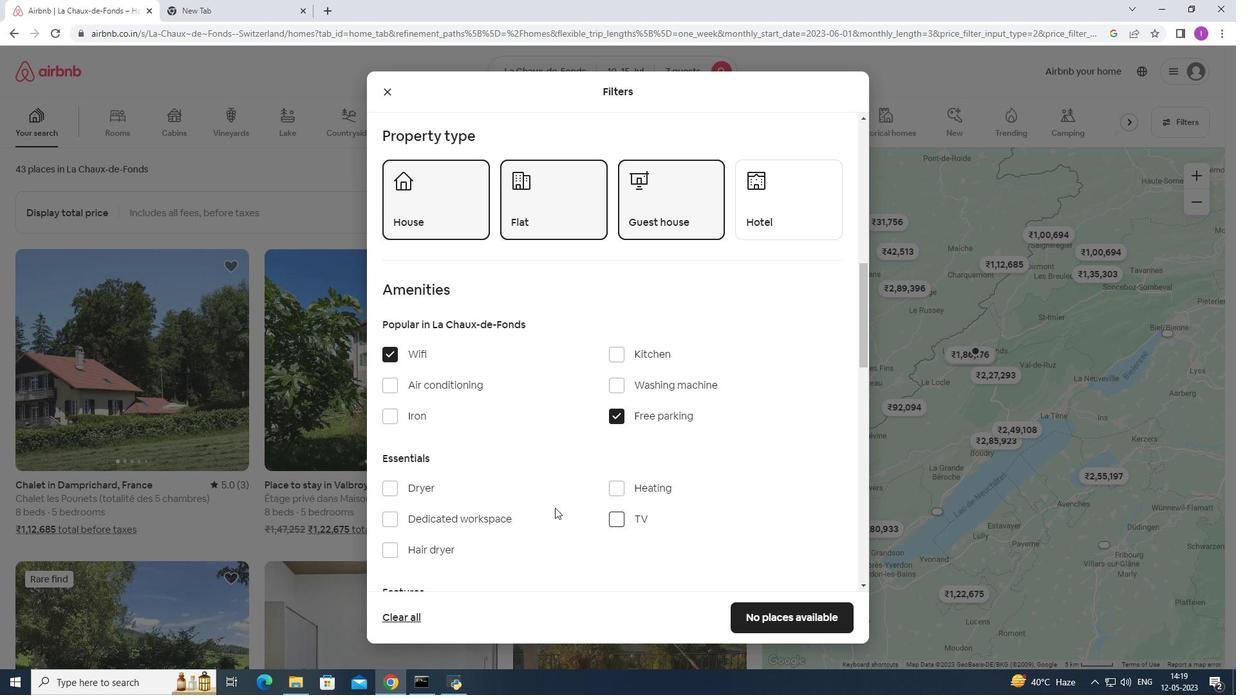 
Action: Mouse scrolled (515, 506) with delta (0, 0)
Screenshot: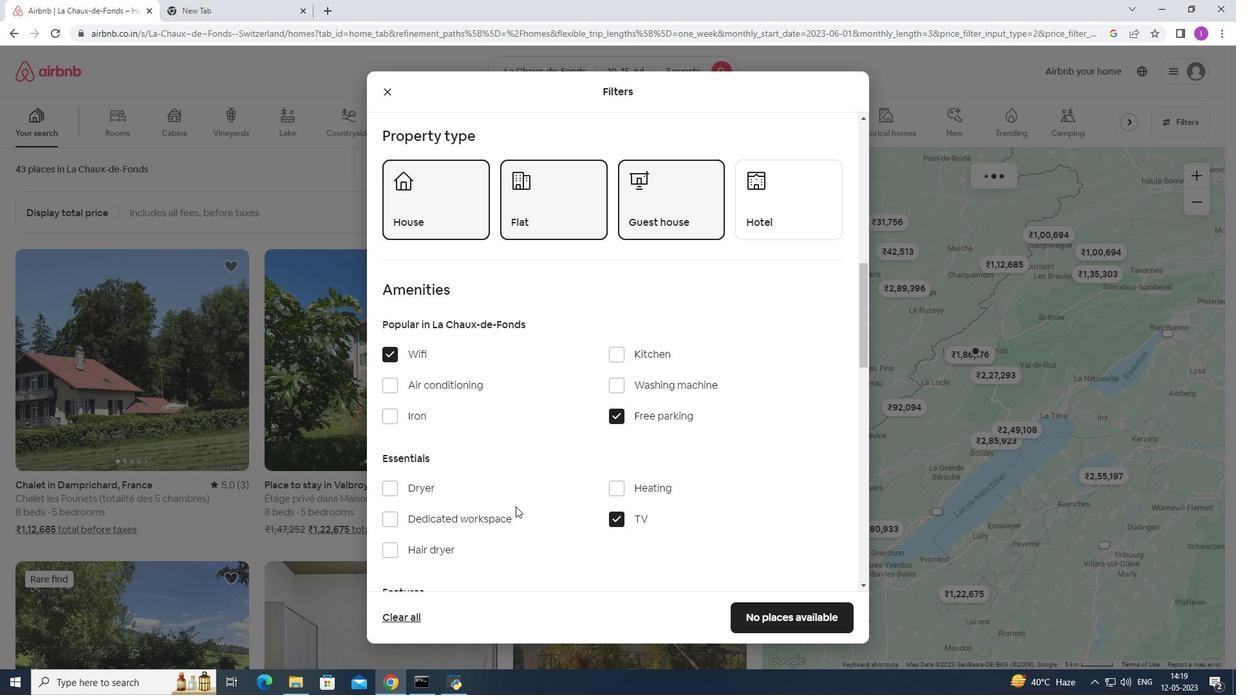 
Action: Mouse scrolled (515, 506) with delta (0, 0)
Screenshot: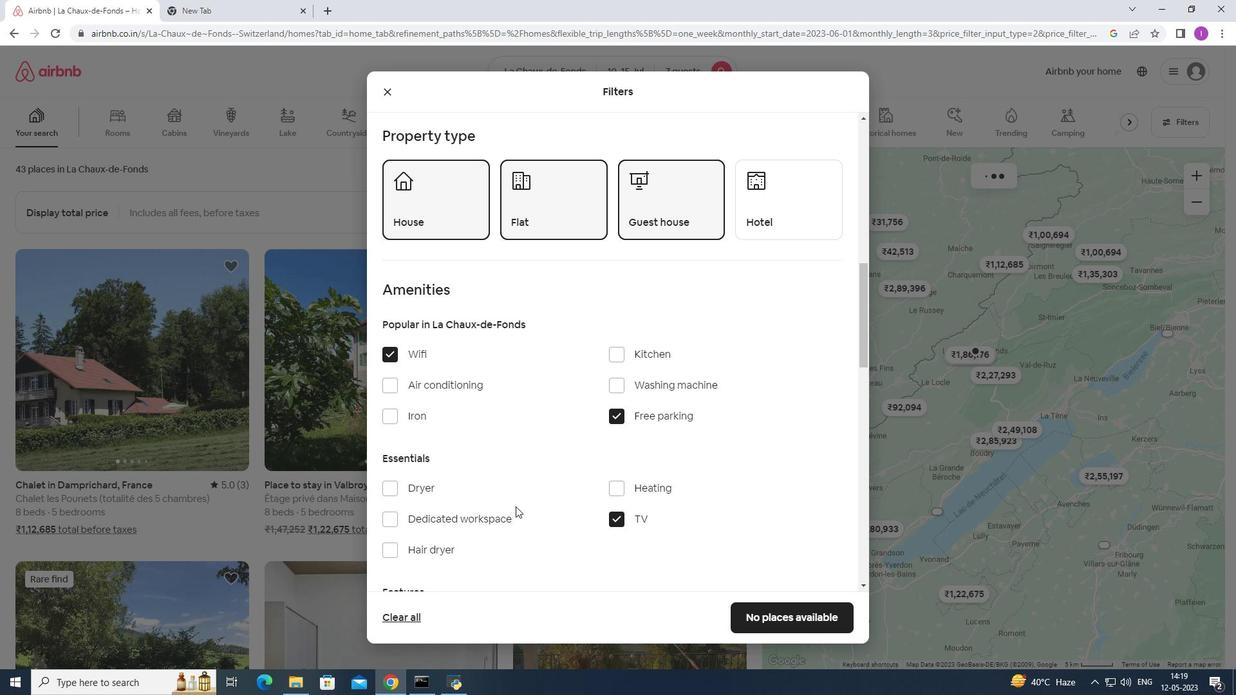 
Action: Mouse moved to (514, 506)
Screenshot: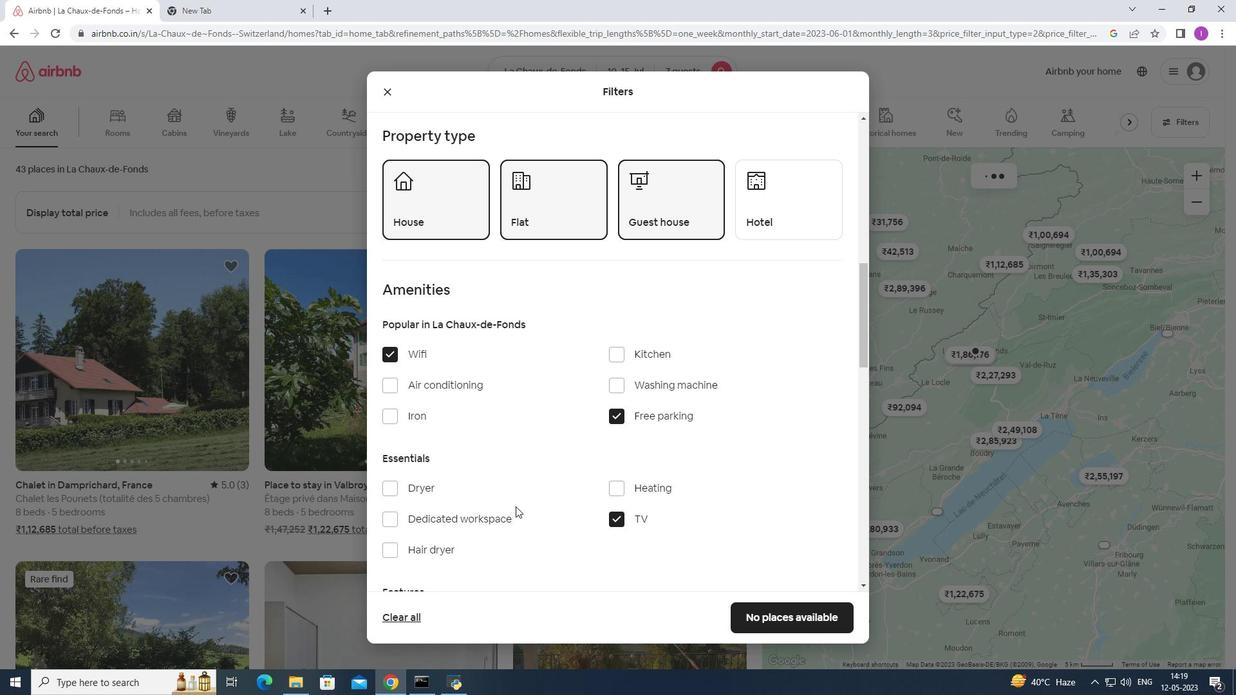 
Action: Mouse scrolled (514, 506) with delta (0, 0)
Screenshot: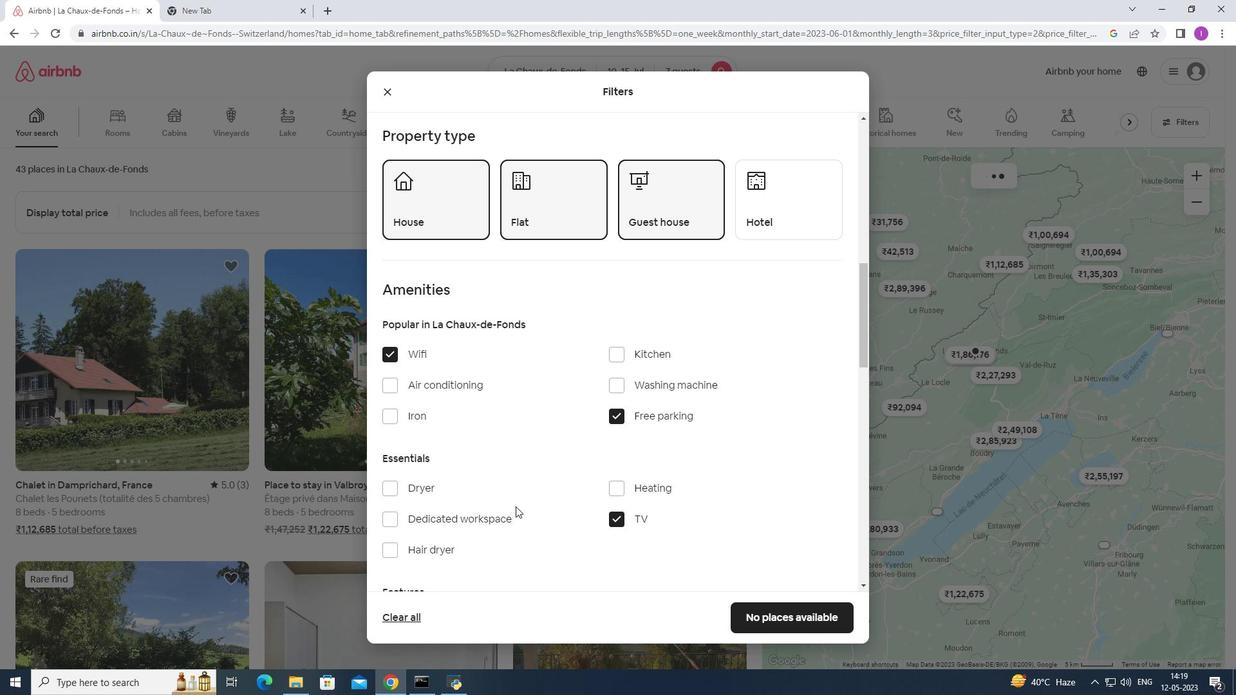 
Action: Mouse moved to (386, 486)
Screenshot: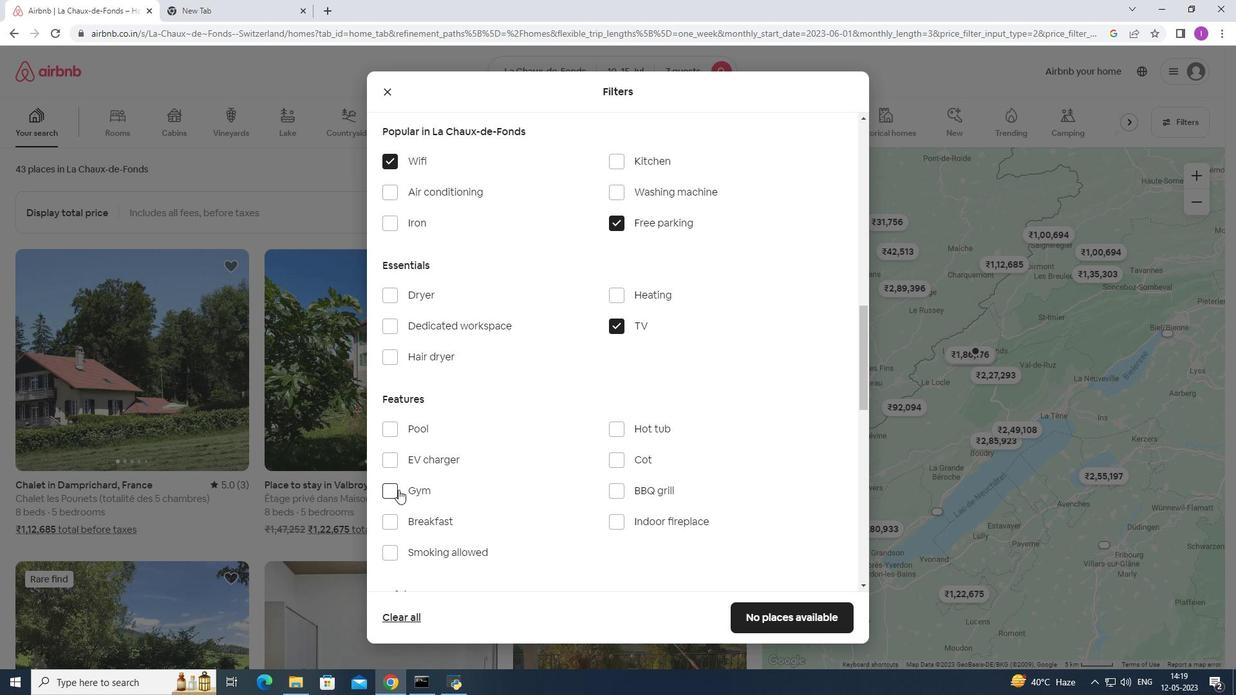 
Action: Mouse pressed left at (386, 486)
Screenshot: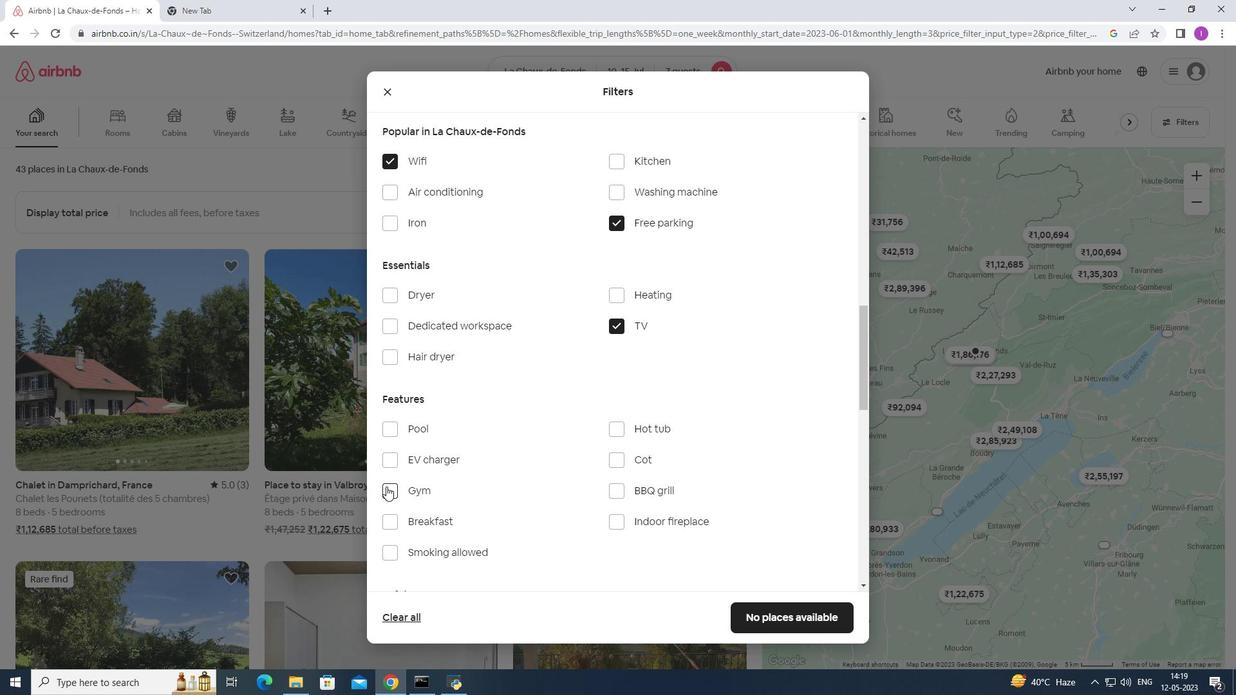 
Action: Mouse moved to (388, 515)
Screenshot: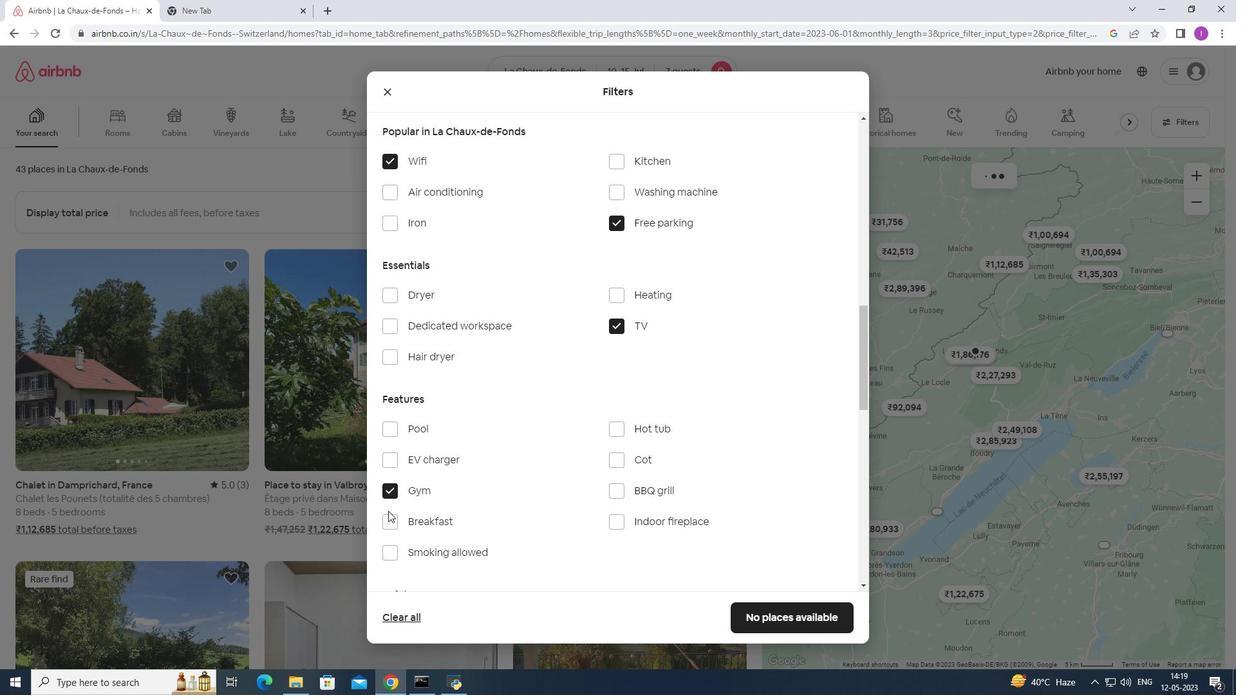 
Action: Mouse pressed left at (388, 515)
Screenshot: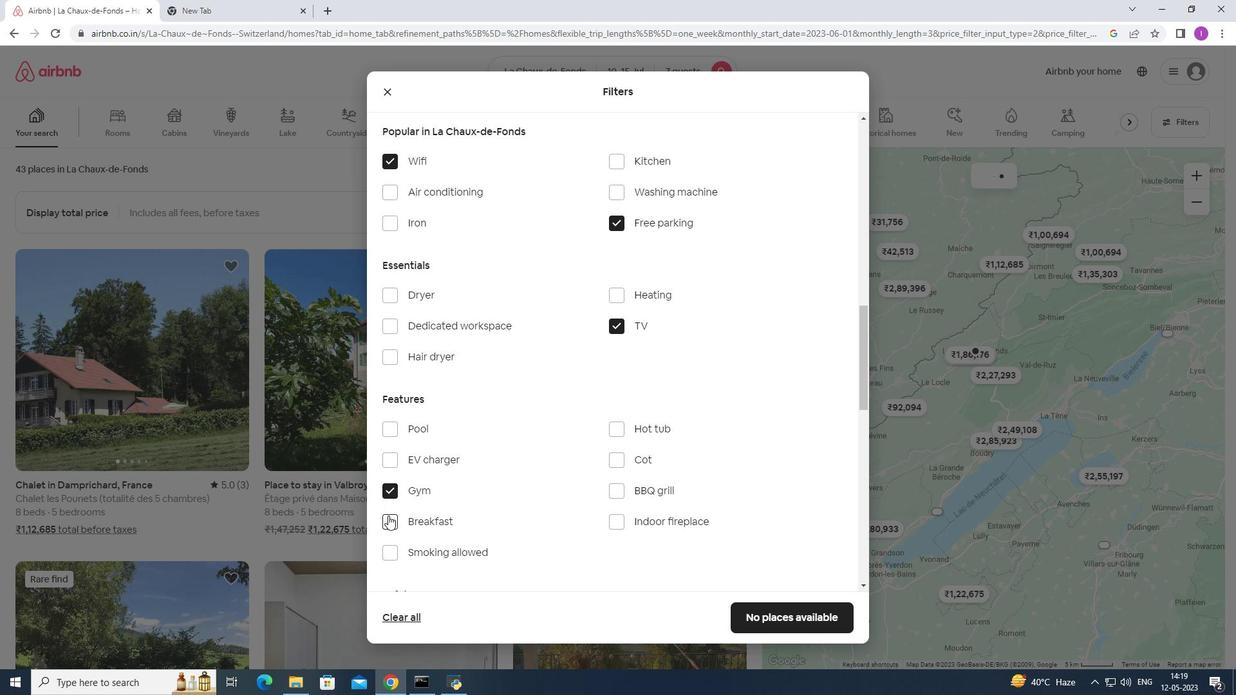 
Action: Mouse moved to (562, 466)
Screenshot: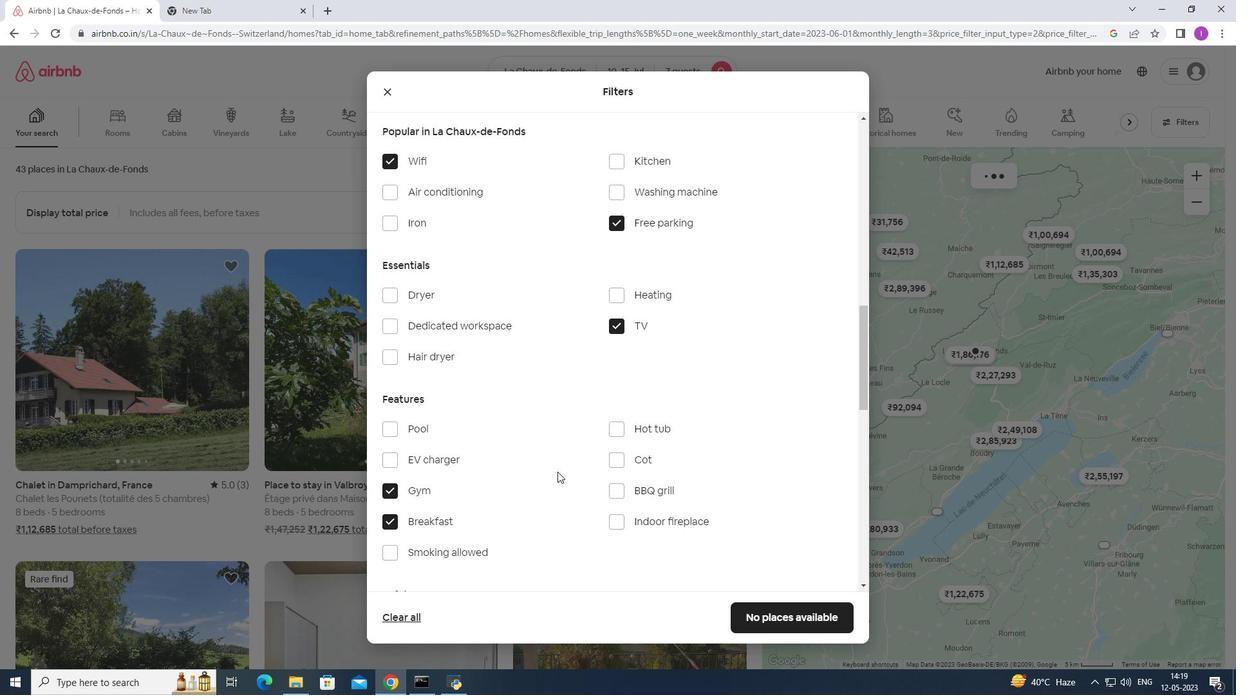 
Action: Mouse scrolled (562, 466) with delta (0, 0)
Screenshot: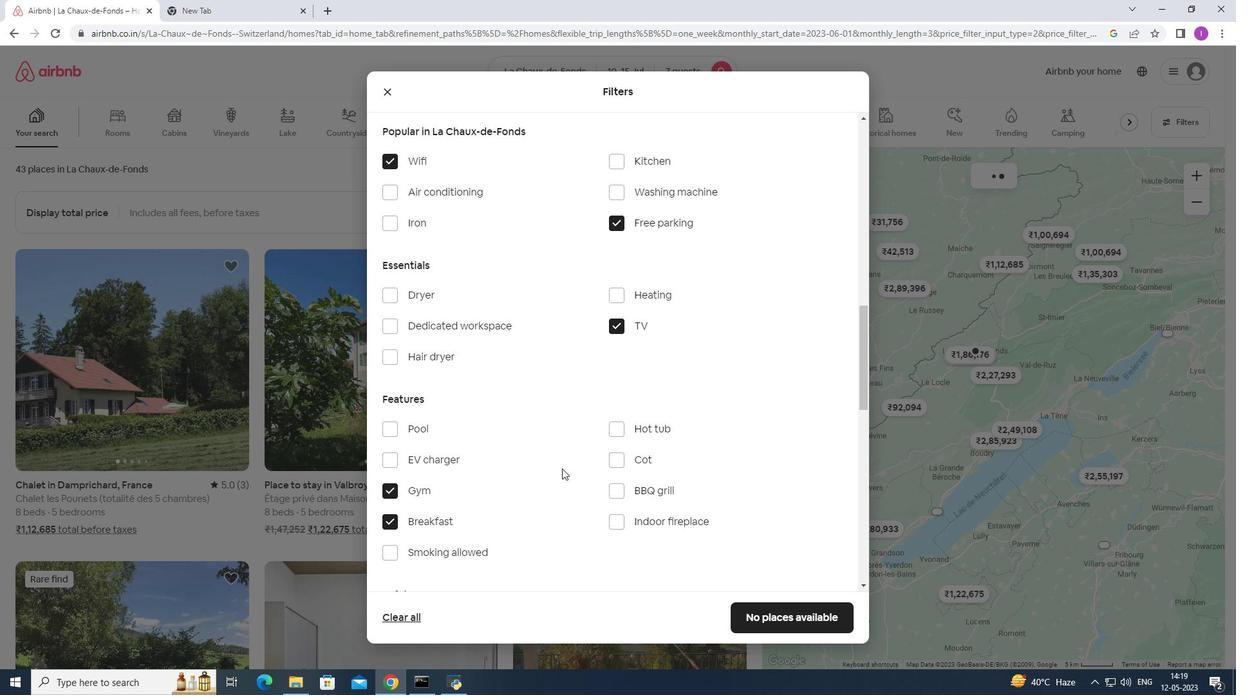 
Action: Mouse scrolled (562, 466) with delta (0, 0)
Screenshot: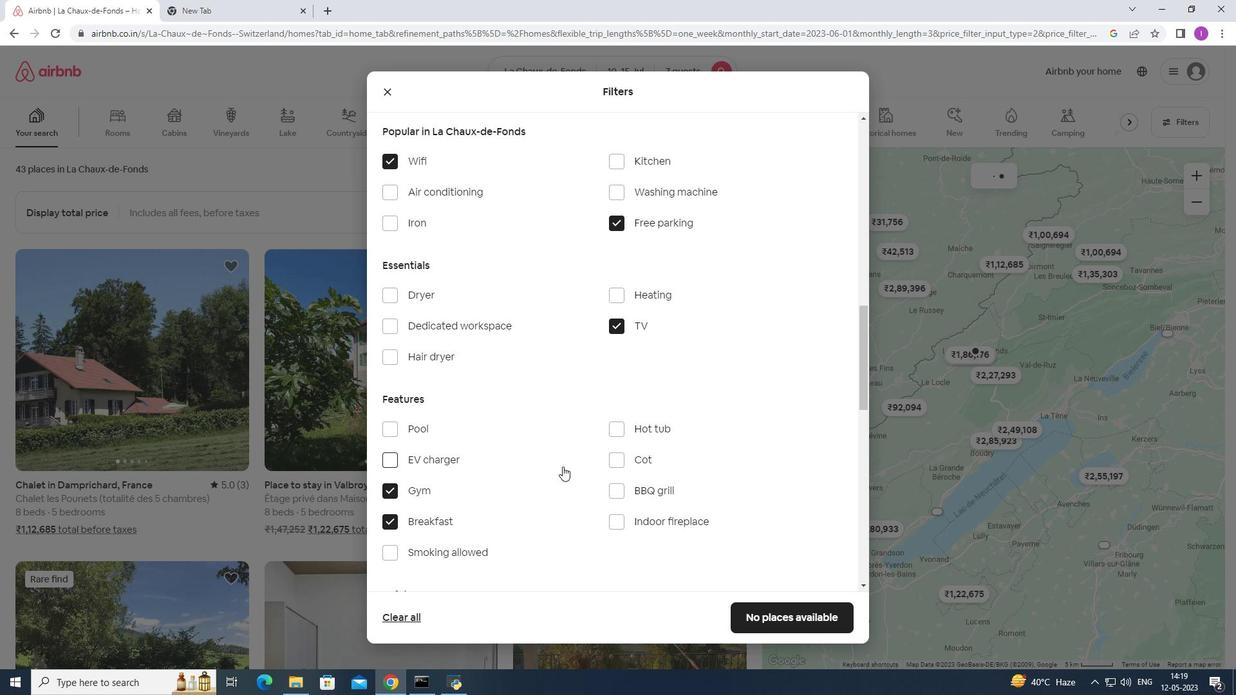 
Action: Mouse scrolled (562, 466) with delta (0, 0)
Screenshot: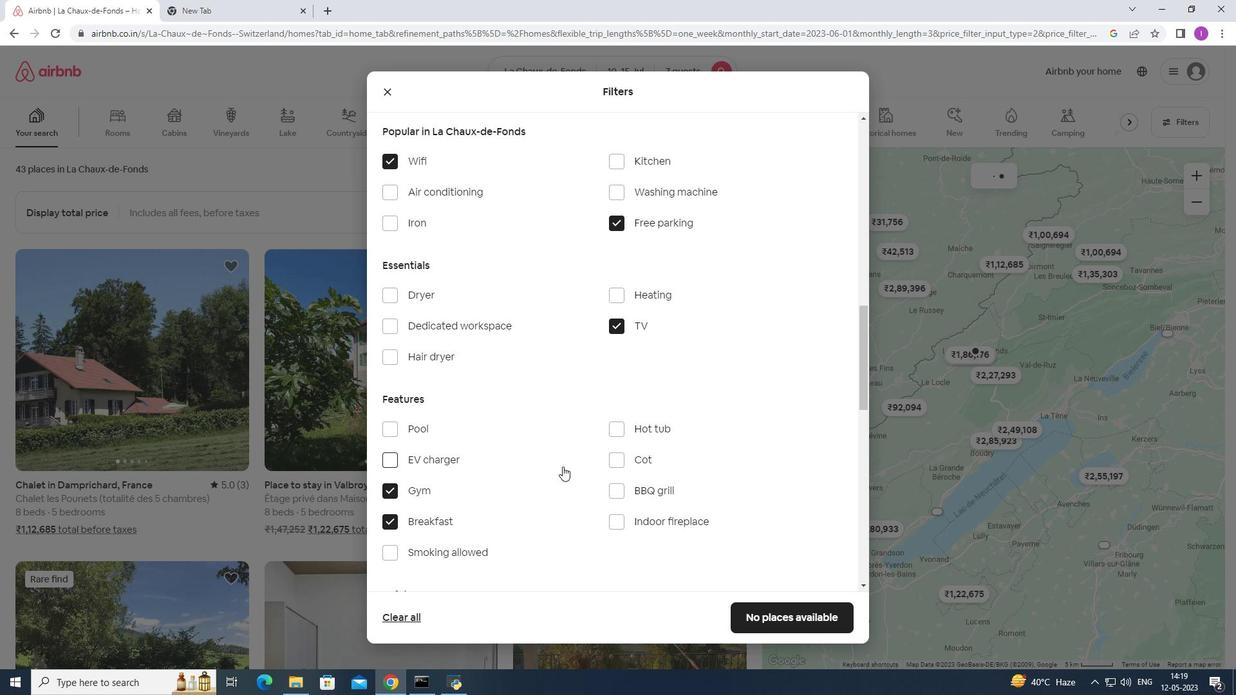 
Action: Mouse scrolled (562, 466) with delta (0, 0)
Screenshot: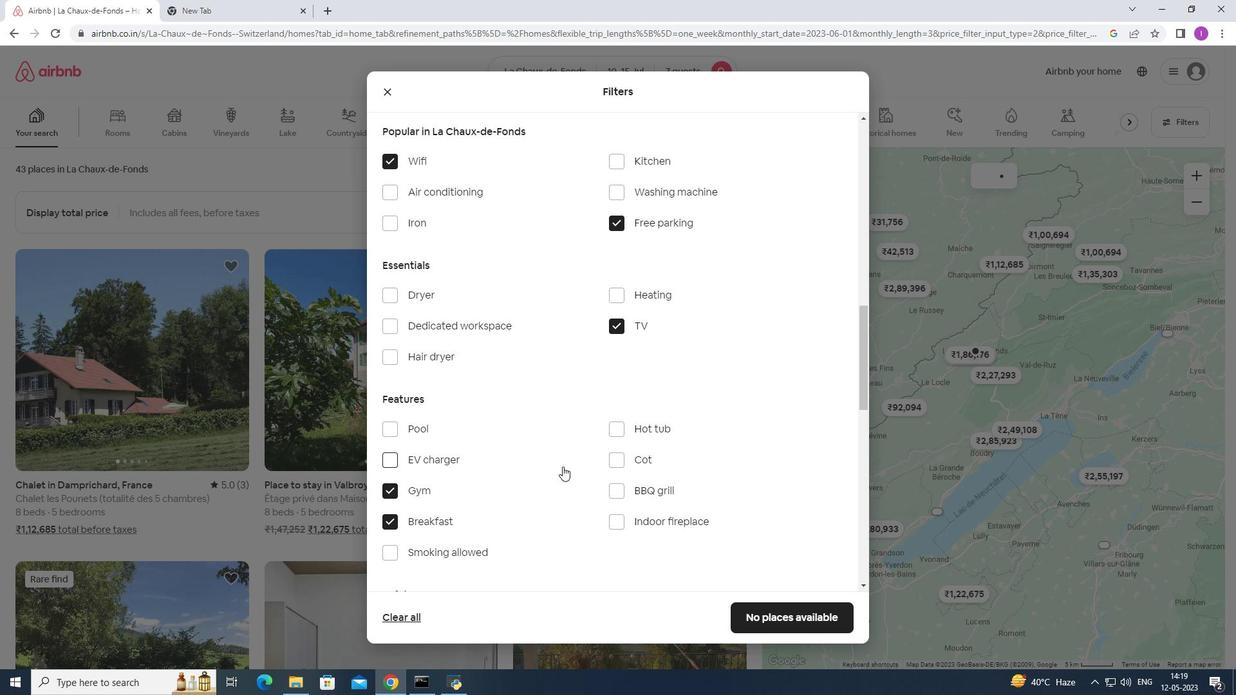 
Action: Mouse moved to (575, 462)
Screenshot: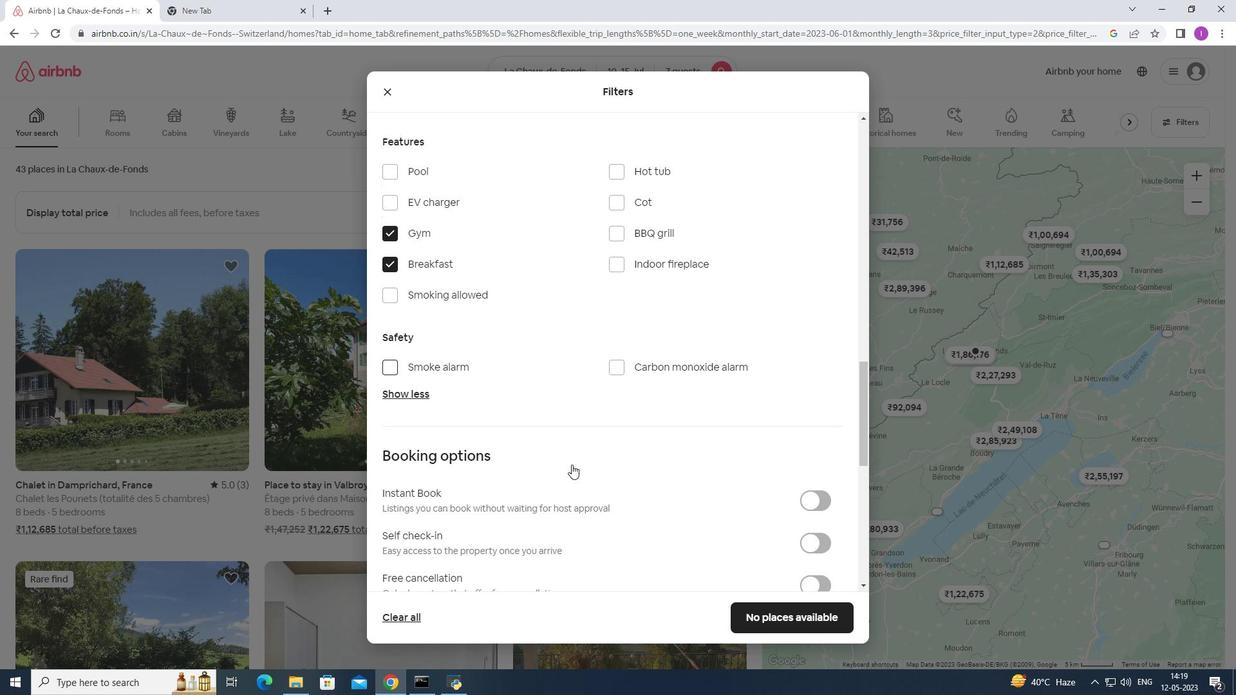 
Action: Mouse scrolled (575, 461) with delta (0, 0)
Screenshot: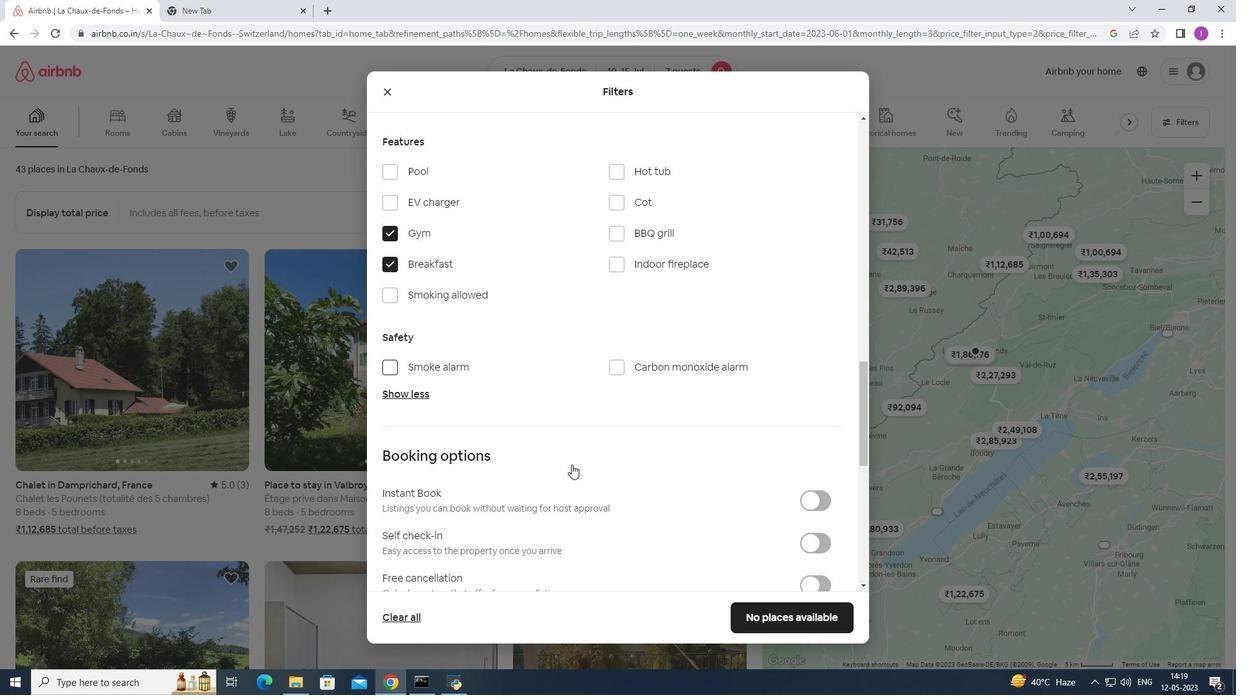 
Action: Mouse moved to (577, 462)
Screenshot: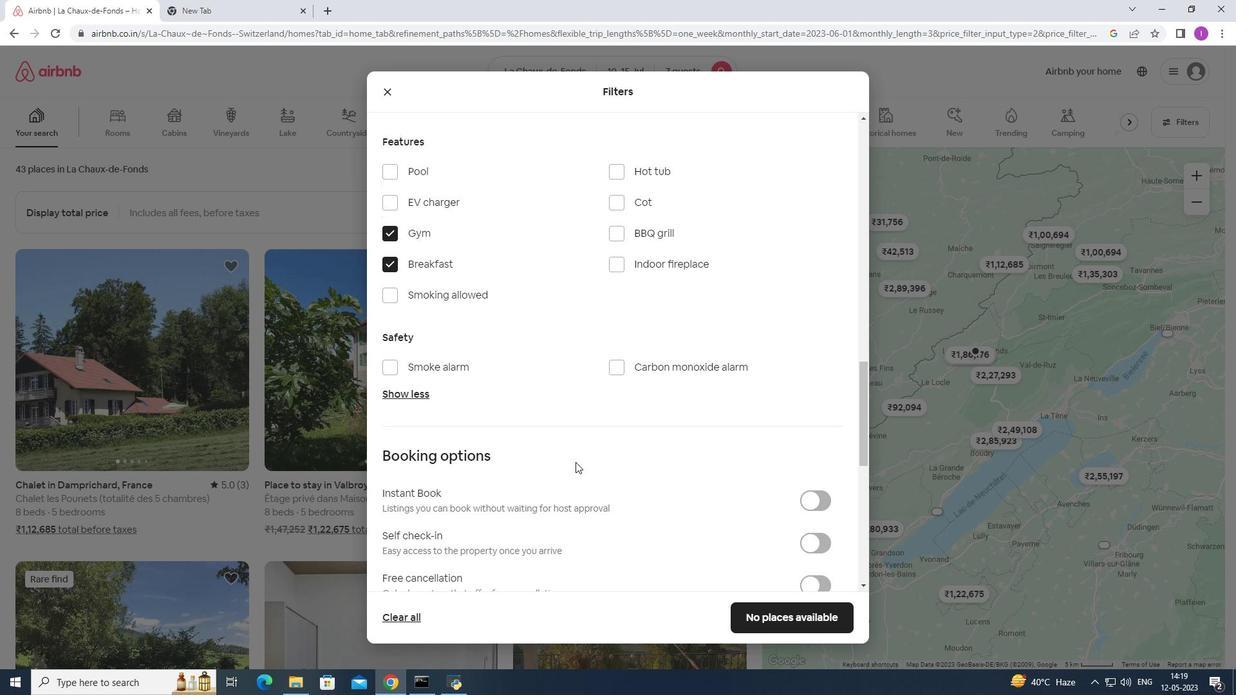
Action: Mouse scrolled (577, 461) with delta (0, 0)
Screenshot: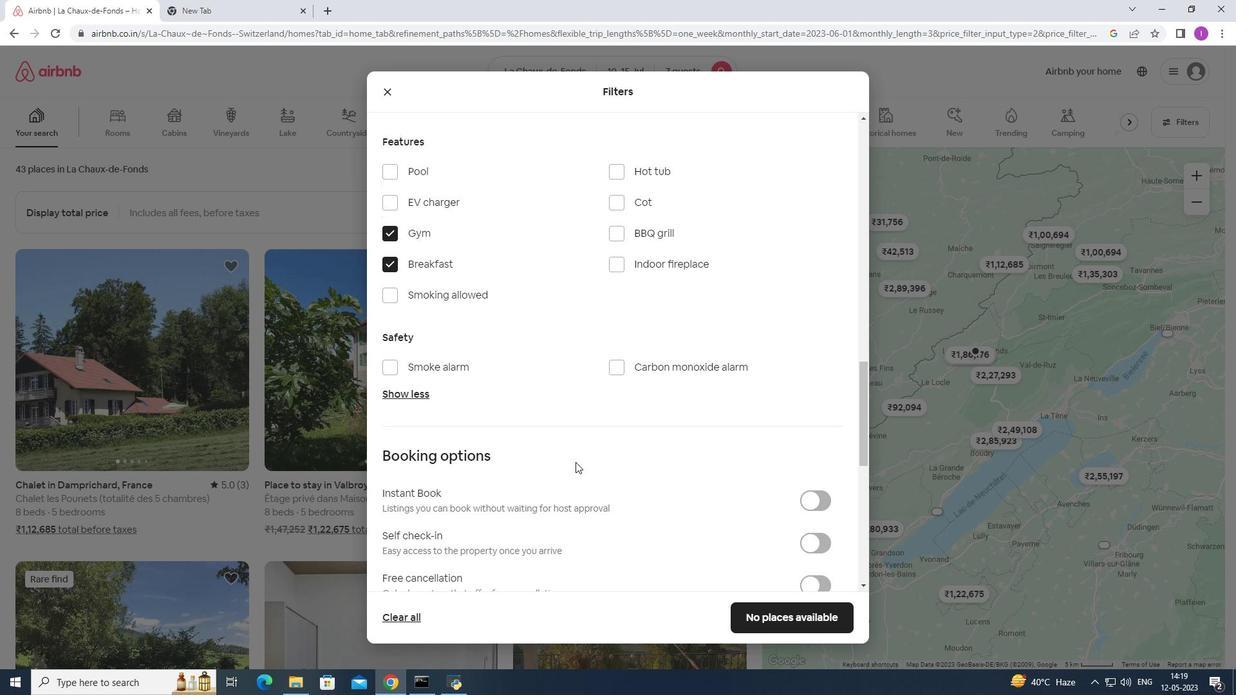 
Action: Mouse moved to (583, 462)
Screenshot: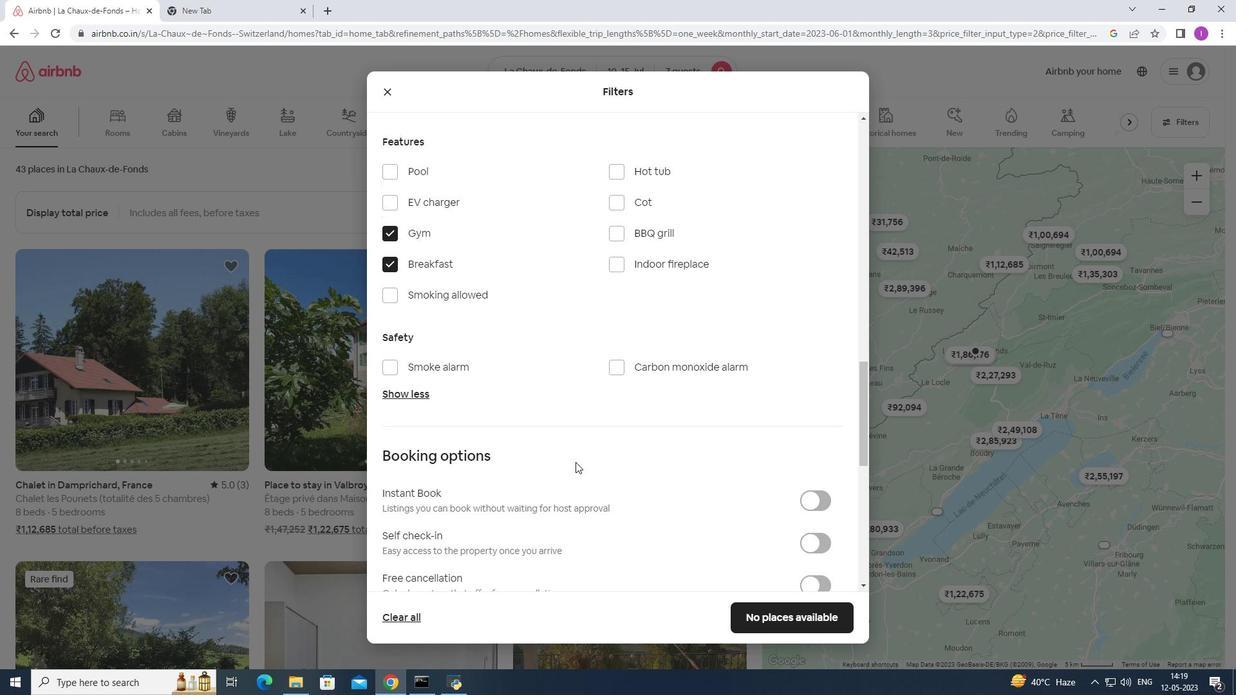 
Action: Mouse scrolled (583, 461) with delta (0, 0)
Screenshot: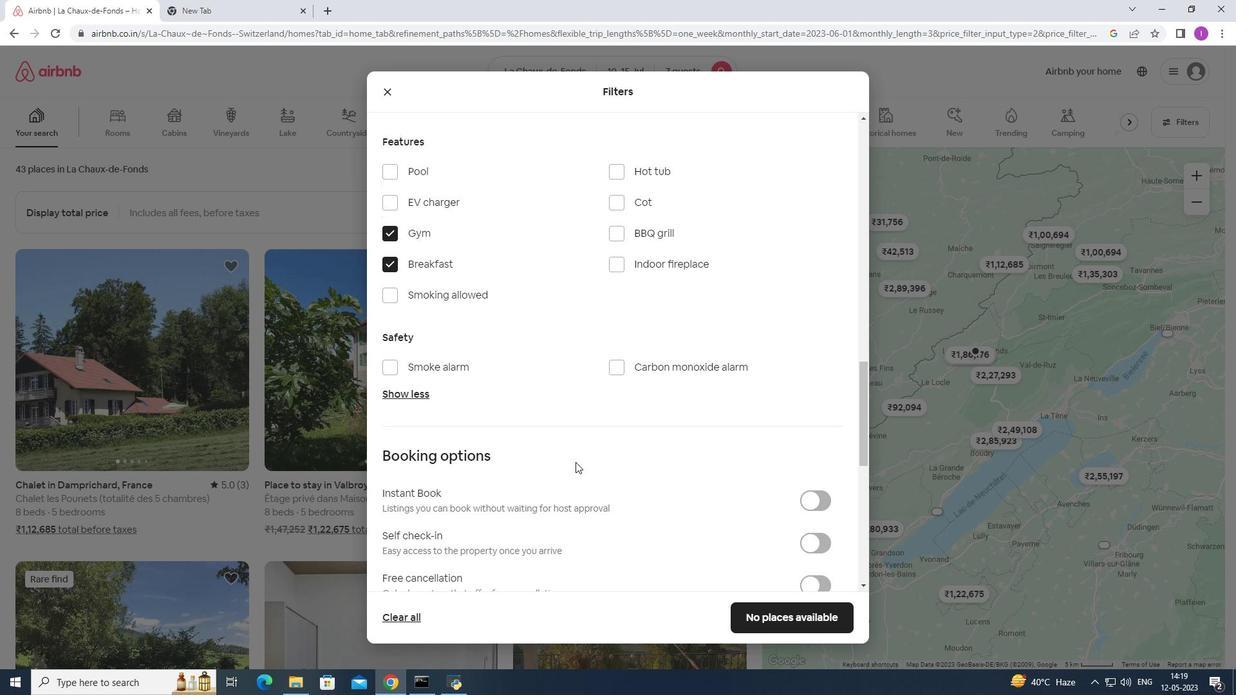 
Action: Mouse moved to (817, 352)
Screenshot: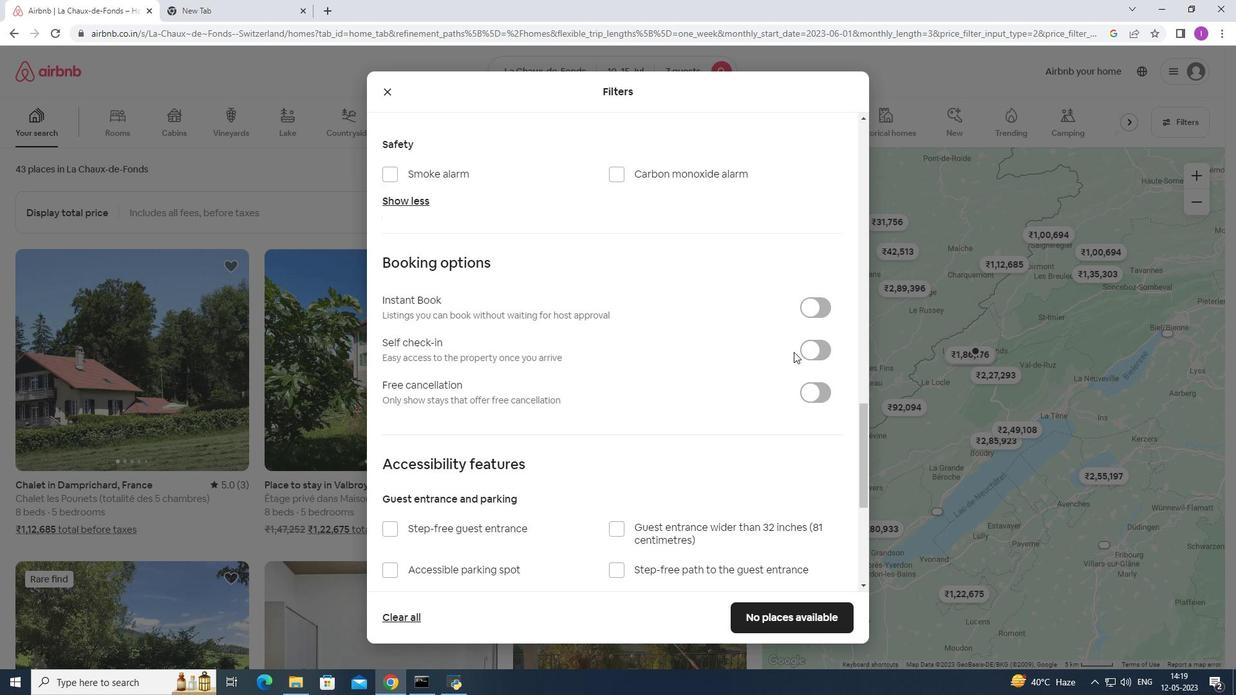 
Action: Mouse pressed left at (817, 352)
Screenshot: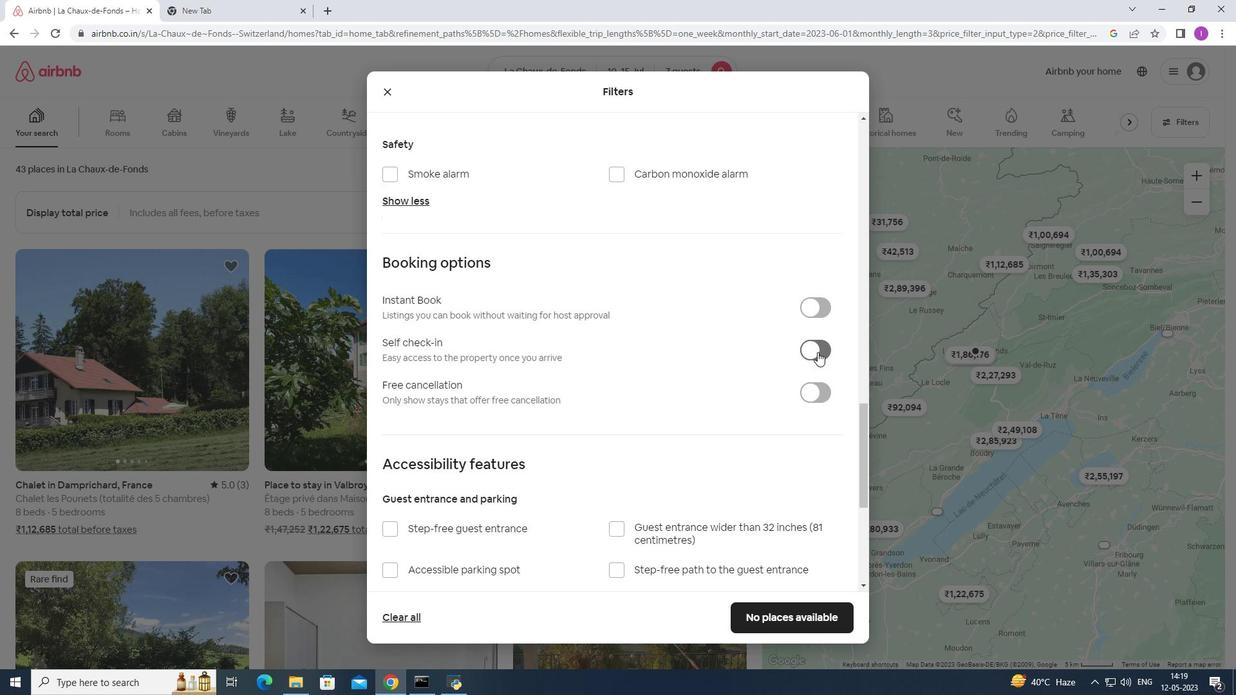 
Action: Mouse moved to (422, 561)
Screenshot: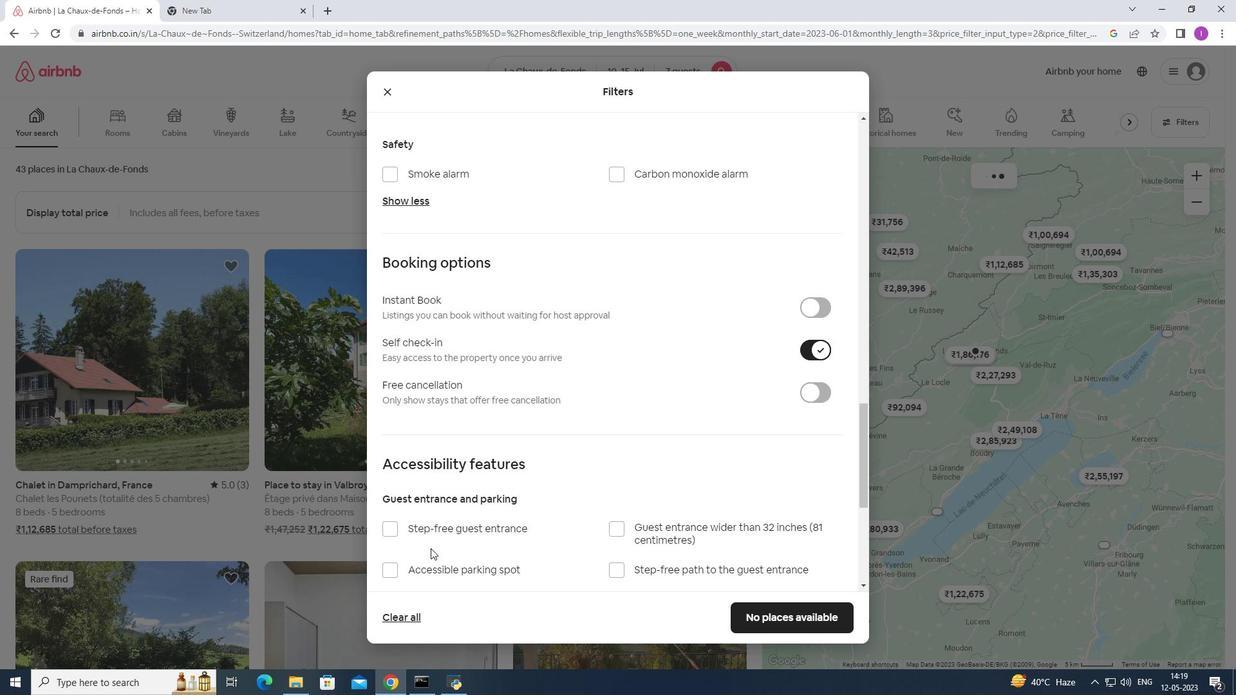 
Action: Mouse scrolled (422, 560) with delta (0, 0)
Screenshot: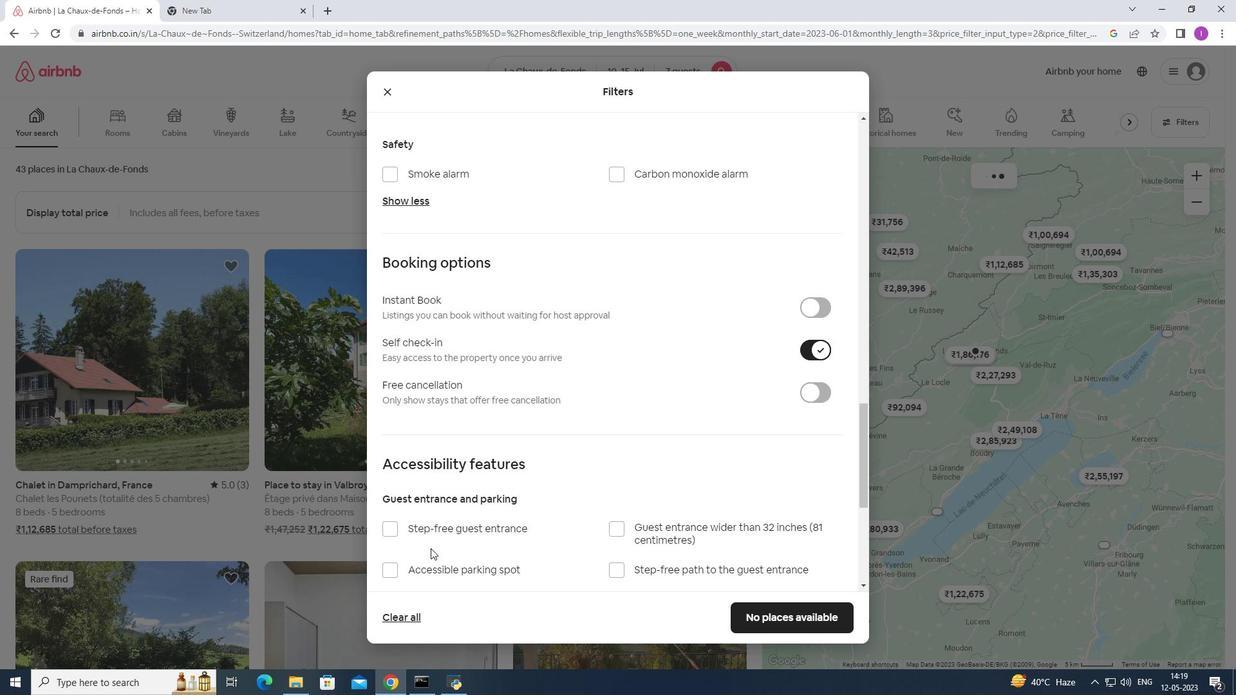 
Action: Mouse moved to (422, 564)
Screenshot: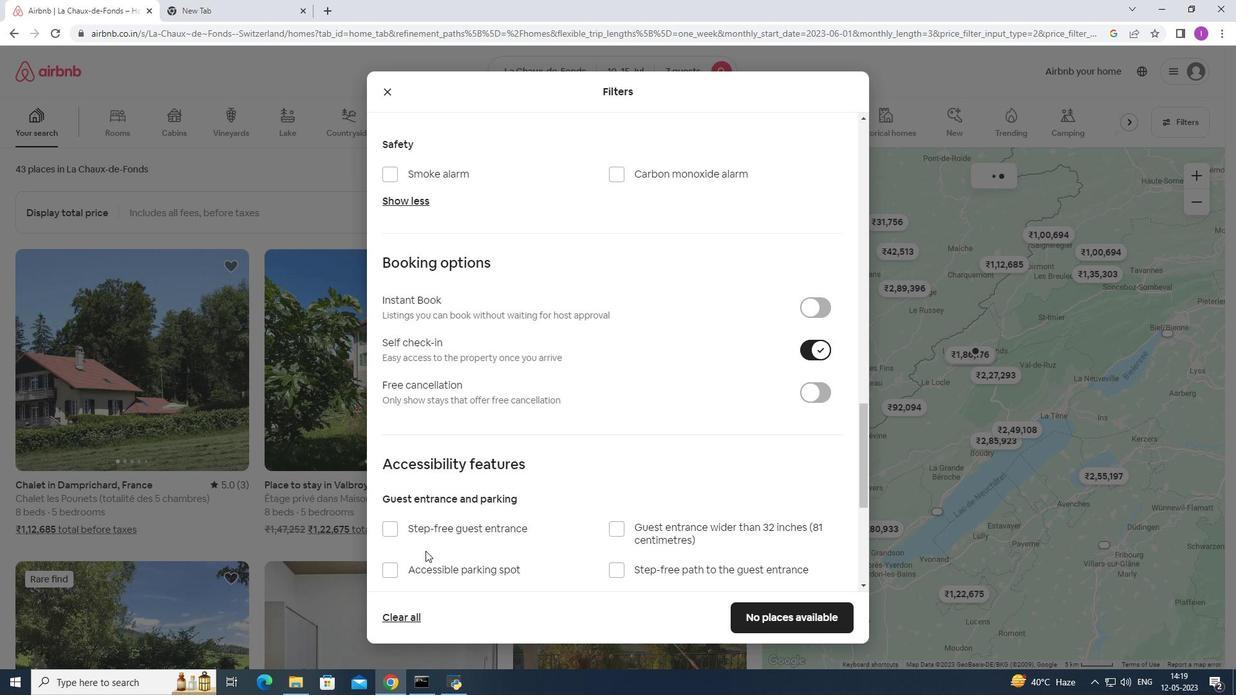 
Action: Mouse scrolled (422, 563) with delta (0, 0)
Screenshot: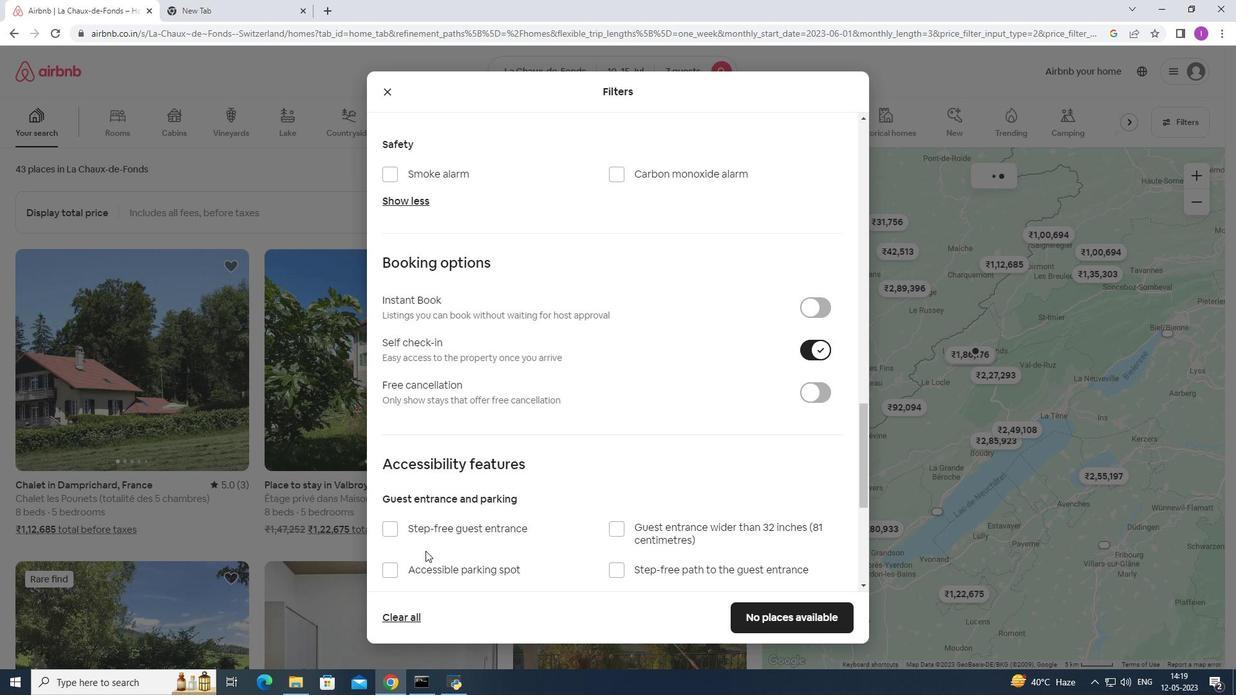 
Action: Mouse scrolled (422, 563) with delta (0, 0)
Screenshot: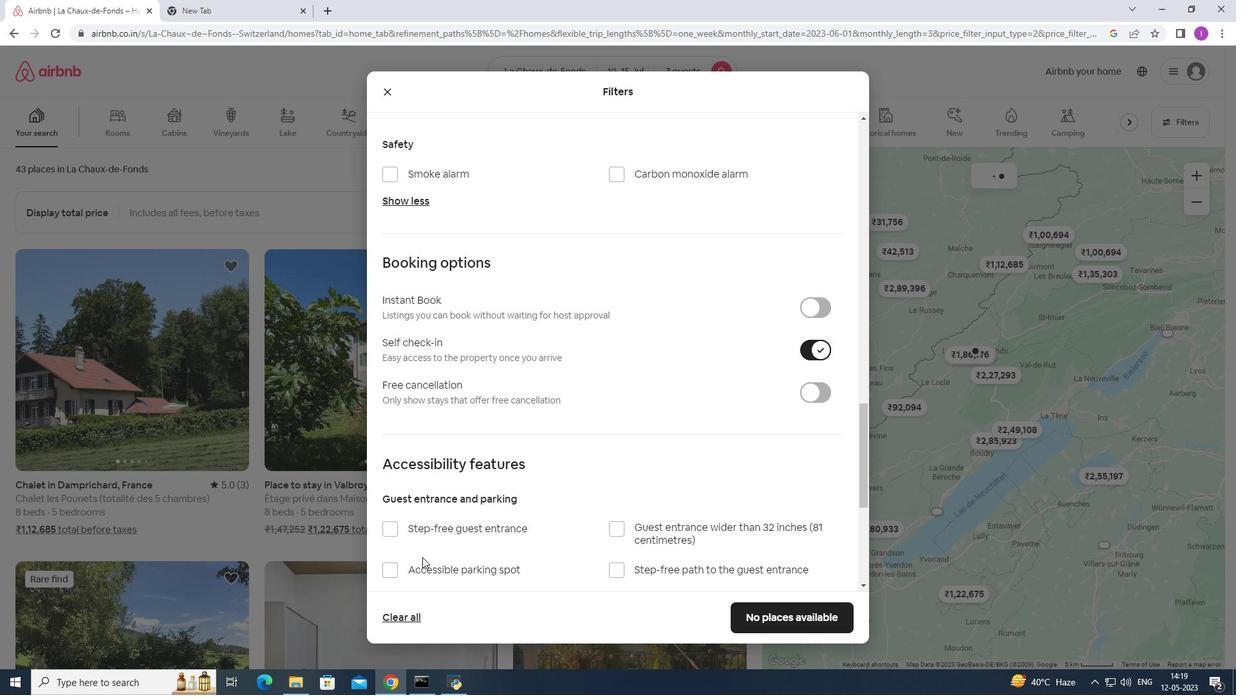 
Action: Mouse scrolled (422, 563) with delta (0, 0)
Screenshot: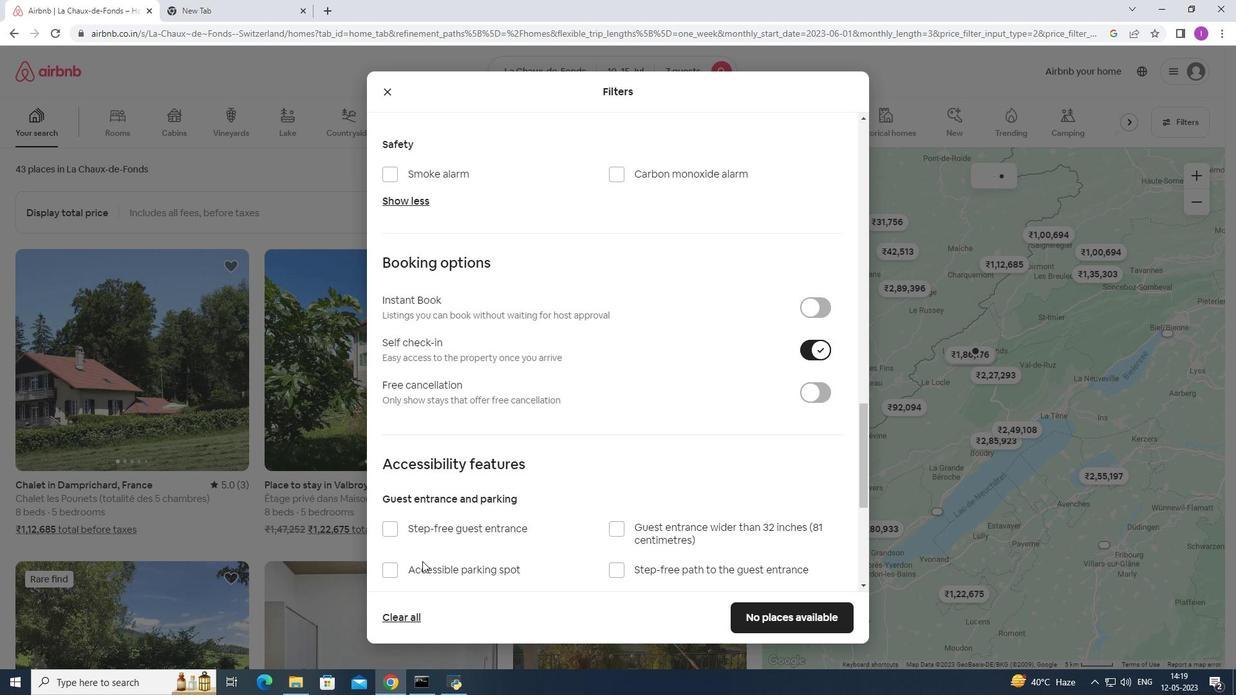 
Action: Mouse moved to (423, 563)
Screenshot: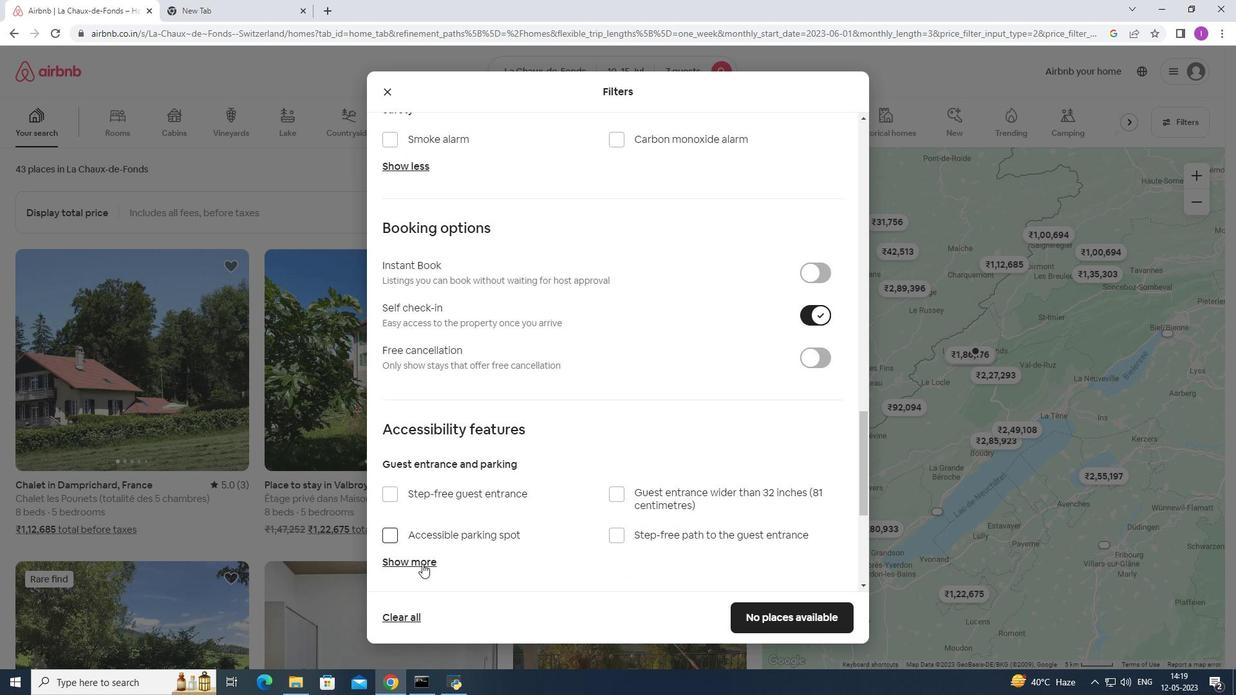 
Action: Mouse scrolled (423, 562) with delta (0, 0)
Screenshot: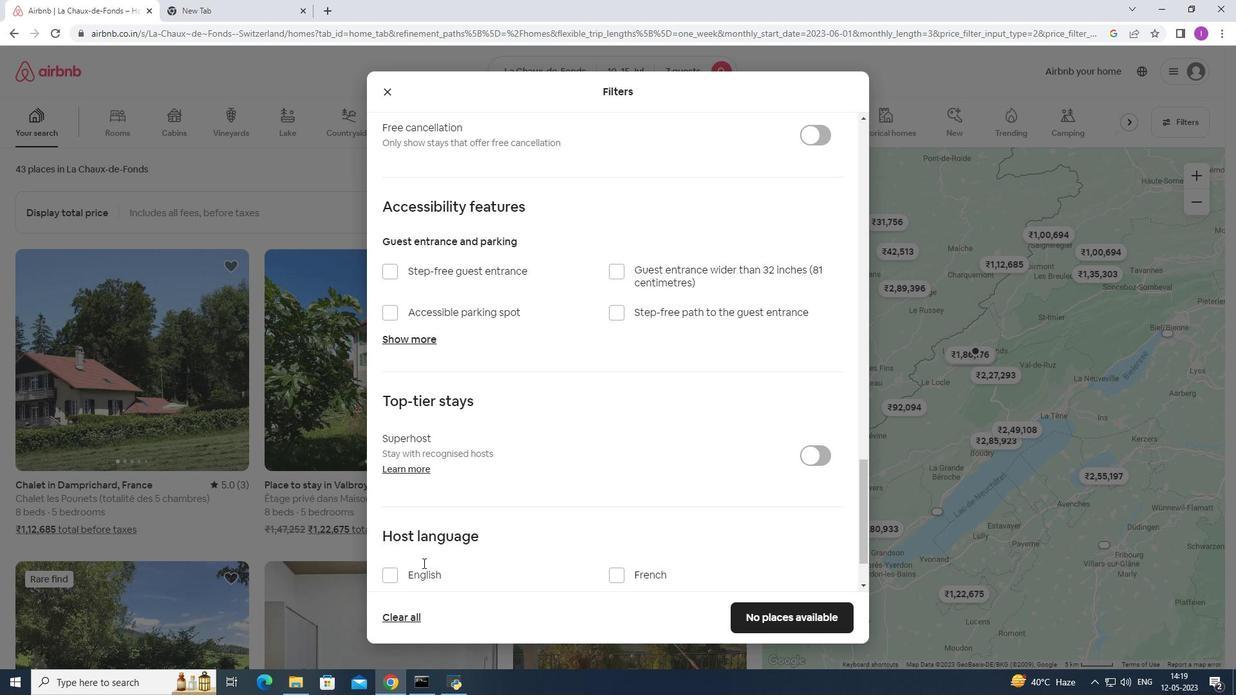 
Action: Mouse scrolled (423, 562) with delta (0, 0)
Screenshot: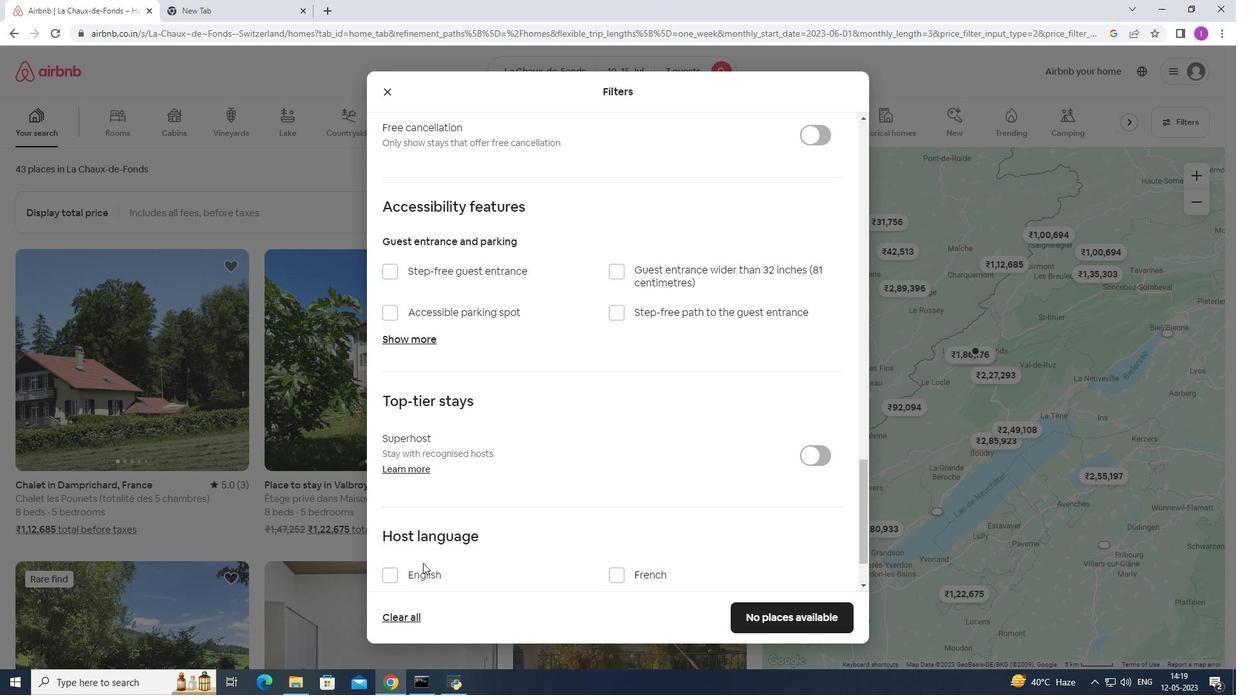 
Action: Mouse moved to (393, 497)
Screenshot: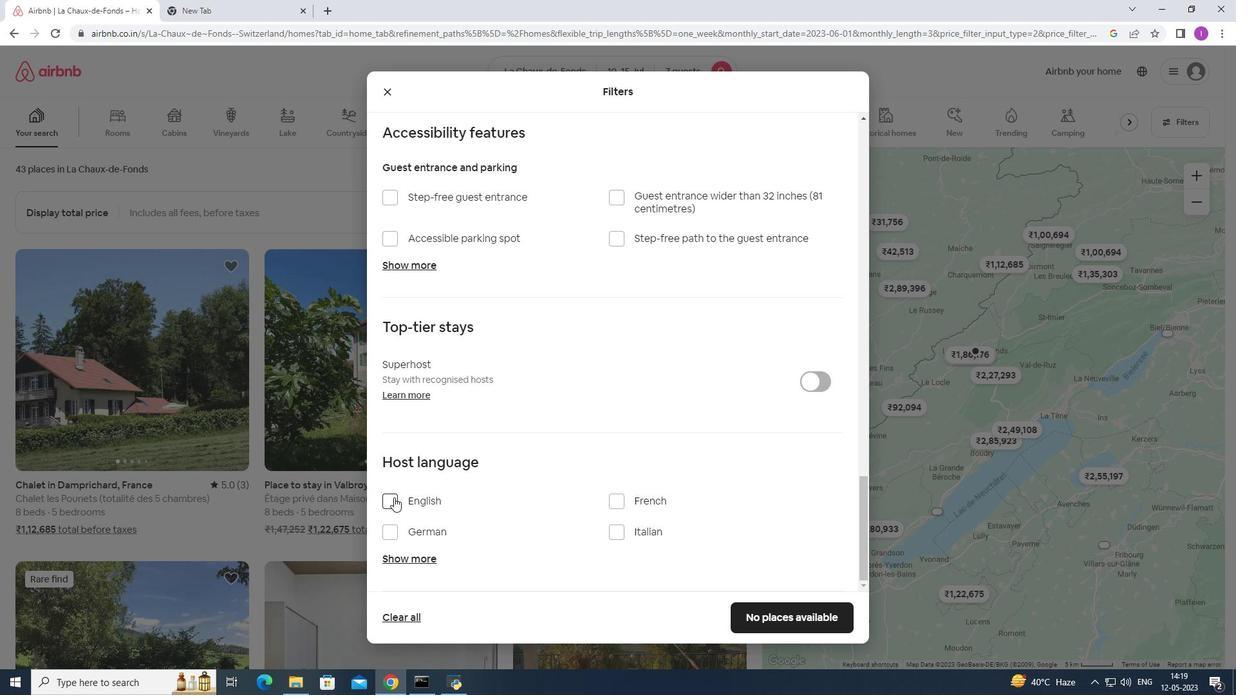
Action: Mouse pressed left at (393, 497)
Screenshot: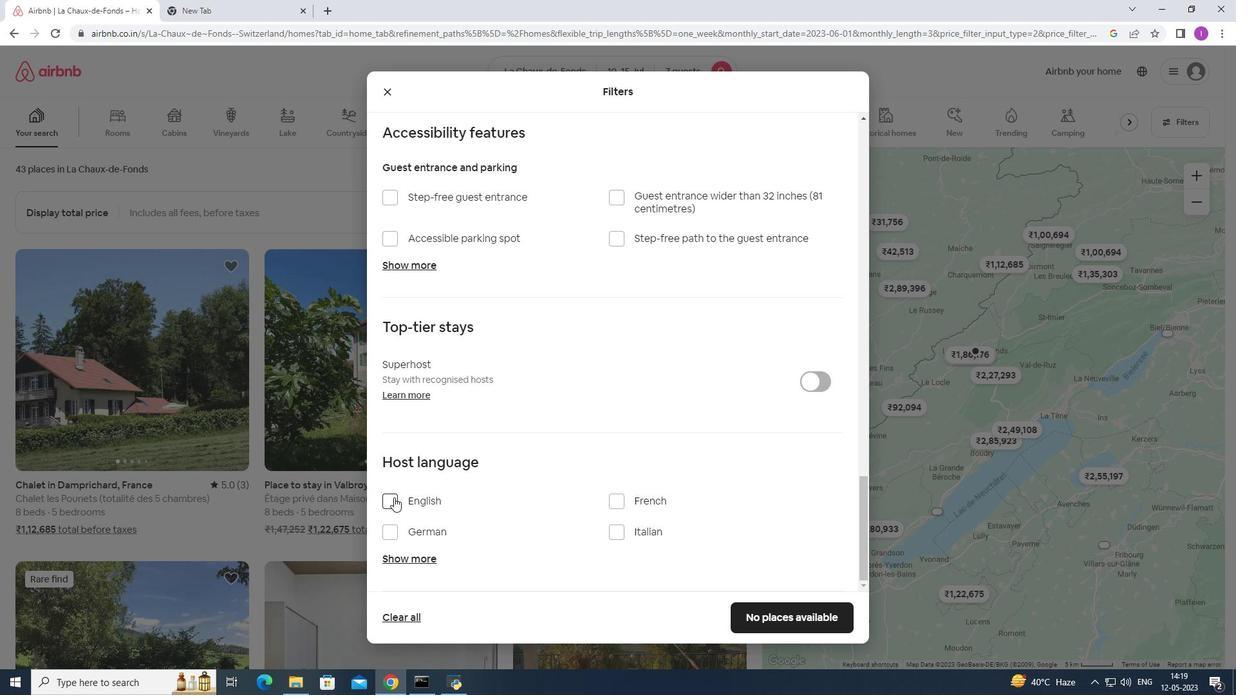 
Action: Mouse moved to (453, 502)
Screenshot: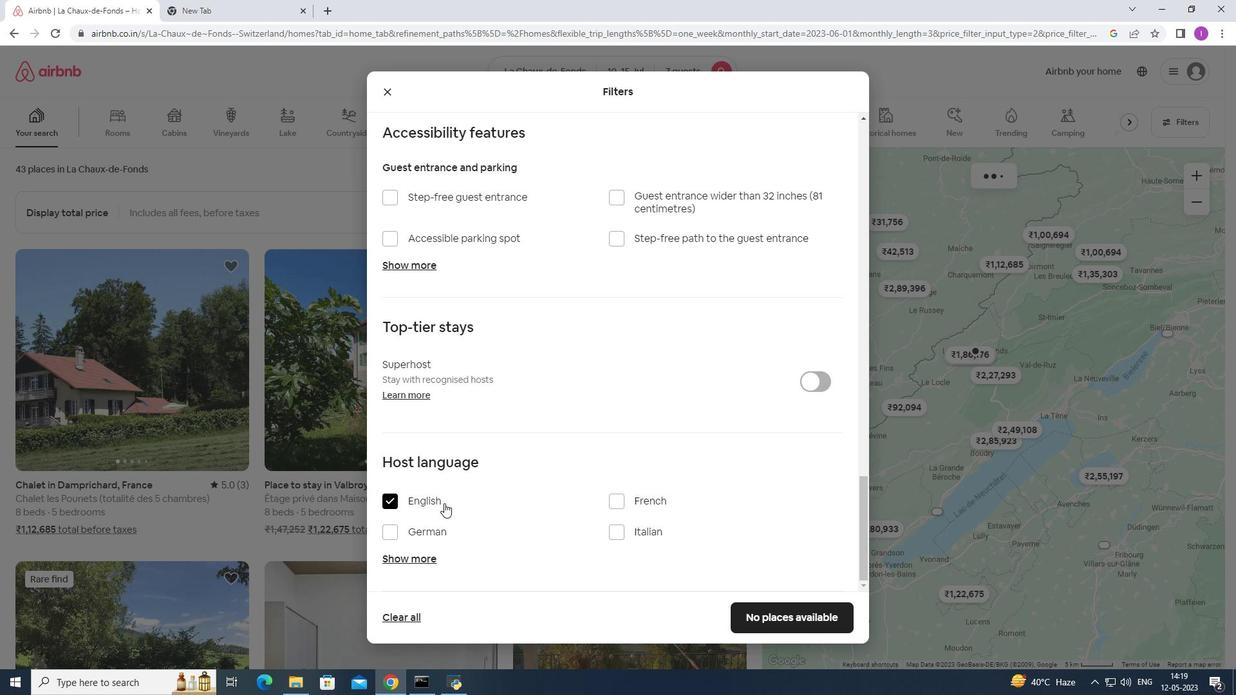 
Action: Mouse scrolled (453, 501) with delta (0, 0)
Screenshot: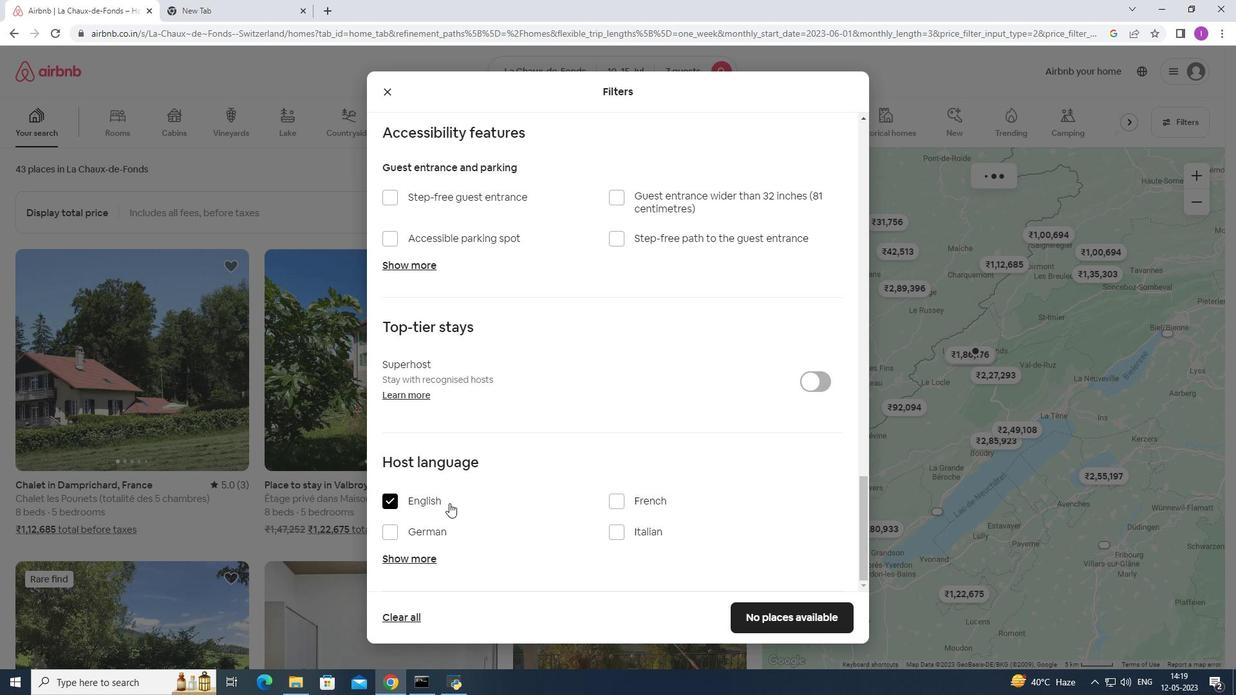 
Action: Mouse moved to (455, 502)
Screenshot: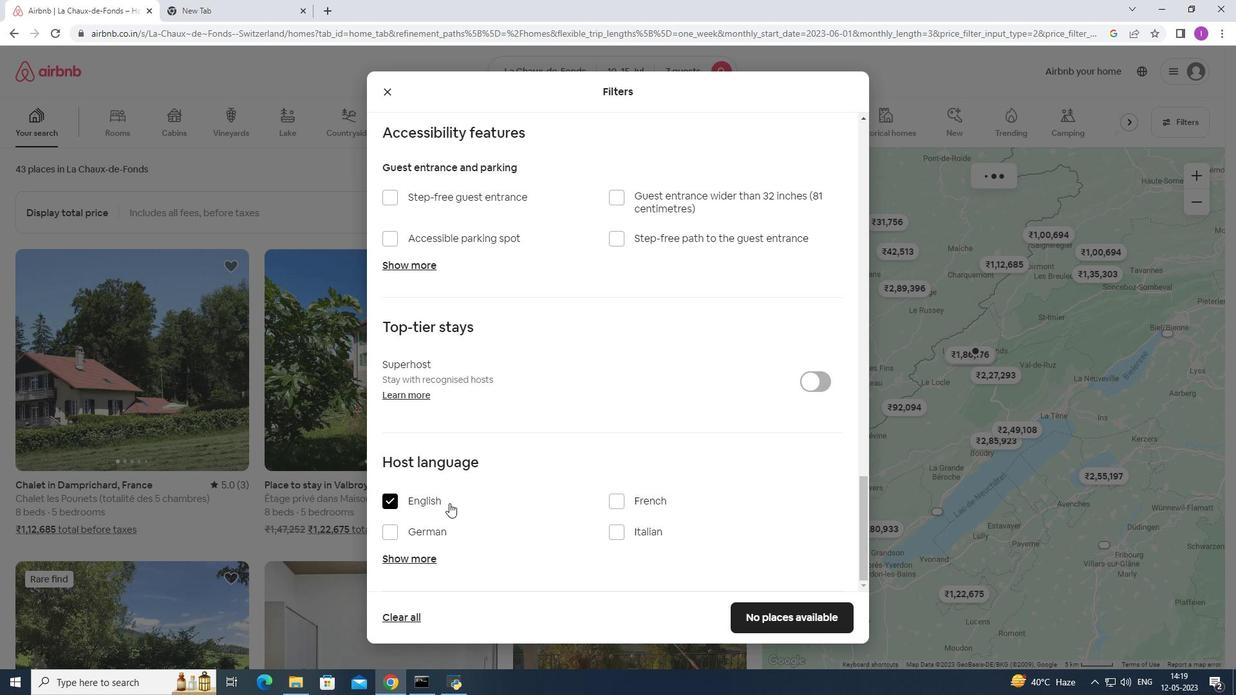 
Action: Mouse scrolled (455, 501) with delta (0, 0)
Screenshot: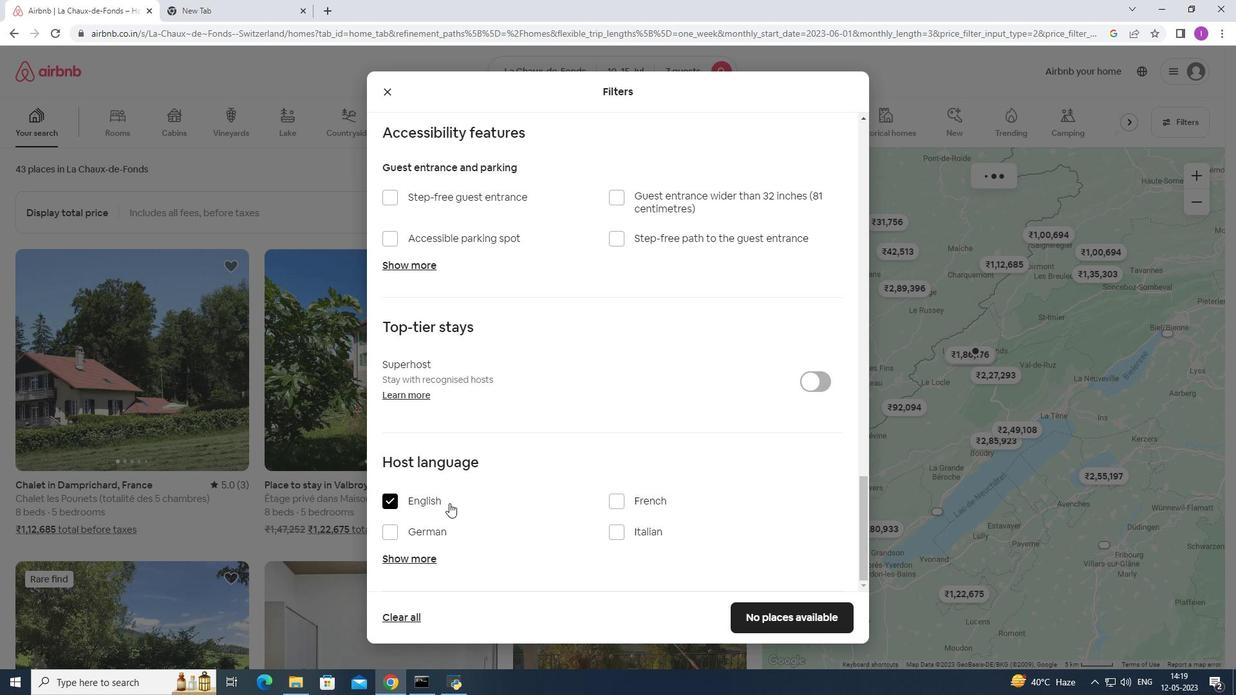 
Action: Mouse moved to (455, 502)
Screenshot: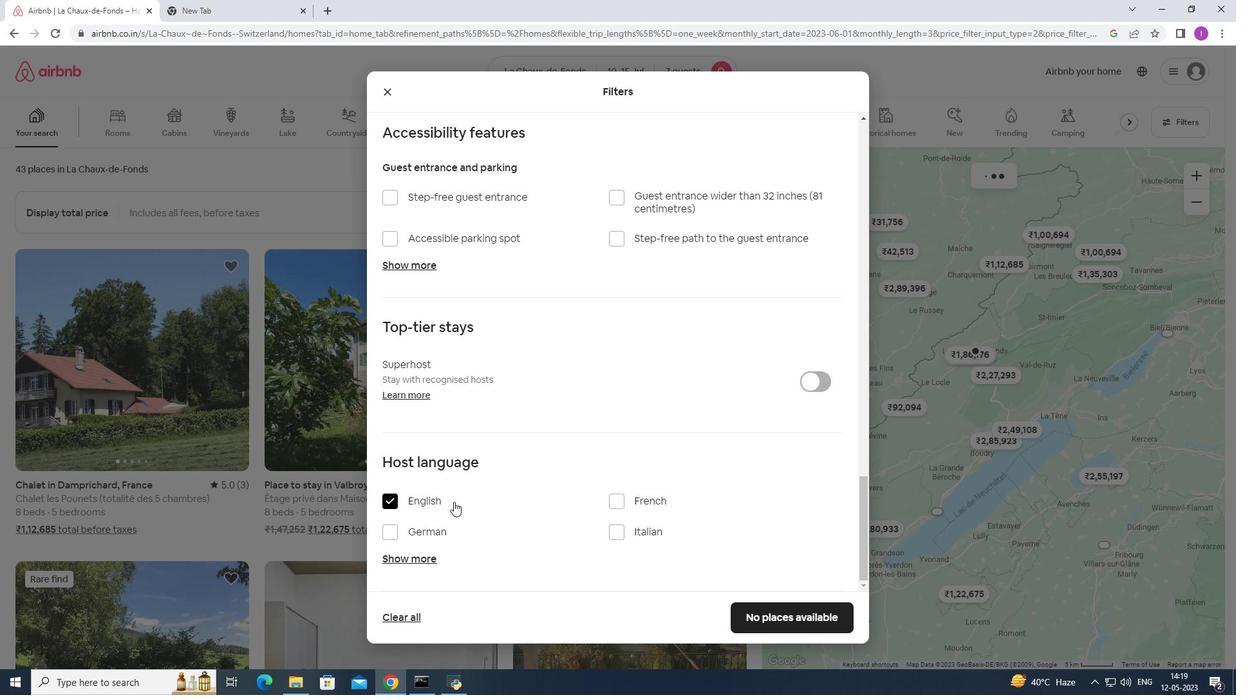 
Action: Mouse scrolled (455, 501) with delta (0, 0)
Screenshot: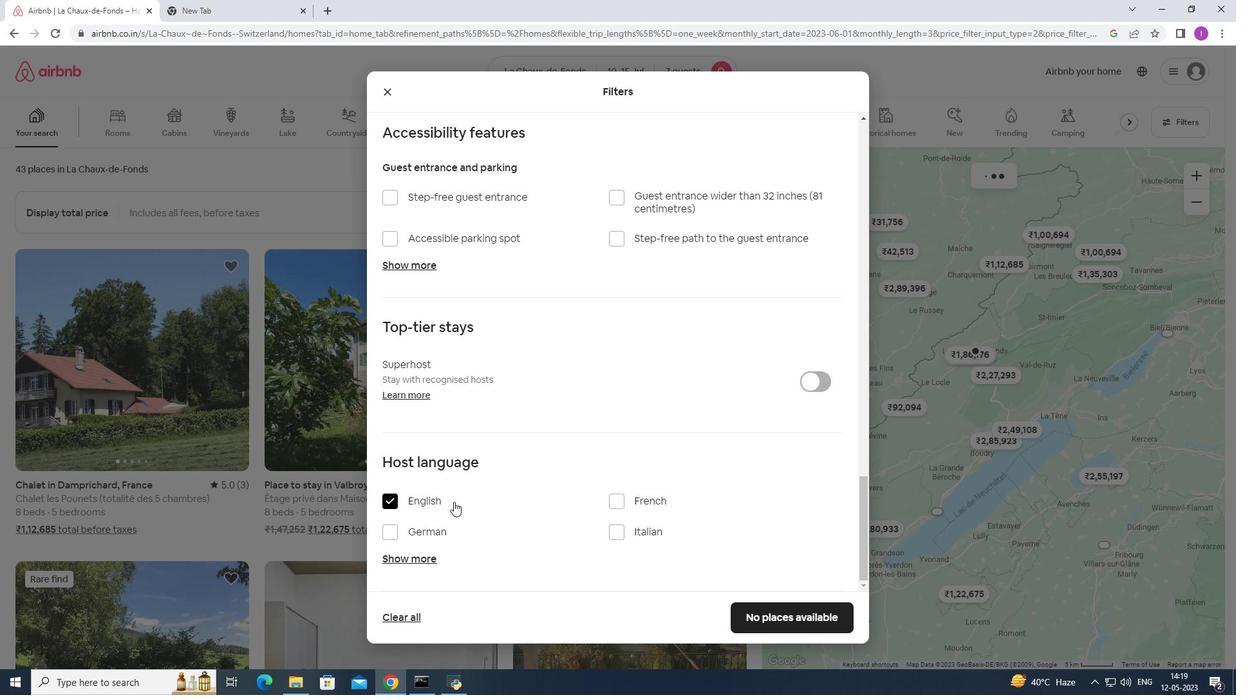 
Action: Mouse scrolled (455, 501) with delta (0, 0)
Screenshot: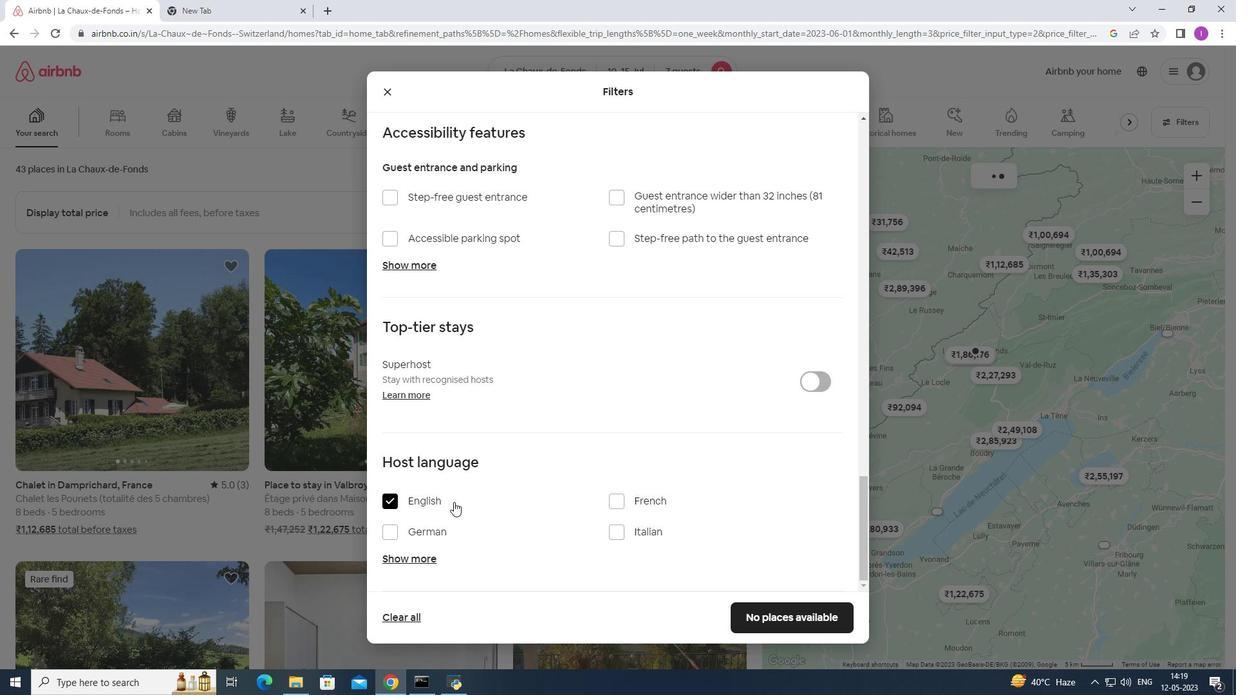 
Action: Mouse scrolled (455, 501) with delta (0, 0)
Screenshot: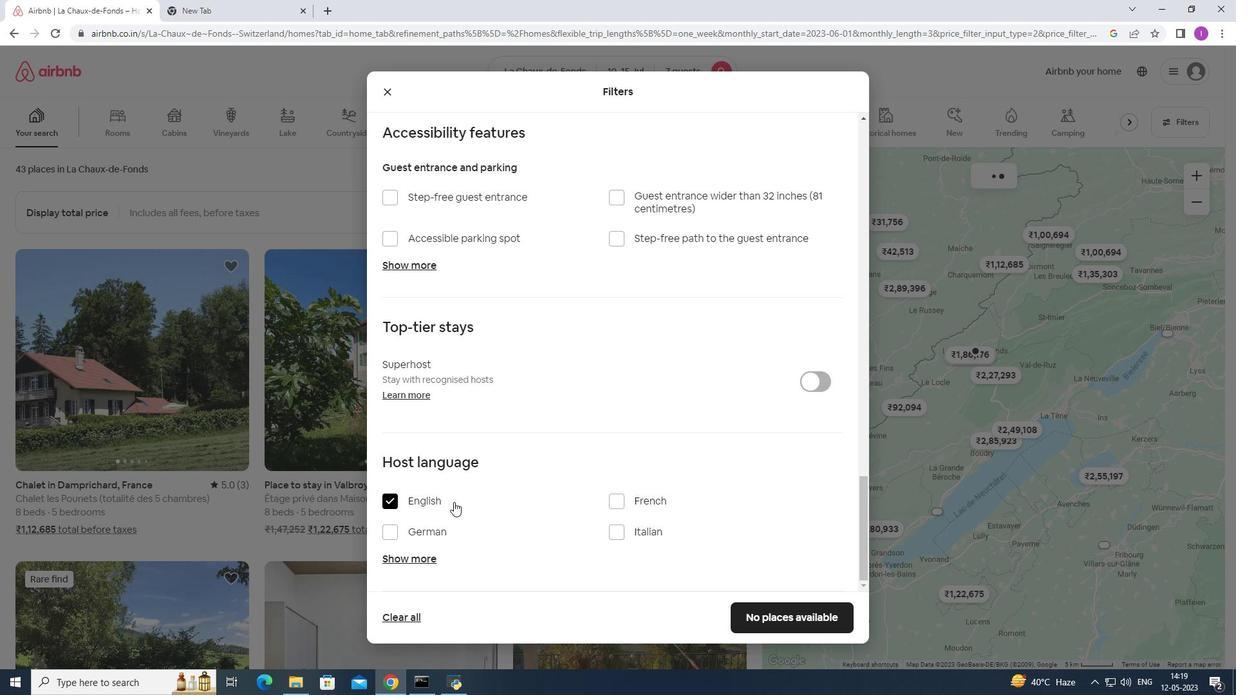 
Action: Mouse moved to (466, 506)
Screenshot: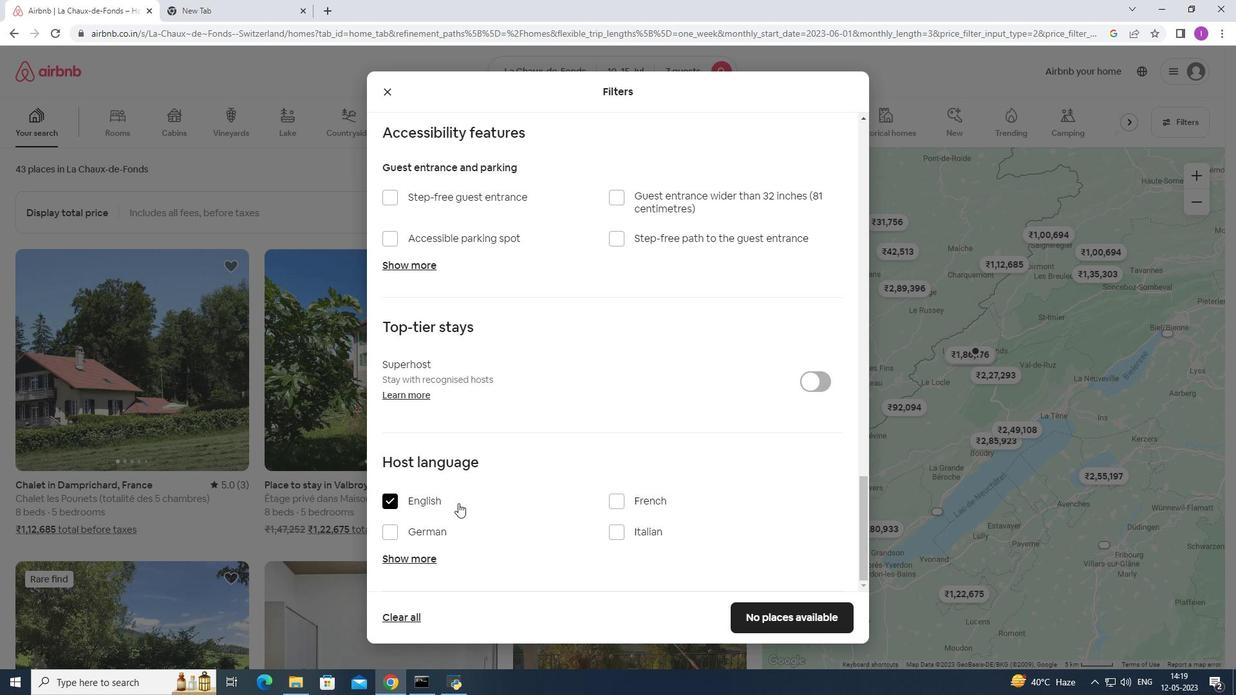 
Action: Mouse scrolled (466, 505) with delta (0, 0)
Screenshot: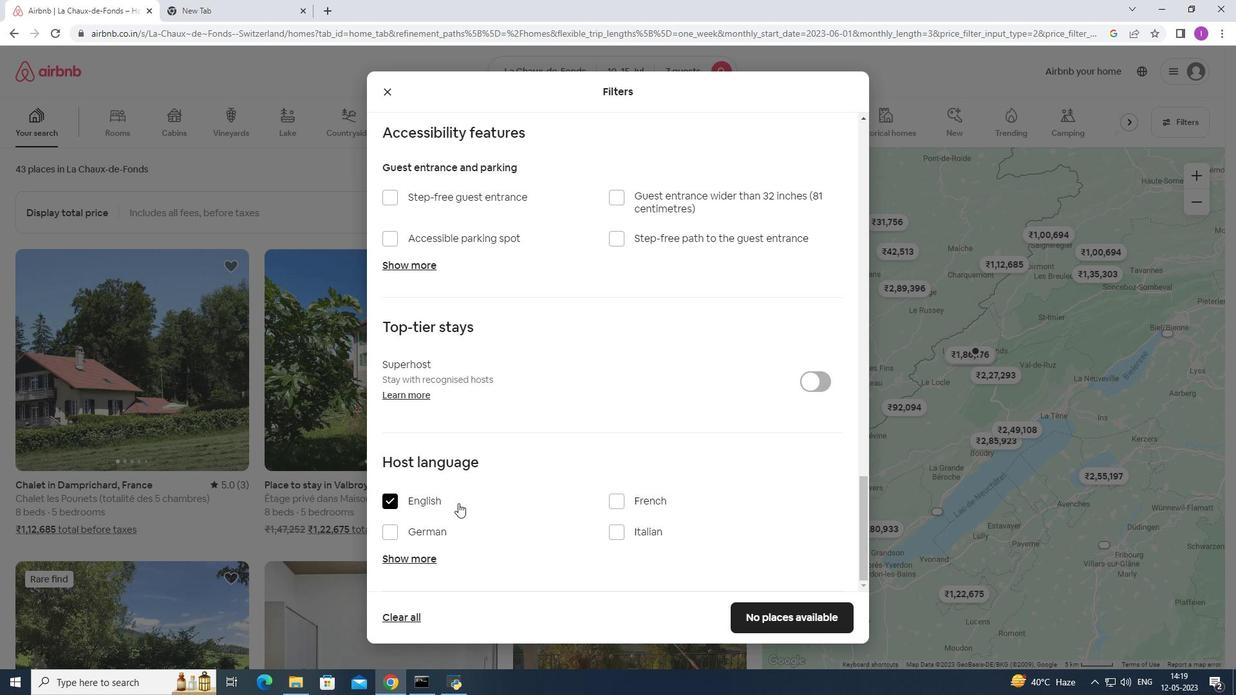 
Action: Mouse moved to (794, 614)
Screenshot: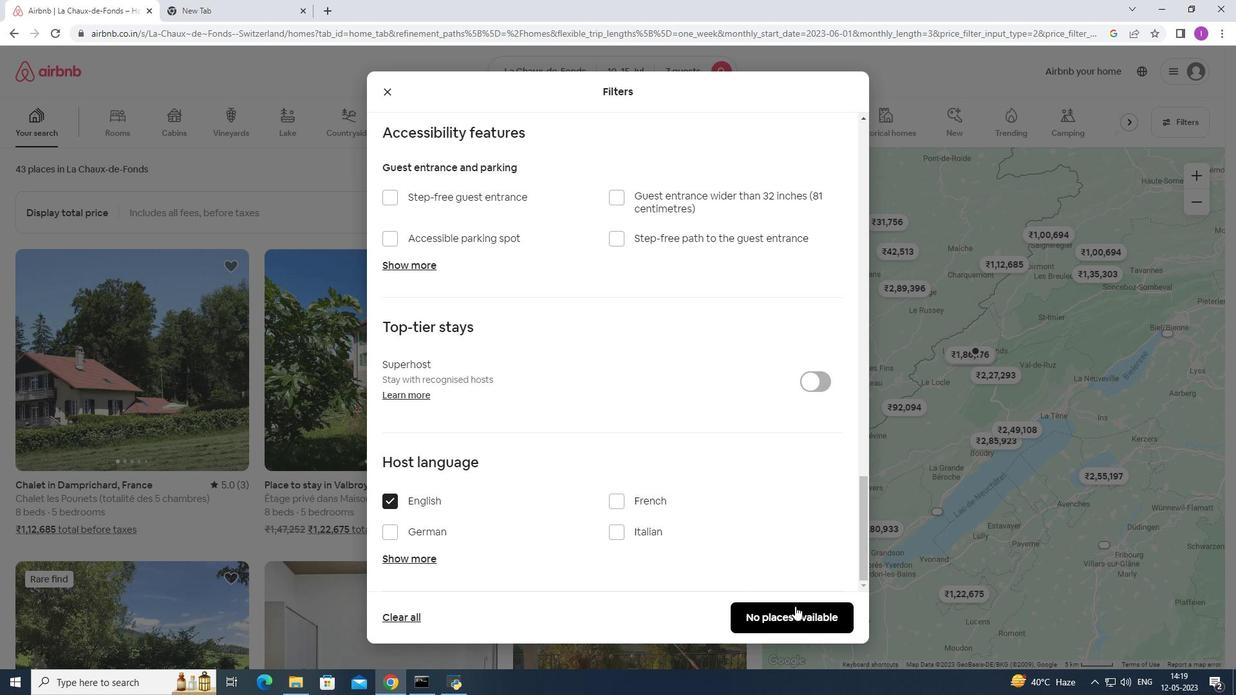 
Action: Mouse pressed left at (794, 614)
Screenshot: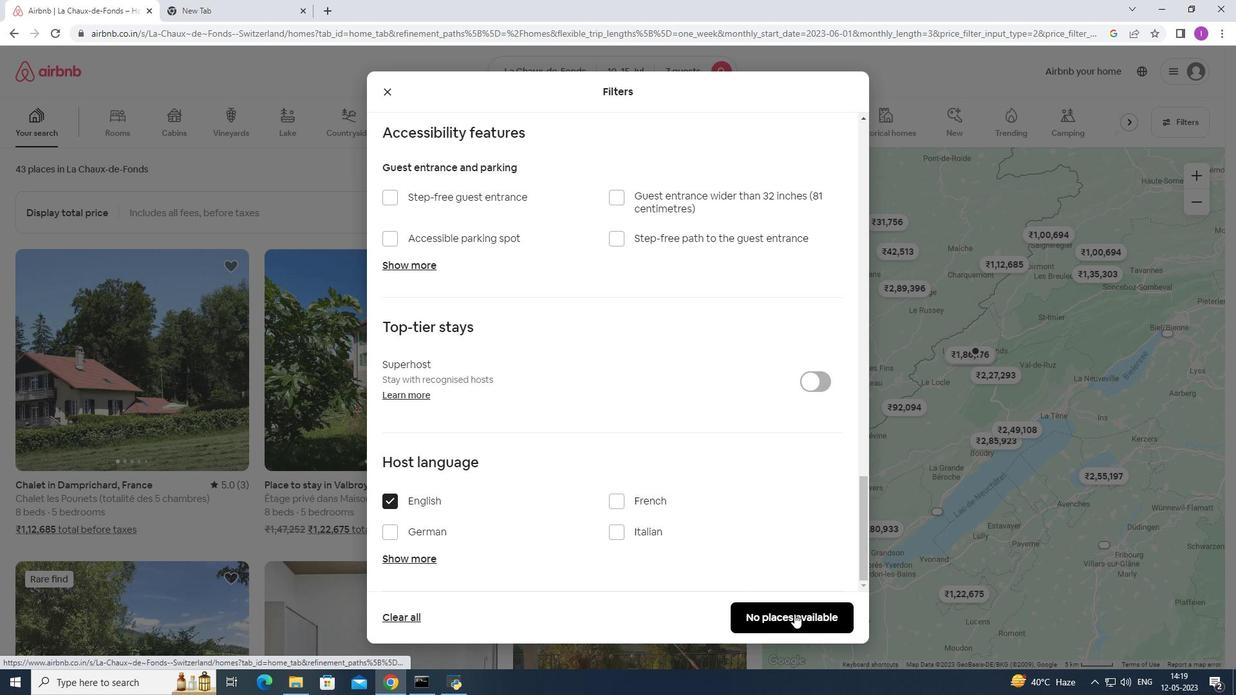 
Action: Mouse moved to (794, 614)
Screenshot: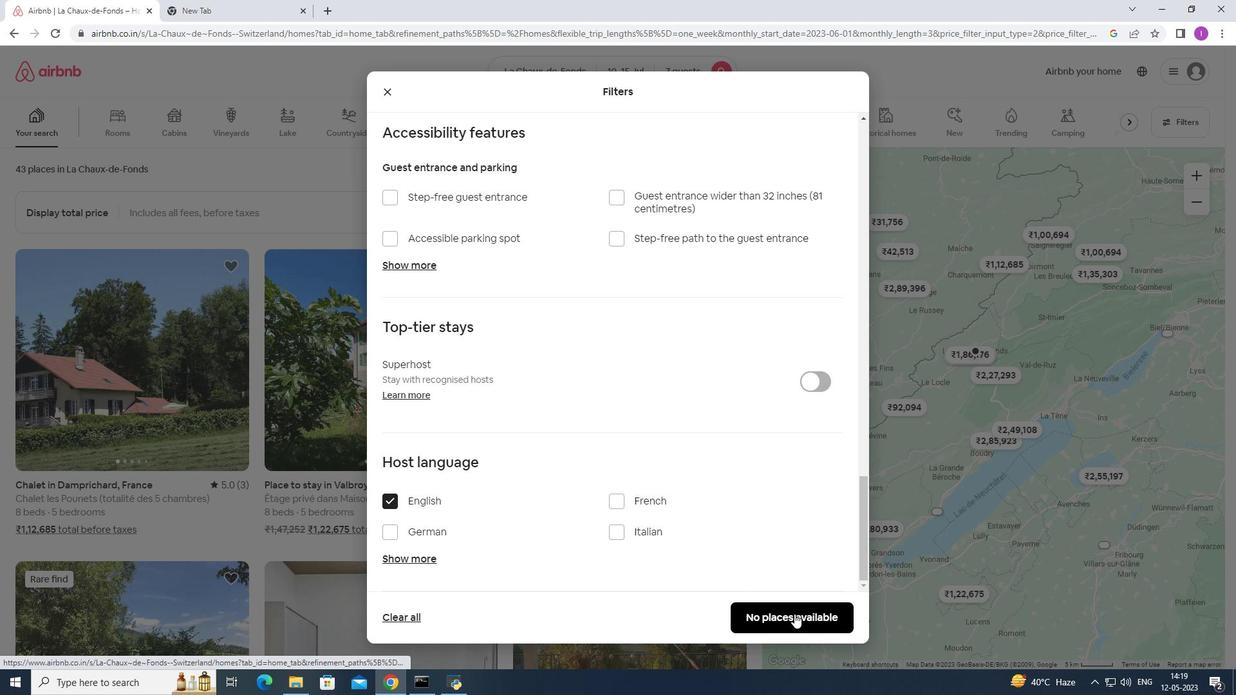 
